 Task: Check the opening hours of the nearest Tesla Service Center in billings.
Action: Mouse moved to (654, 309)
Screenshot: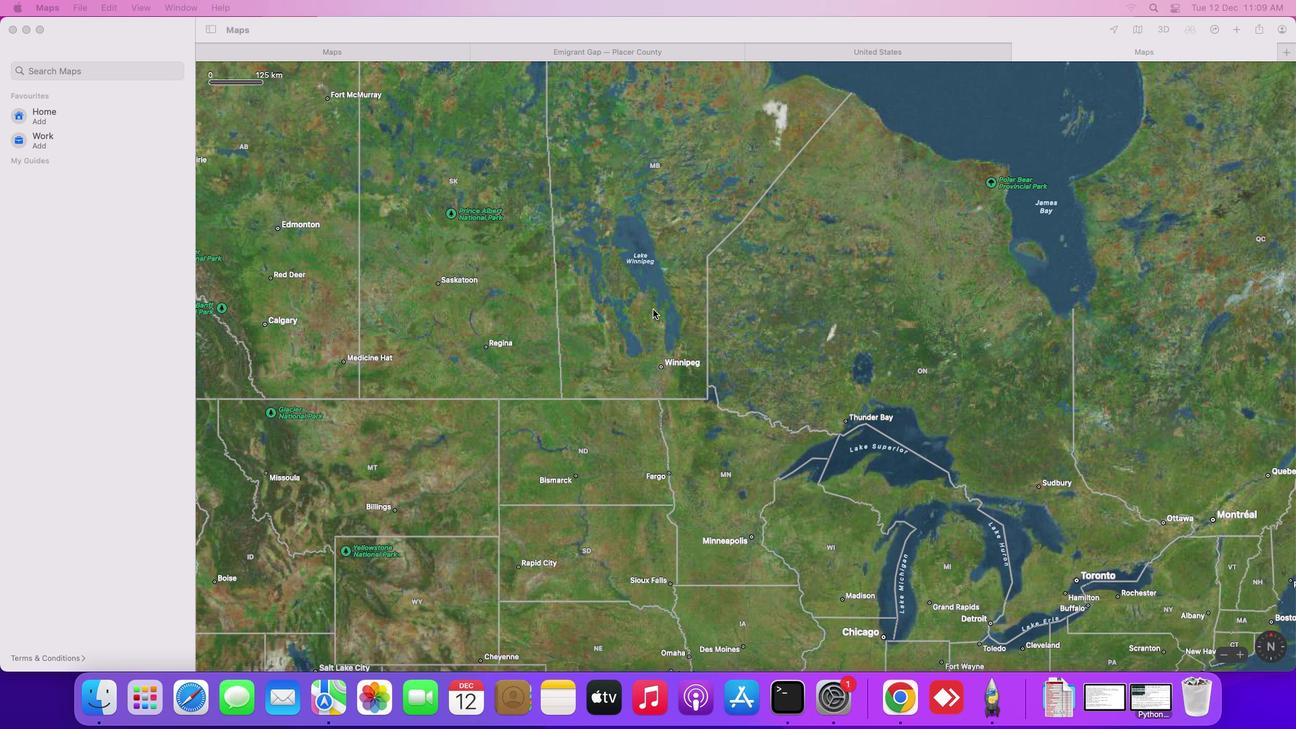 
Action: Mouse pressed left at (654, 309)
Screenshot: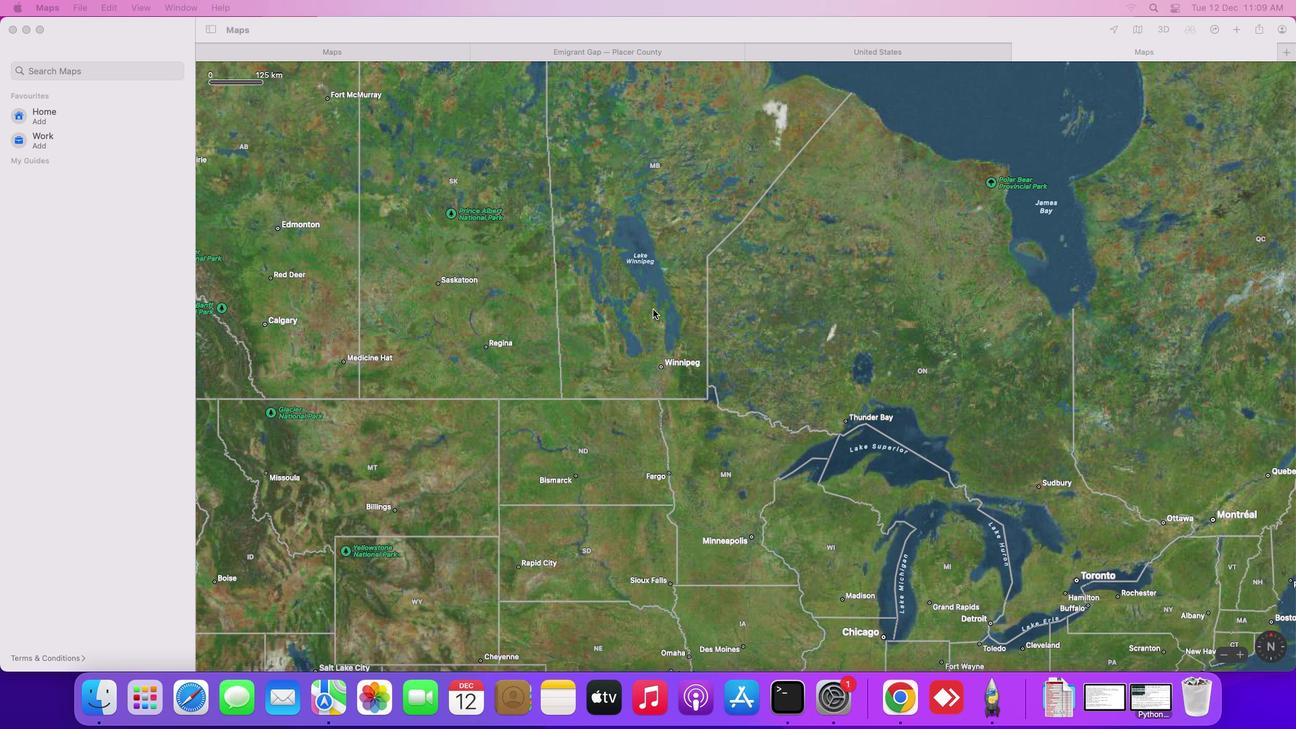 
Action: Mouse moved to (115, 72)
Screenshot: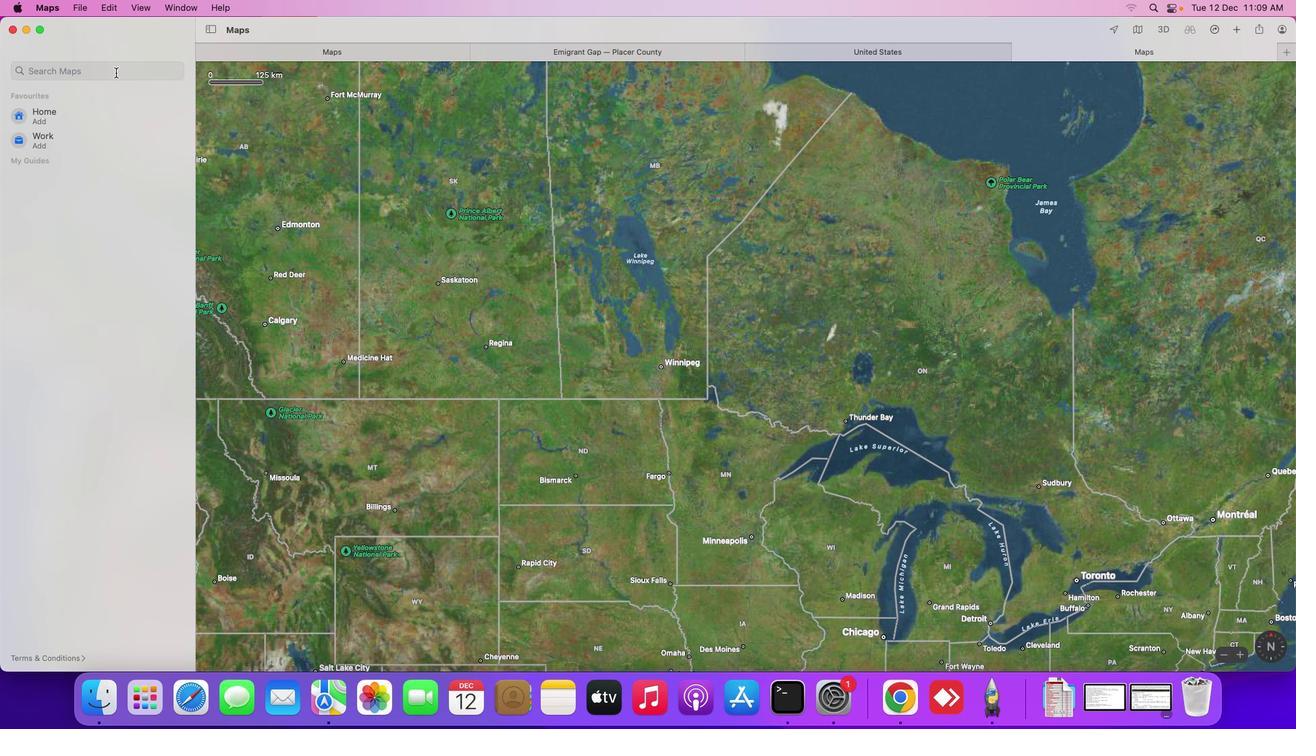 
Action: Mouse pressed left at (115, 72)
Screenshot: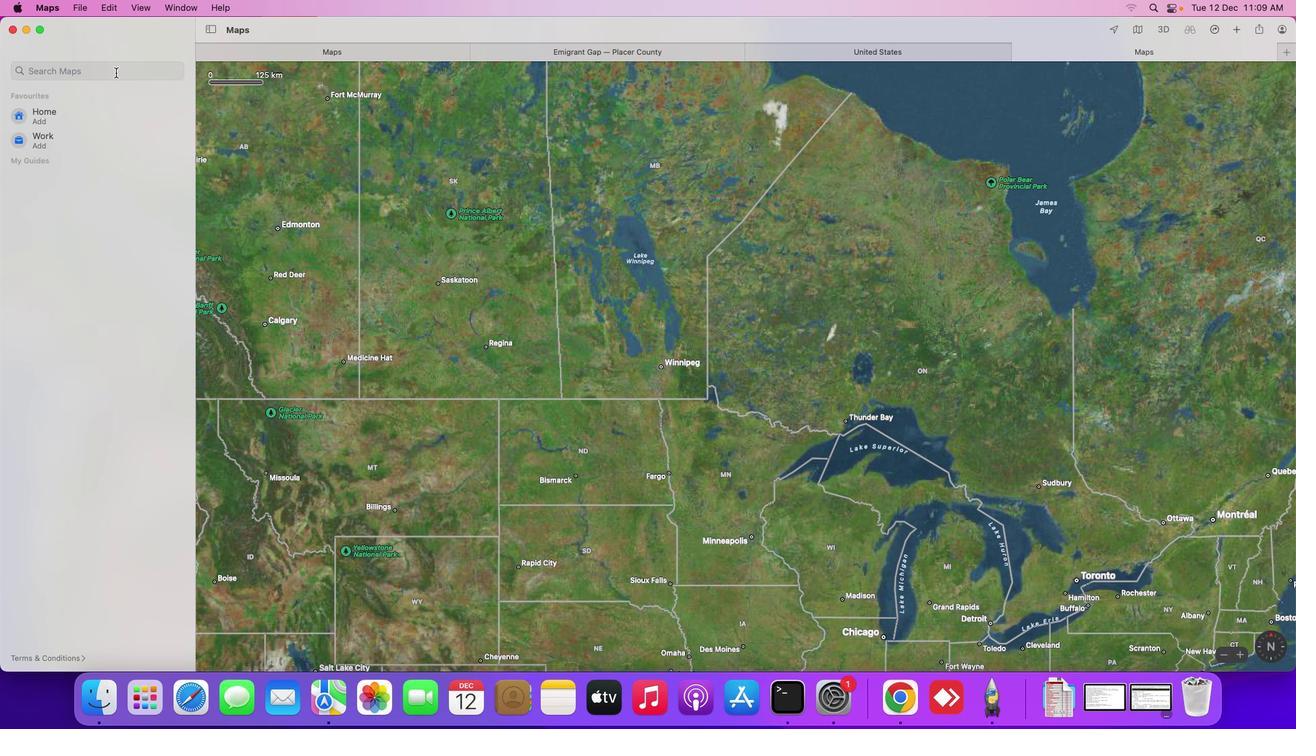 
Action: Key pressed 'n''e''a''r'Key.spaceKey.shift_r'T''e''s''l''a'Key.spaceKey.shift_r'S''e''r''v''i''c''e'Key.spaceKey.shift_r'C''e''n''t''e''r'Key.space'i''n'Key.spaceKey.shift_r'B''i''l''l''i''n''g''s'Key.enter
Screenshot: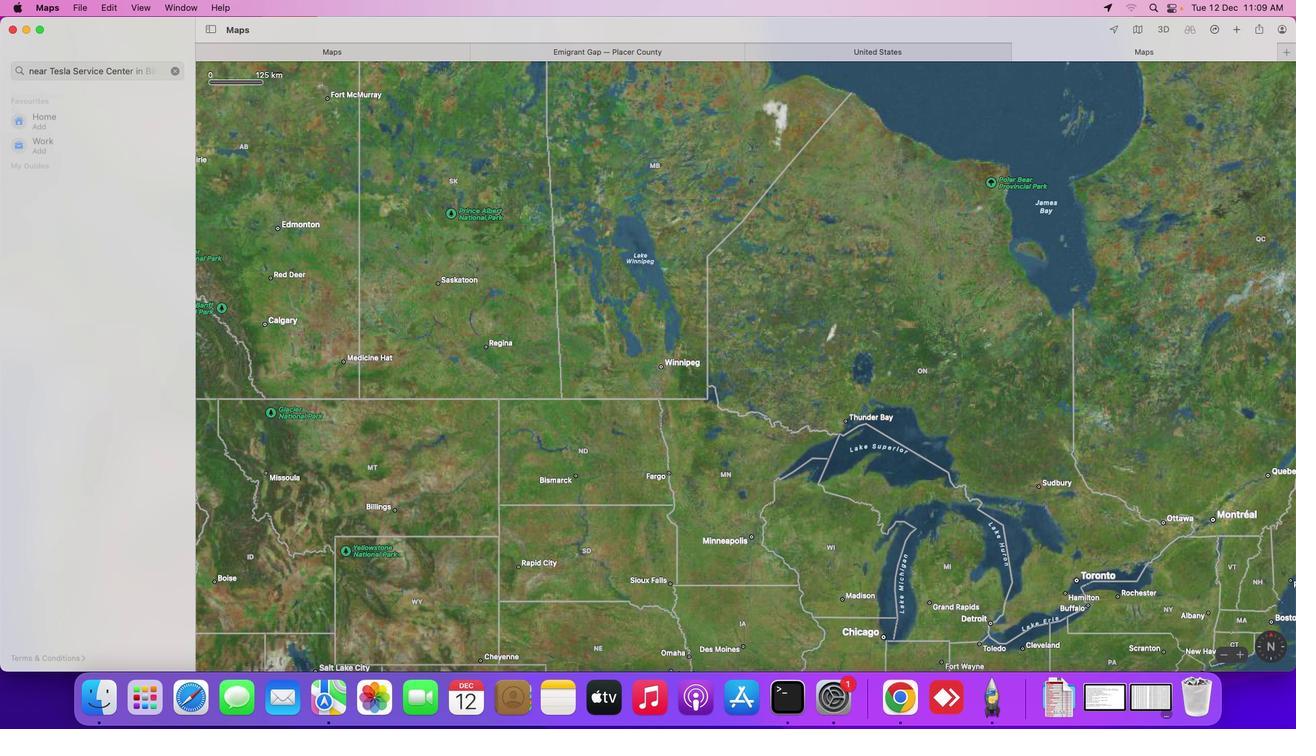 
Action: Mouse moved to (103, 121)
Screenshot: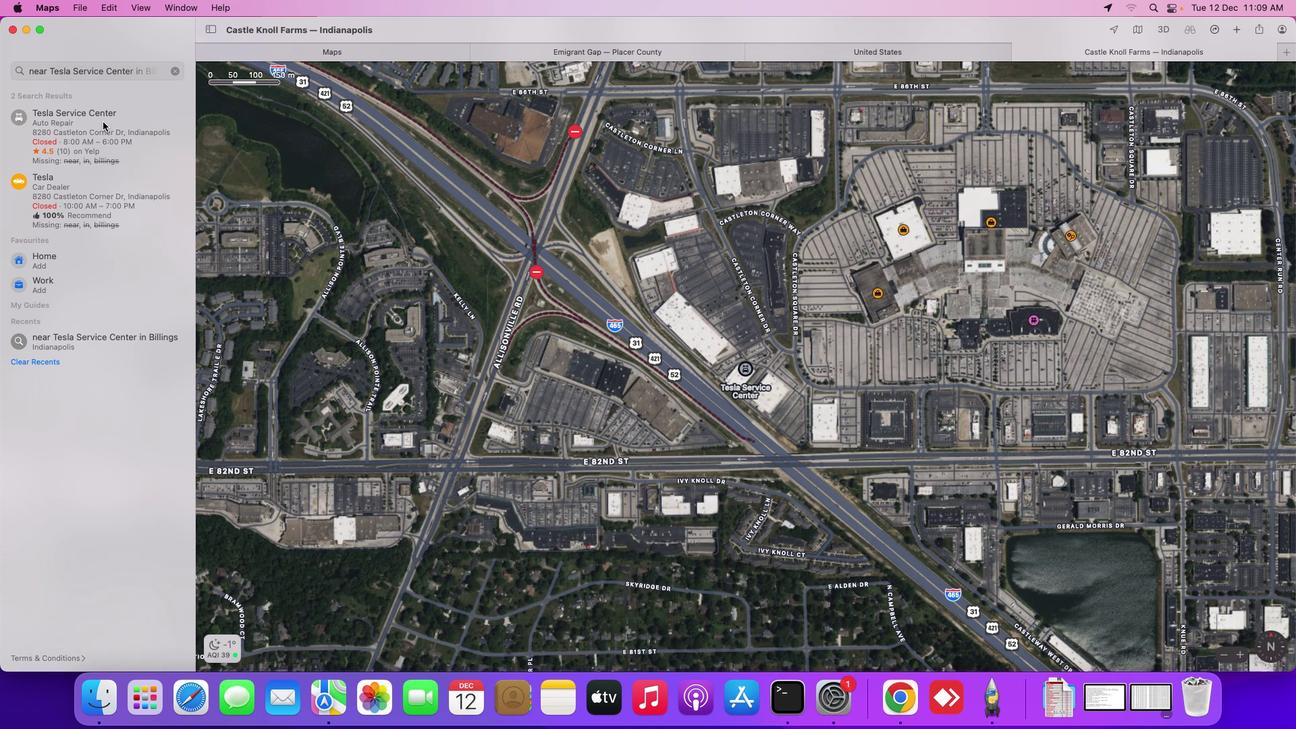 
Action: Mouse pressed left at (103, 121)
Screenshot: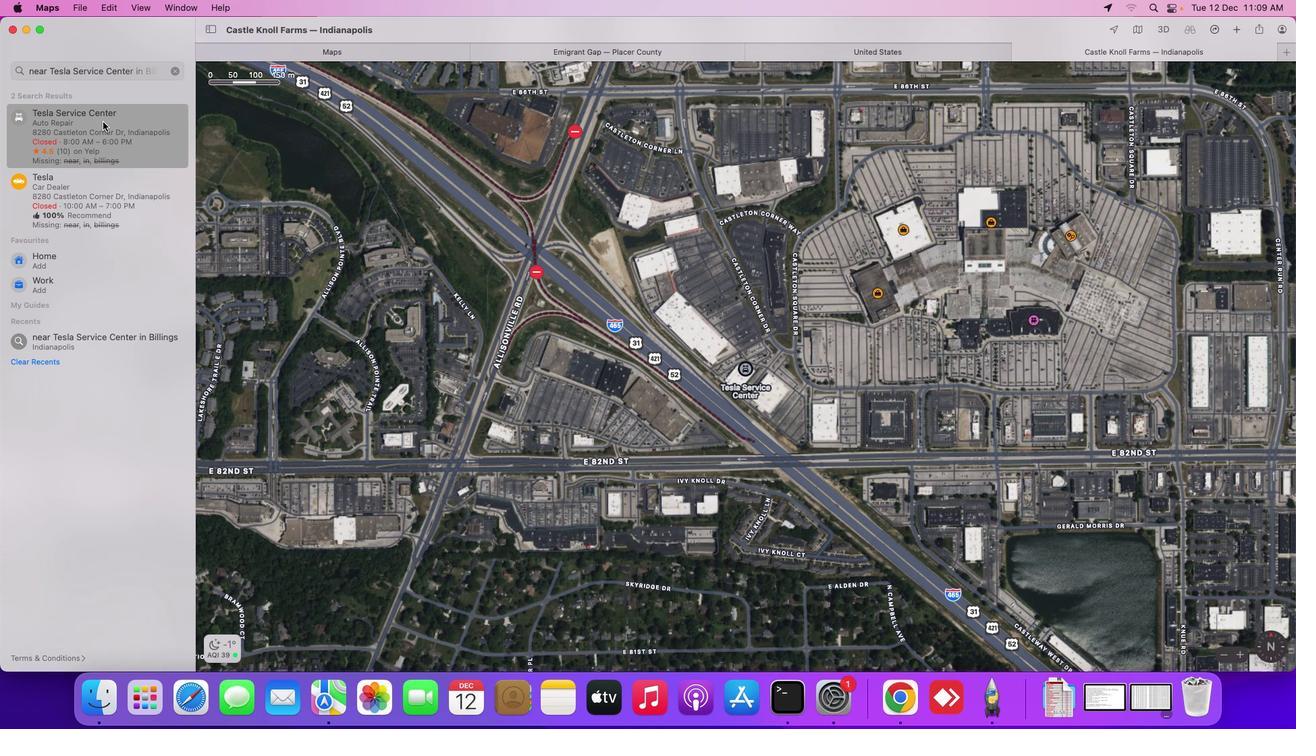 
Action: Mouse moved to (944, 372)
Screenshot: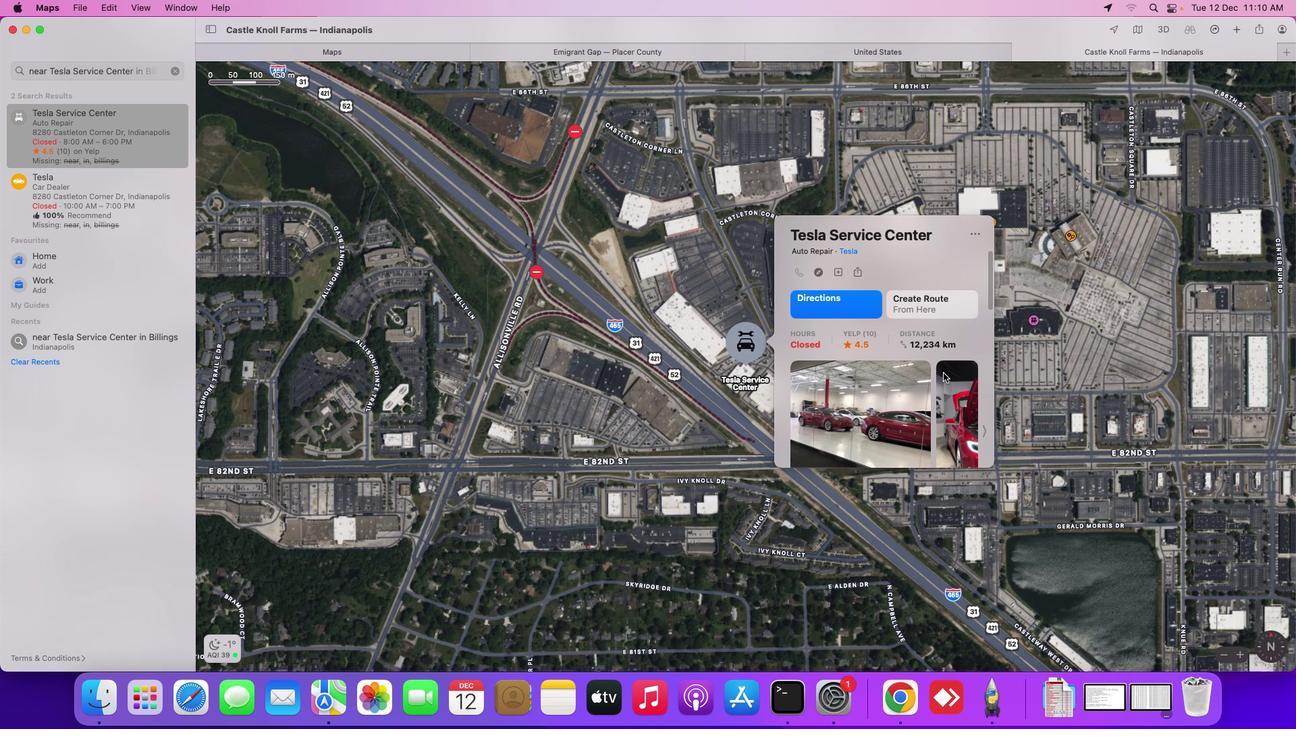 
Action: Mouse scrolled (944, 372) with delta (0, 0)
Screenshot: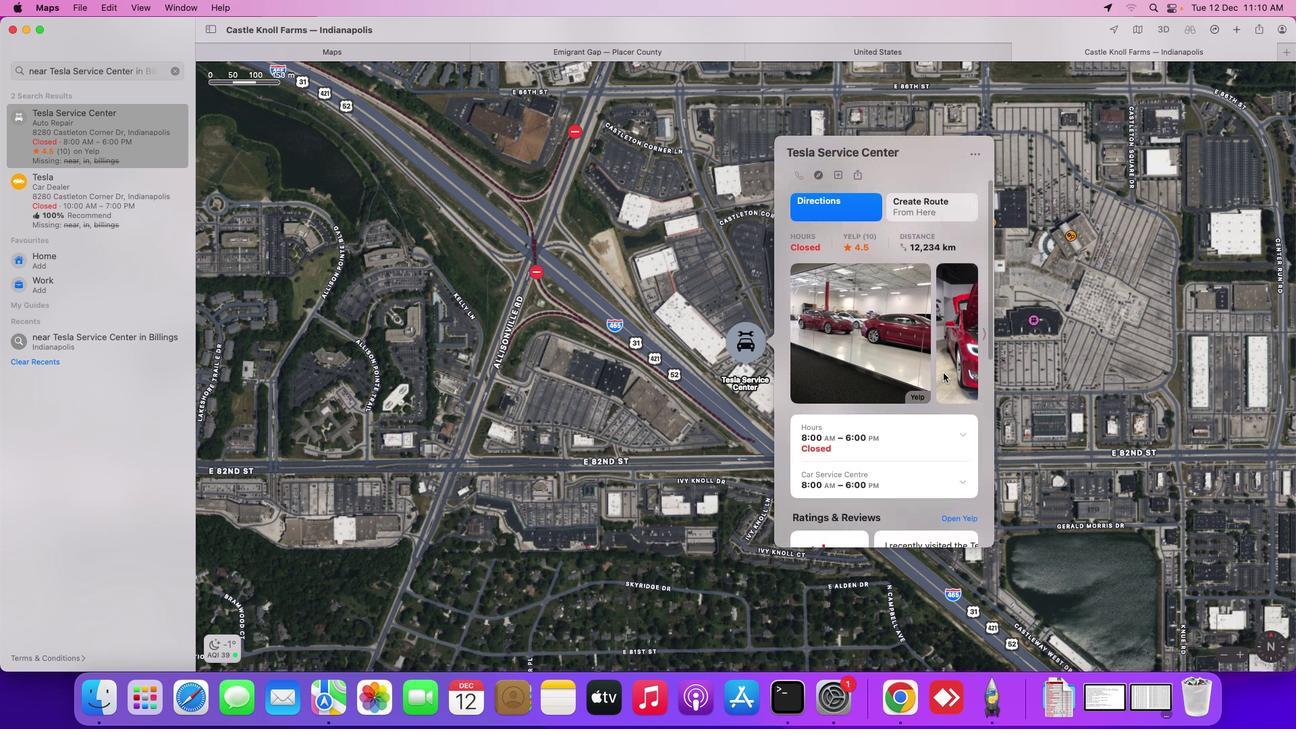 
Action: Mouse scrolled (944, 372) with delta (0, 0)
Screenshot: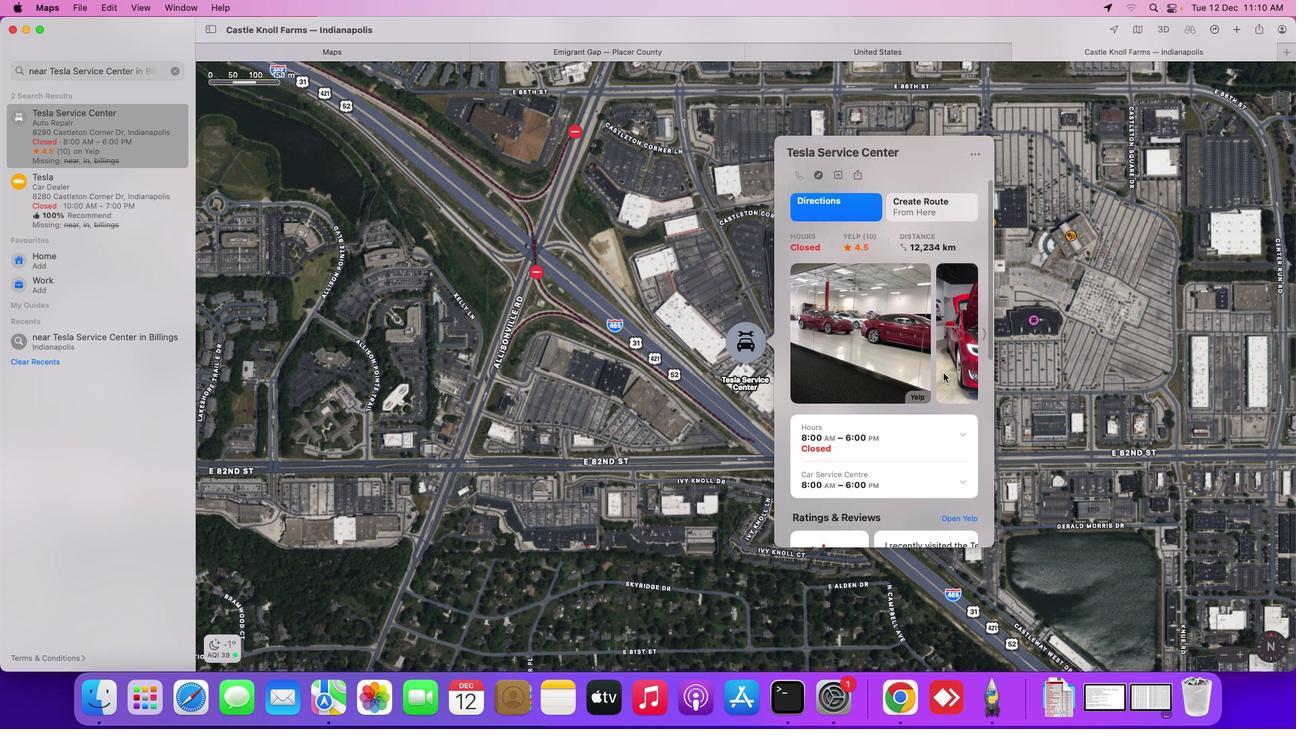 
Action: Mouse scrolled (944, 372) with delta (0, 0)
Screenshot: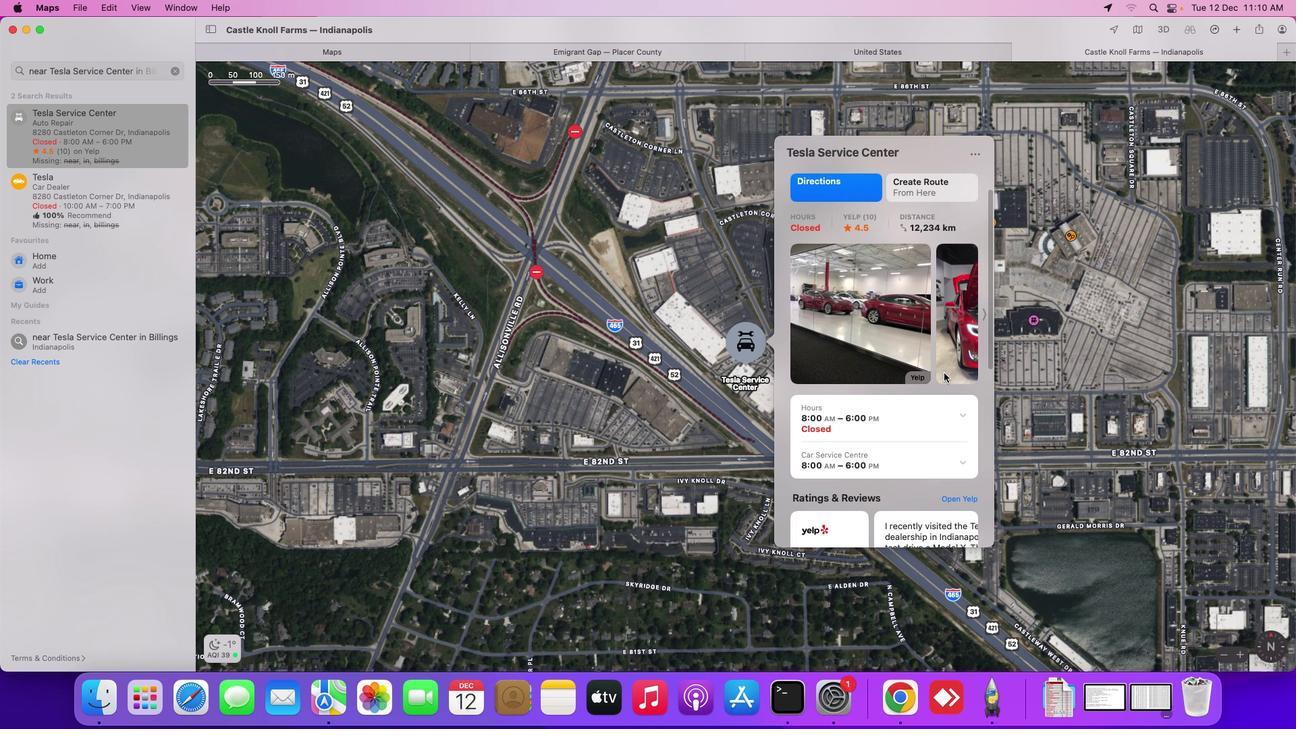 
Action: Mouse scrolled (944, 372) with delta (0, -1)
Screenshot: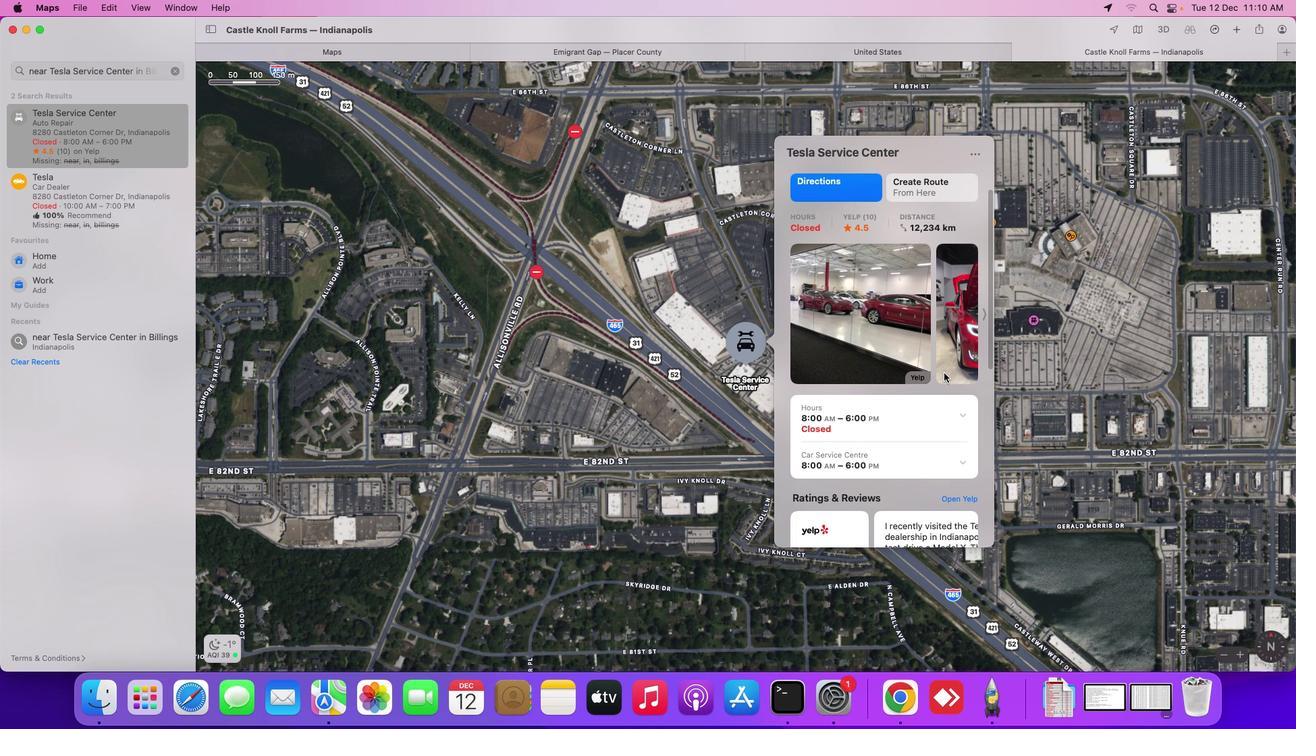 
Action: Mouse moved to (946, 372)
Screenshot: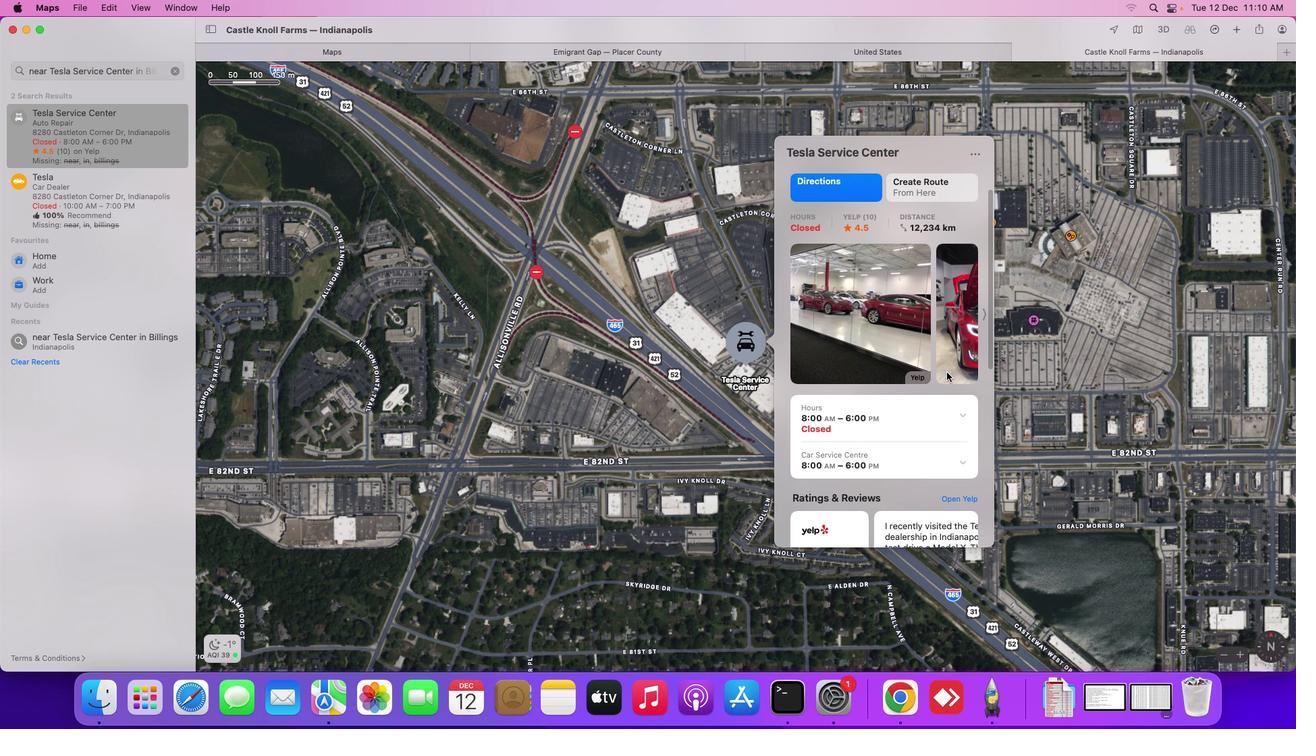 
Action: Mouse scrolled (946, 372) with delta (0, 0)
Screenshot: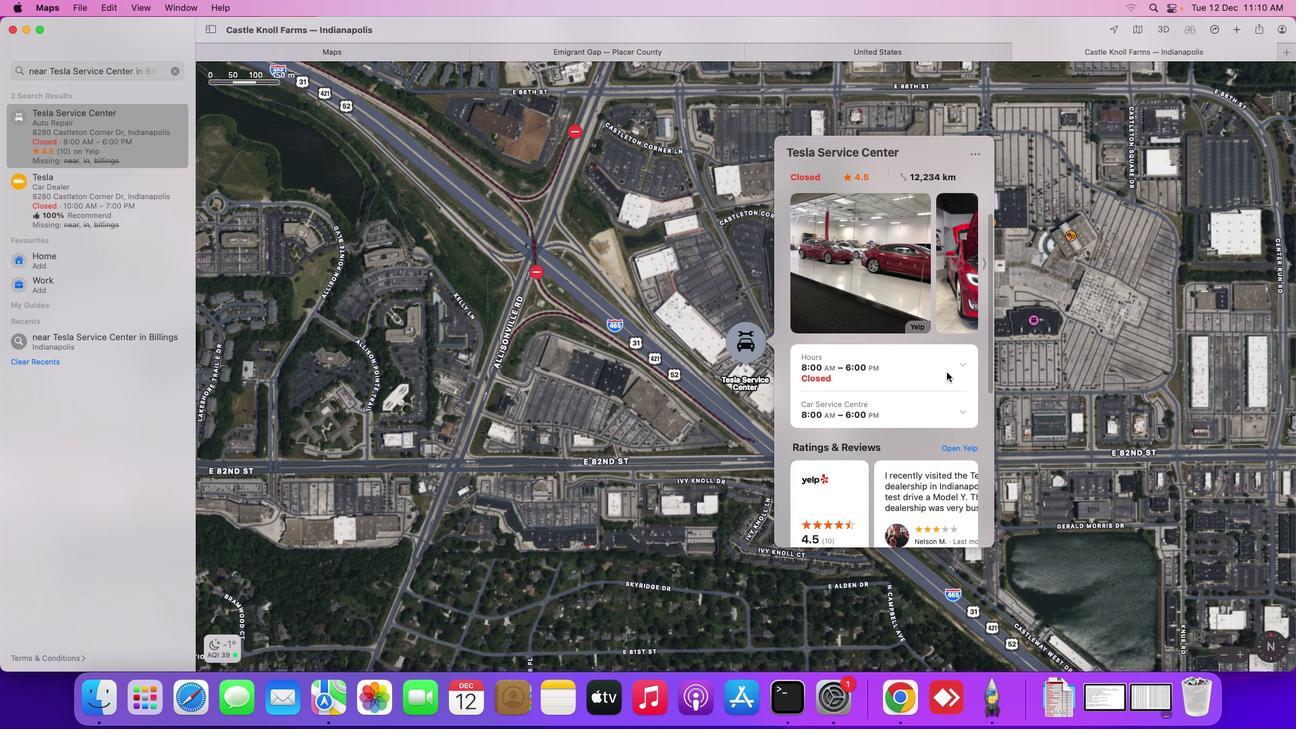 
Action: Mouse scrolled (946, 372) with delta (0, 0)
Screenshot: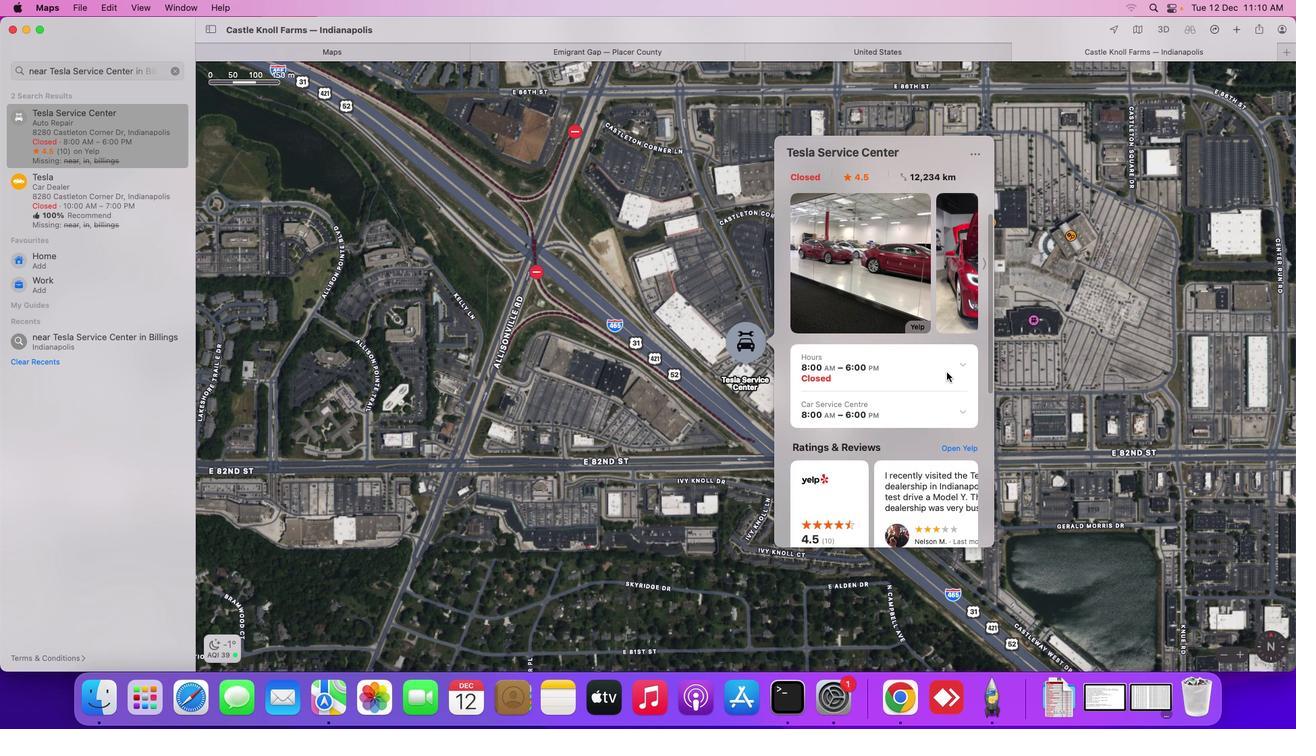 
Action: Mouse scrolled (946, 372) with delta (0, -1)
Screenshot: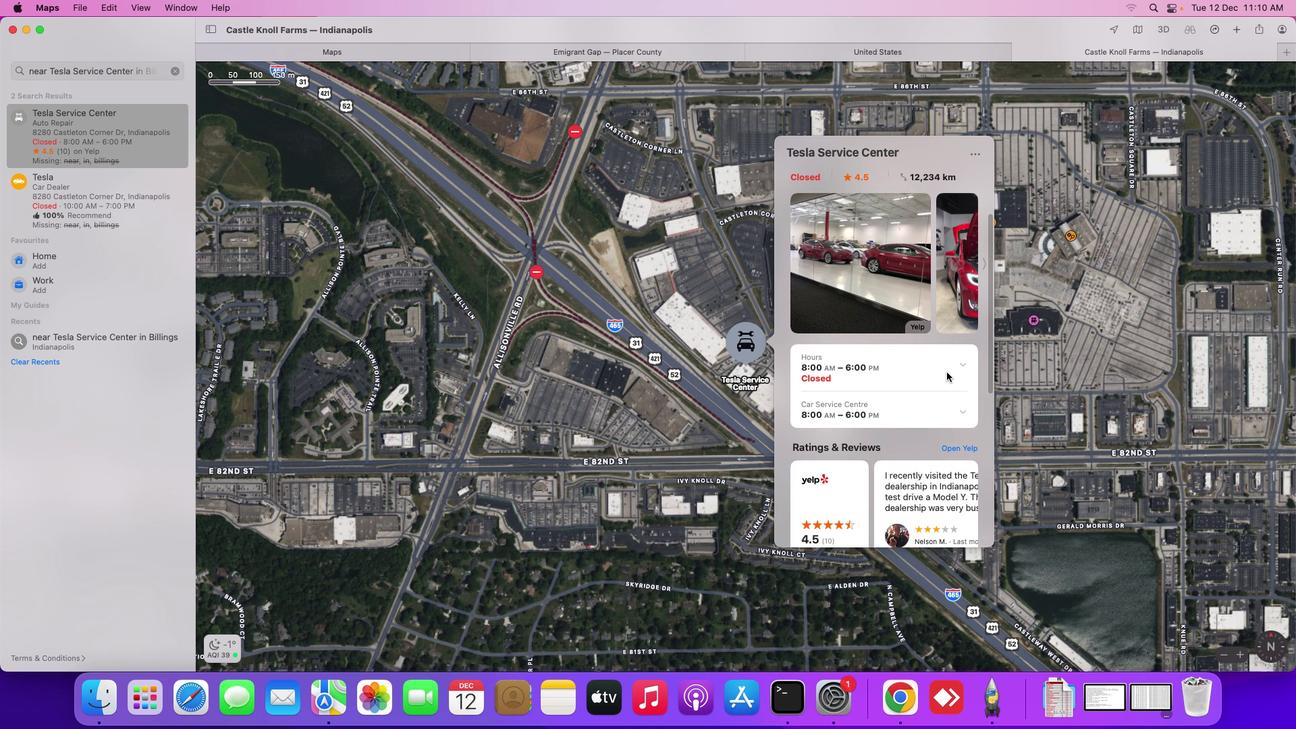 
Action: Mouse scrolled (946, 372) with delta (0, -2)
Screenshot: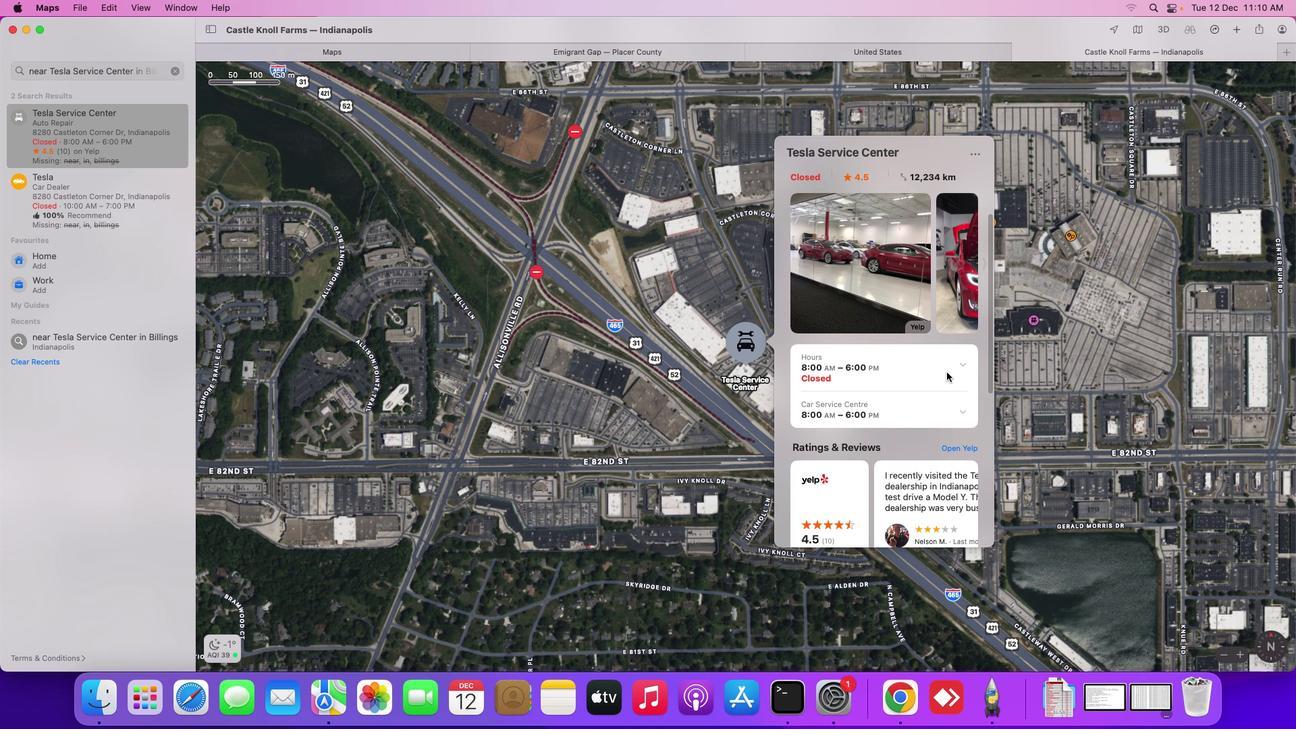 
Action: Mouse scrolled (946, 372) with delta (0, 0)
Screenshot: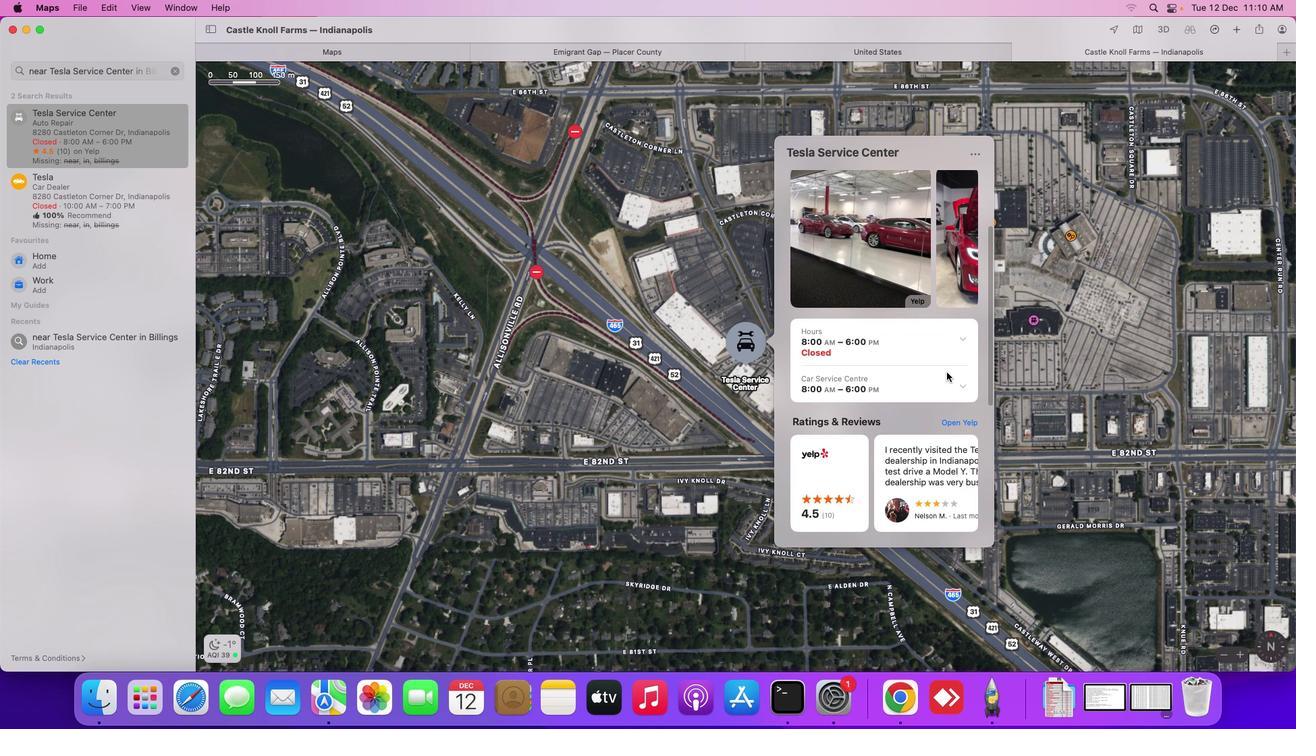 
Action: Mouse scrolled (946, 372) with delta (0, 0)
Screenshot: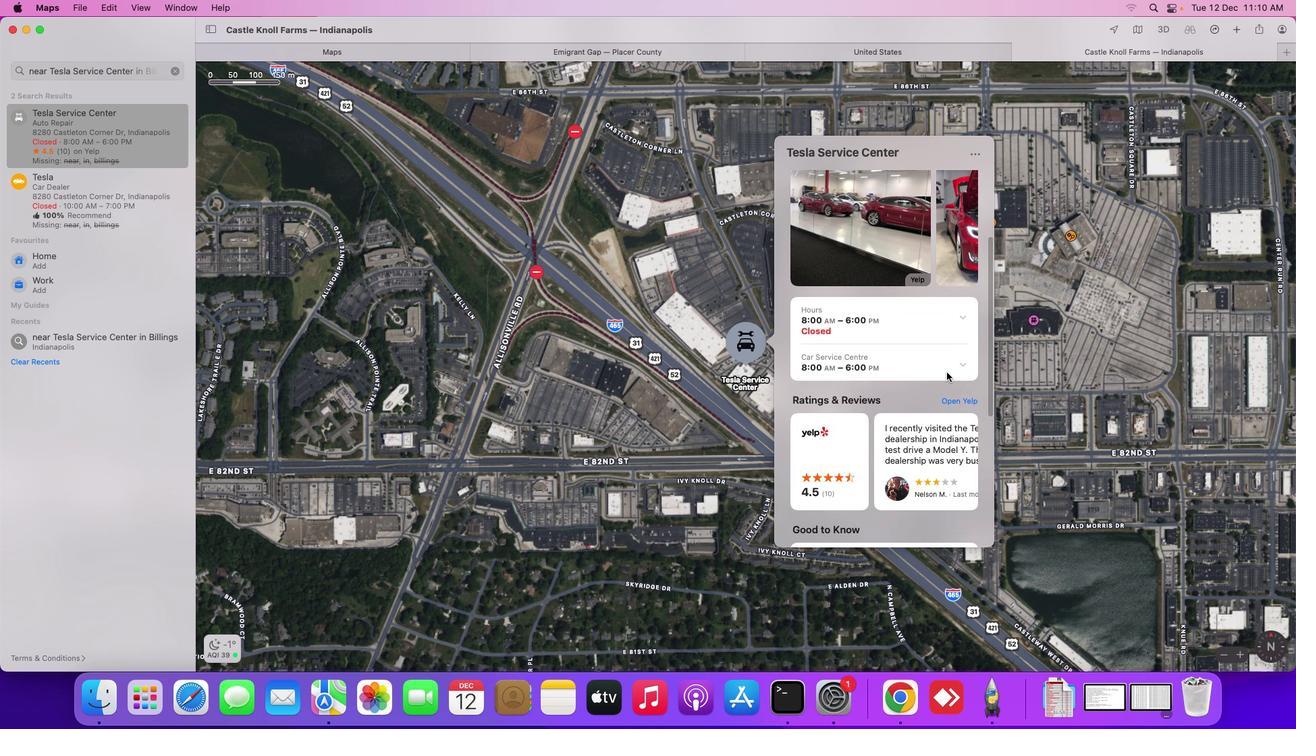 
Action: Mouse scrolled (946, 372) with delta (0, -1)
Screenshot: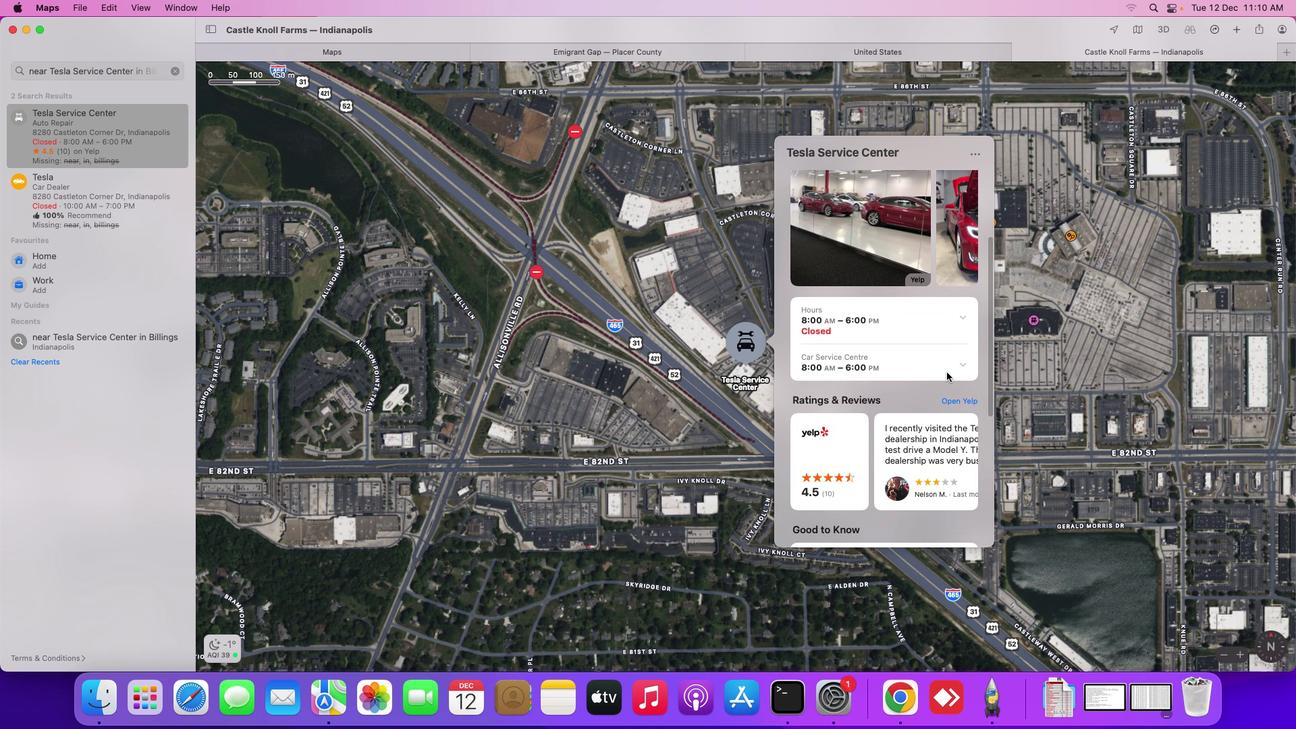 
Action: Mouse scrolled (946, 372) with delta (0, -2)
Screenshot: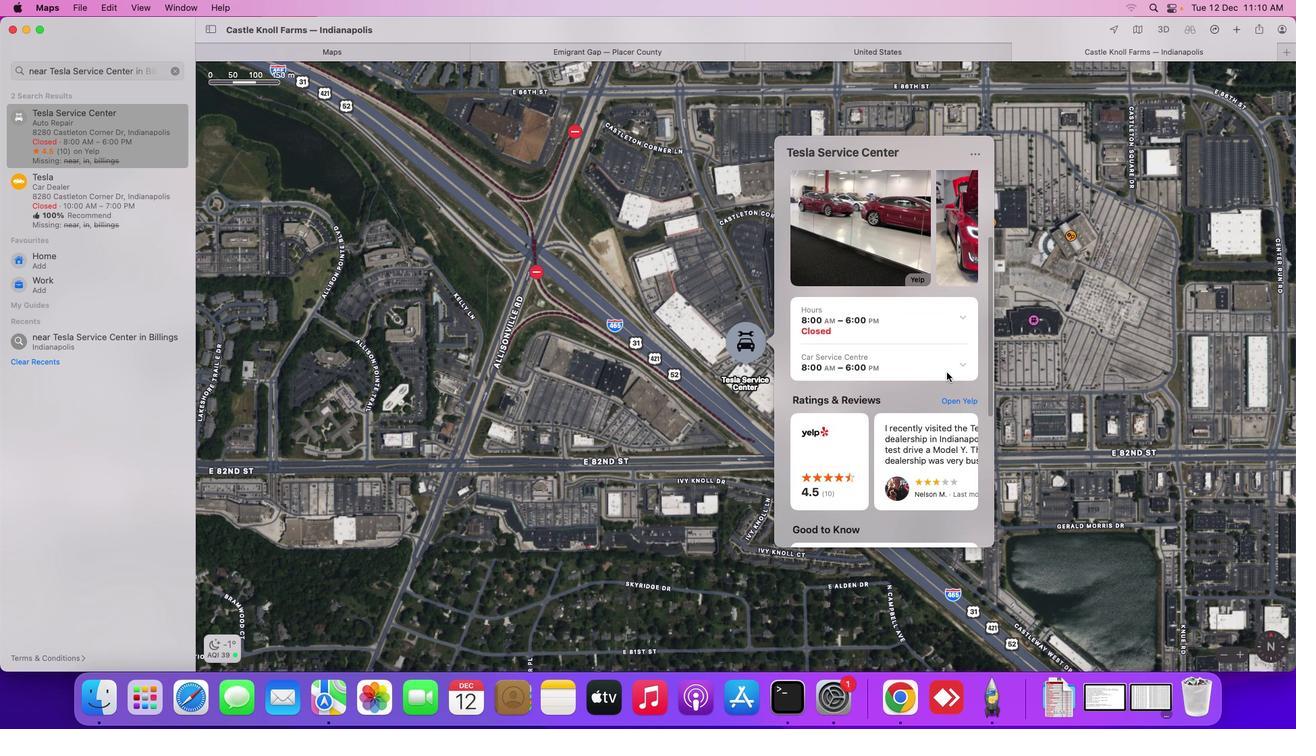 
Action: Mouse moved to (947, 372)
Screenshot: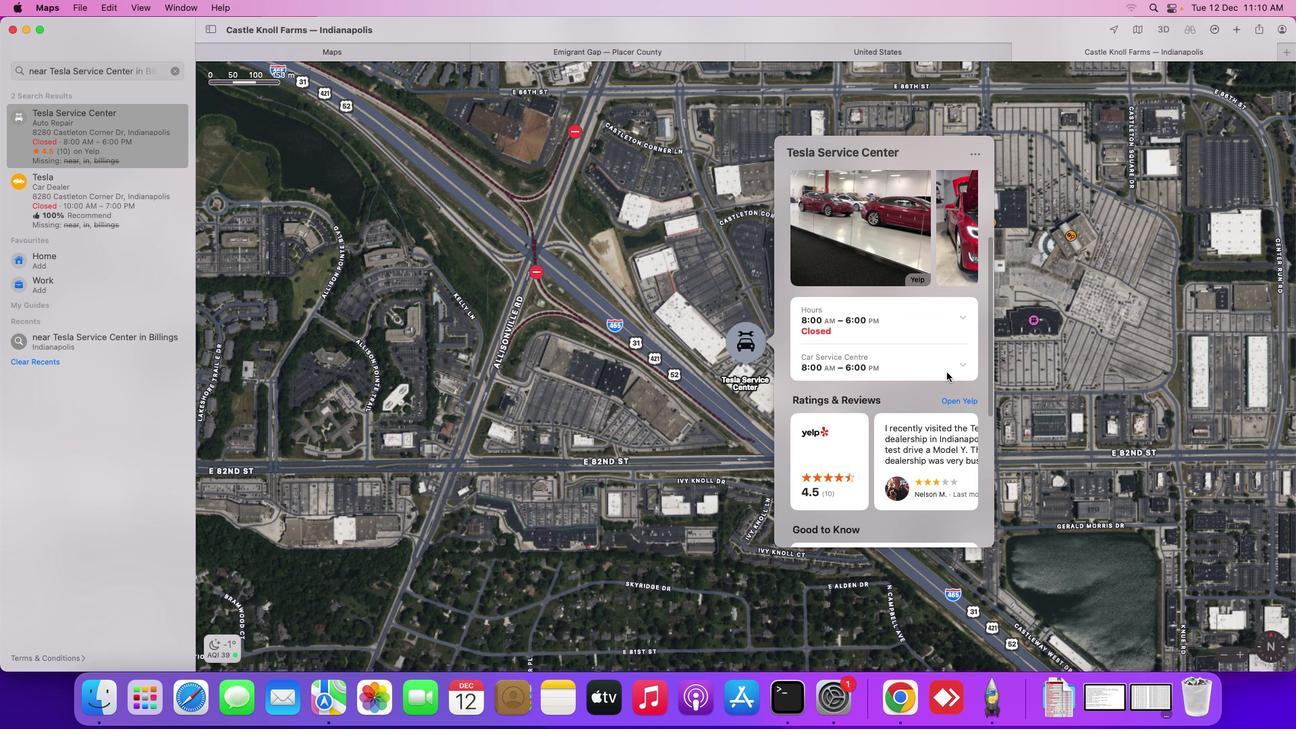 
Action: Mouse scrolled (947, 372) with delta (0, 0)
Screenshot: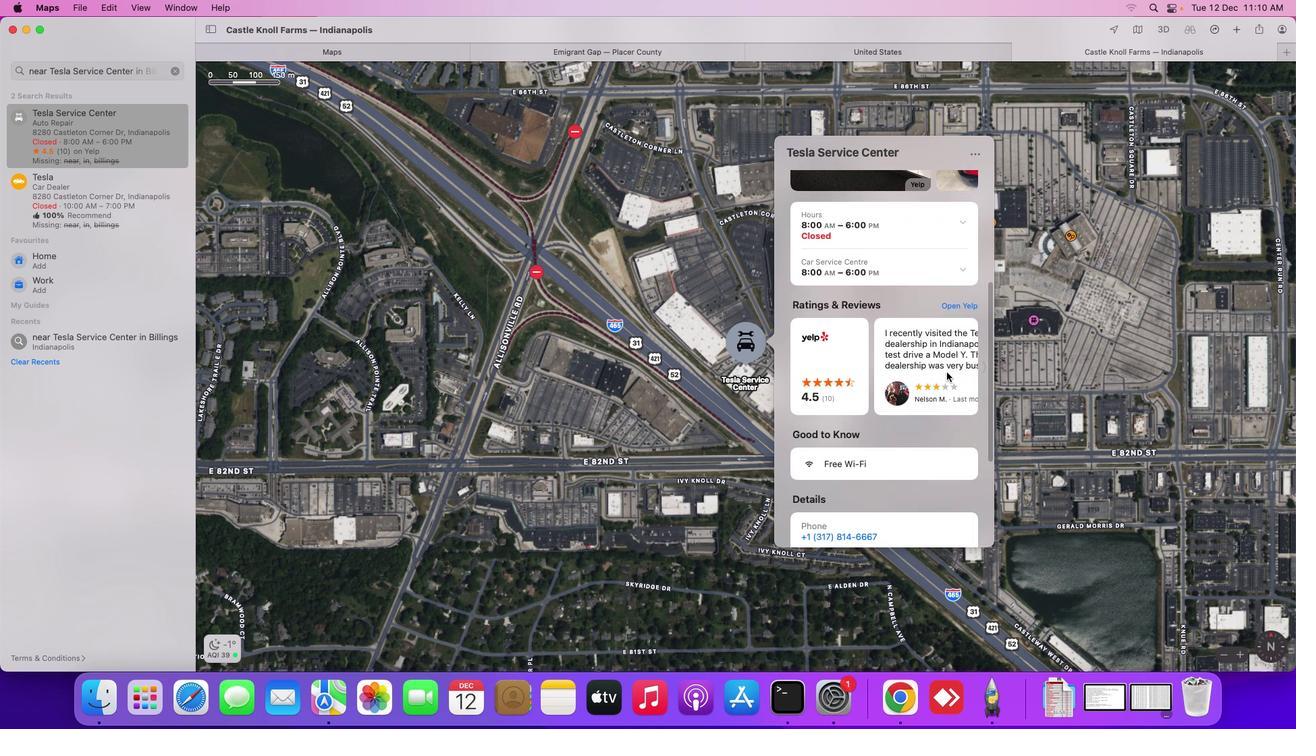 
Action: Mouse scrolled (947, 372) with delta (0, 0)
Screenshot: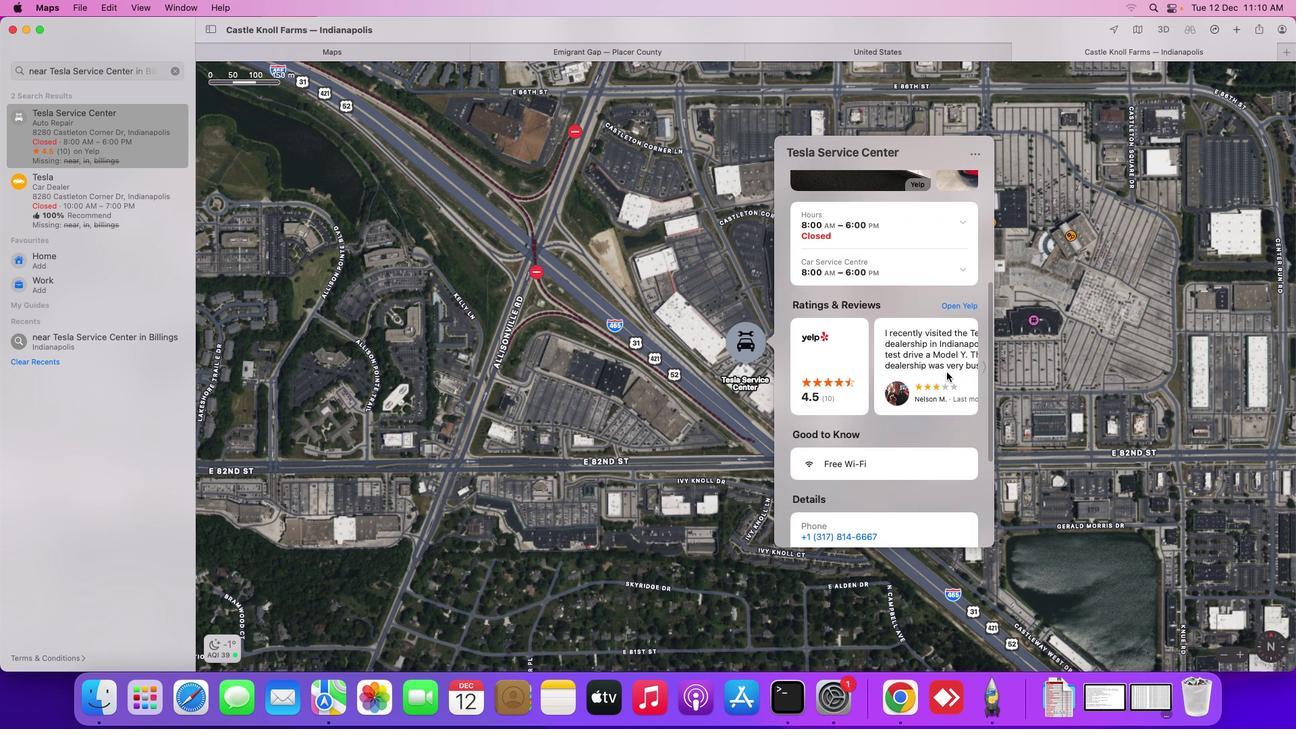 
Action: Mouse scrolled (947, 372) with delta (0, -1)
Screenshot: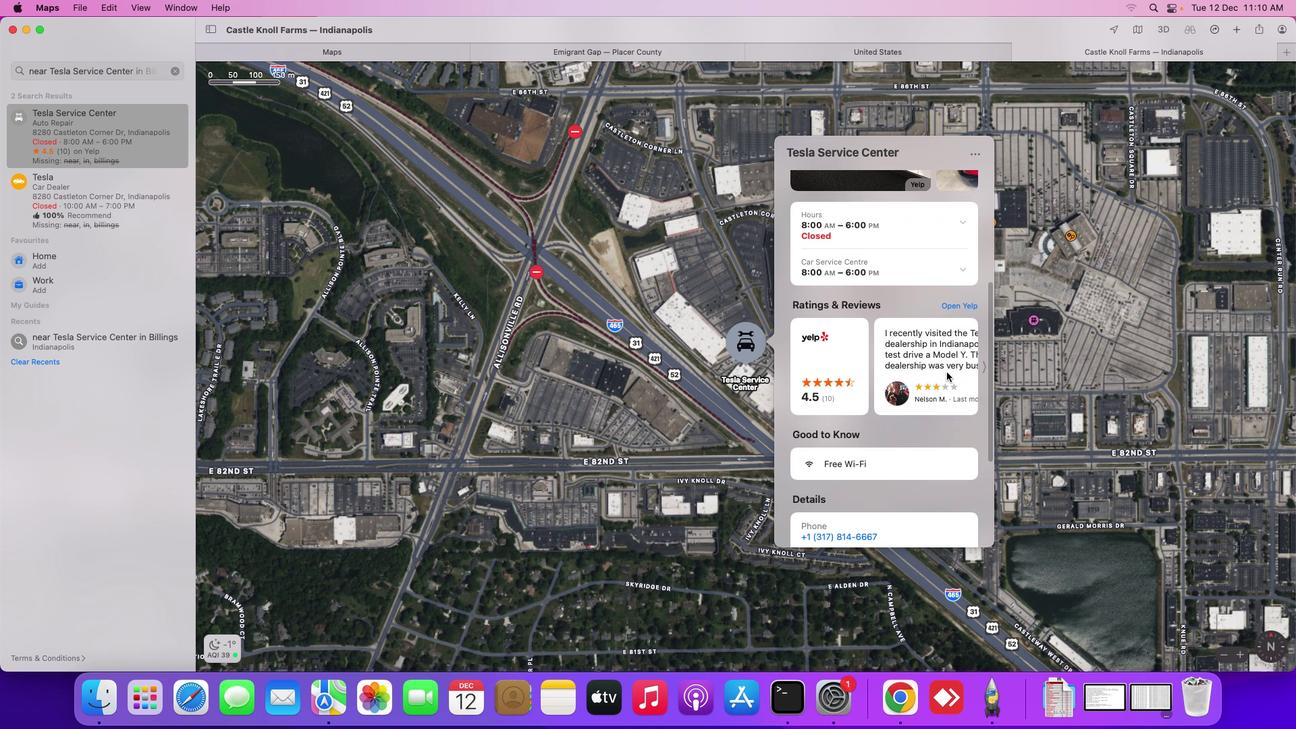 
Action: Mouse scrolled (947, 372) with delta (0, -2)
Screenshot: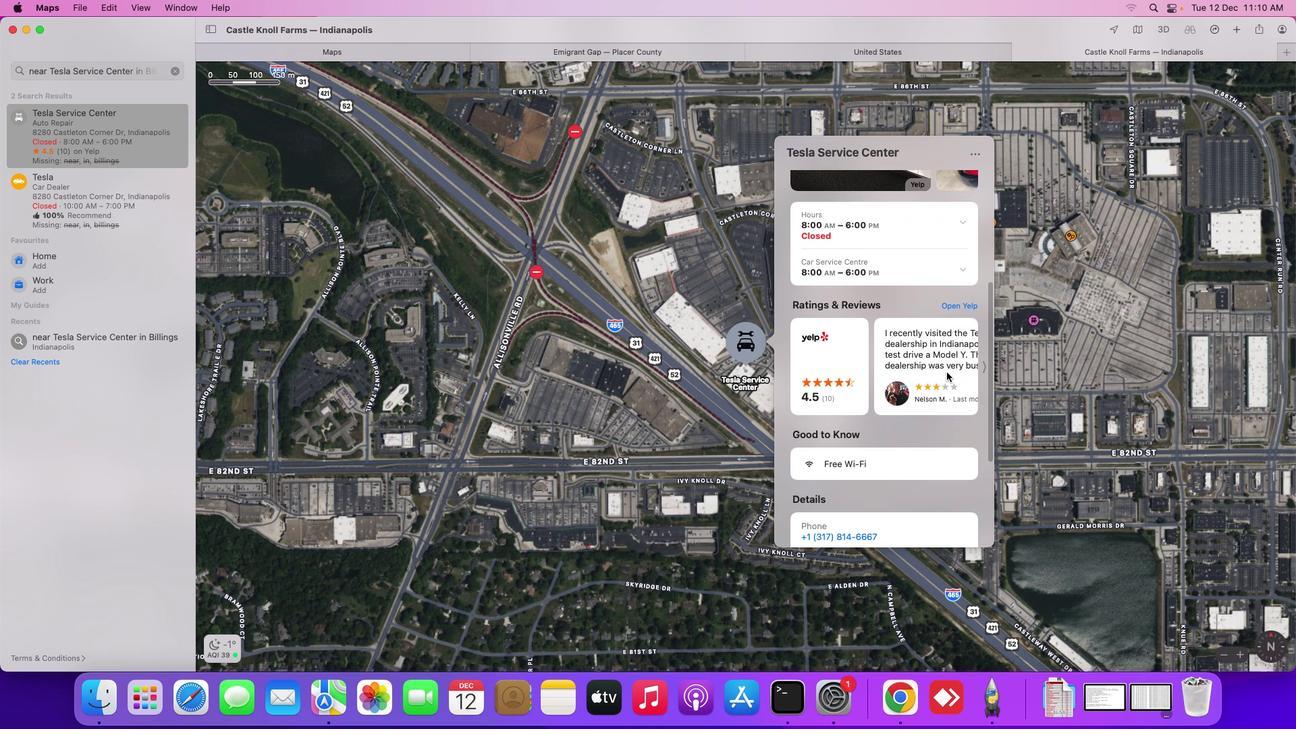 
Action: Mouse scrolled (947, 372) with delta (0, -3)
Screenshot: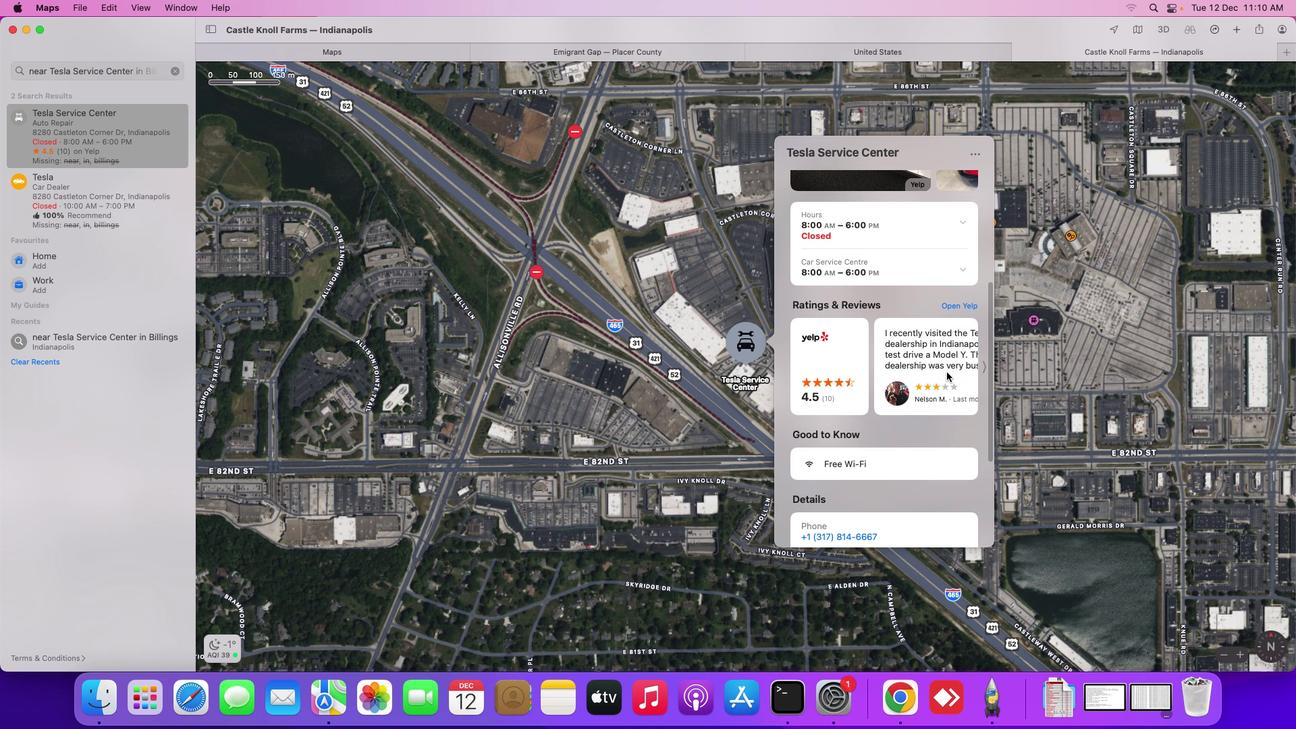 
Action: Mouse scrolled (947, 372) with delta (0, 0)
Screenshot: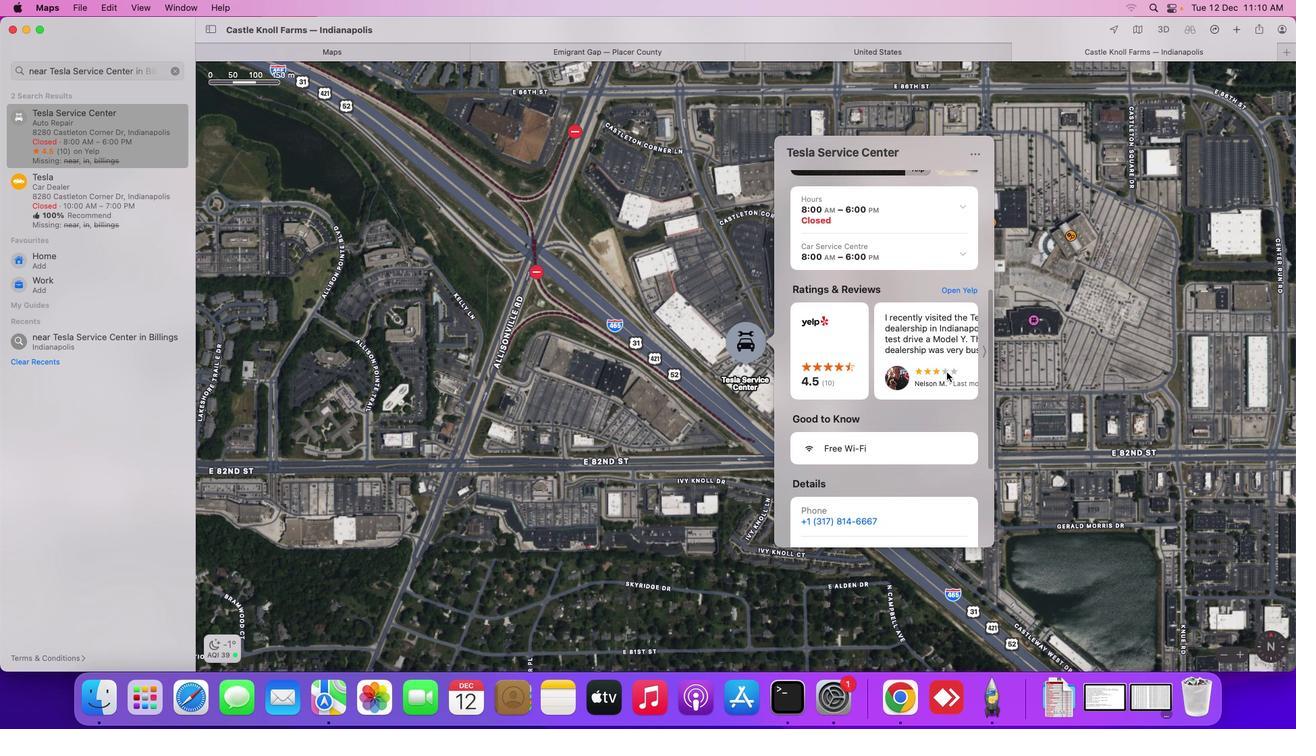 
Action: Mouse scrolled (947, 372) with delta (0, 0)
Screenshot: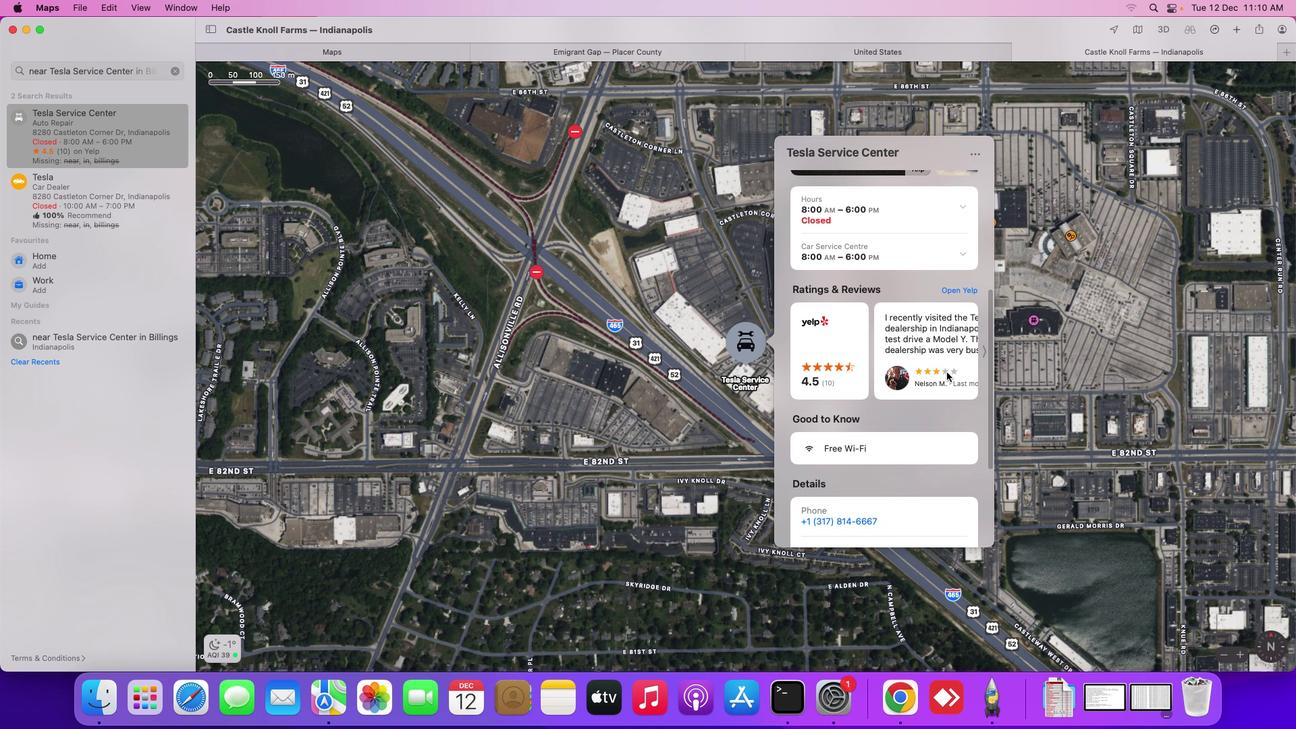 
Action: Mouse scrolled (947, 372) with delta (0, 0)
Screenshot: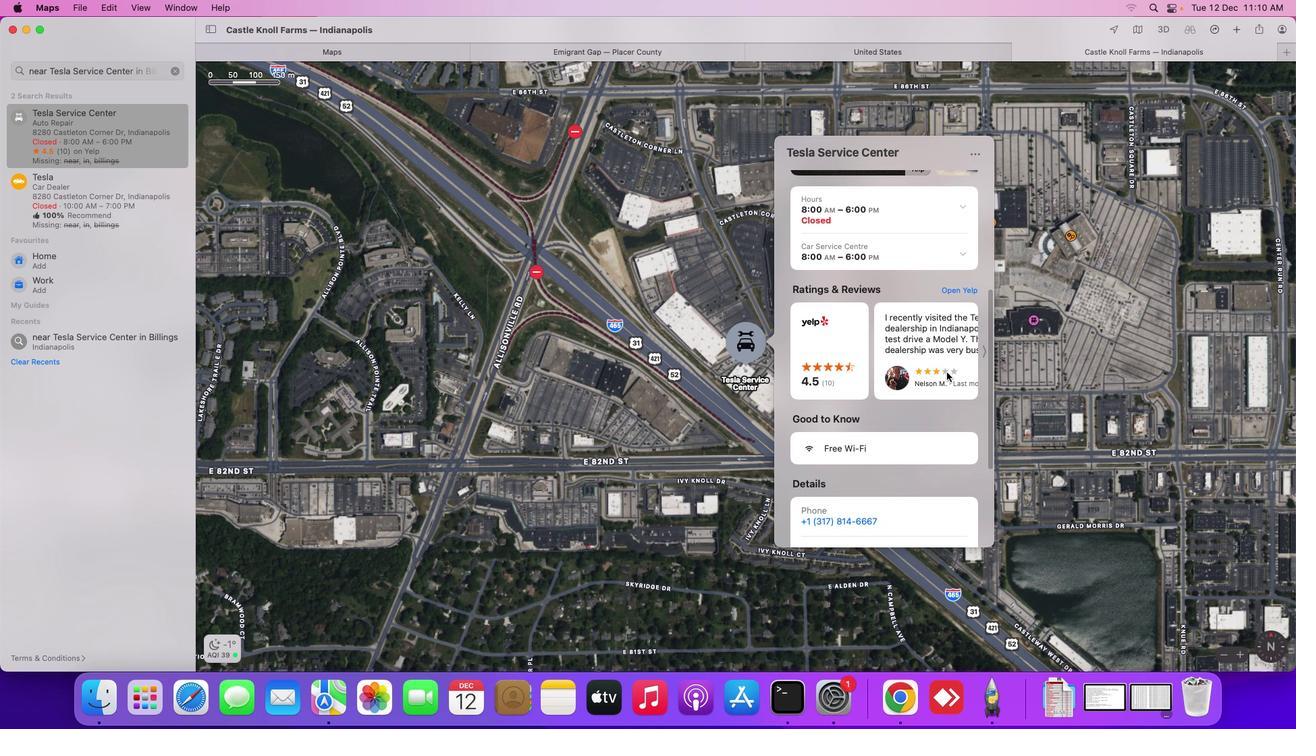 
Action: Mouse scrolled (947, 372) with delta (0, 0)
Screenshot: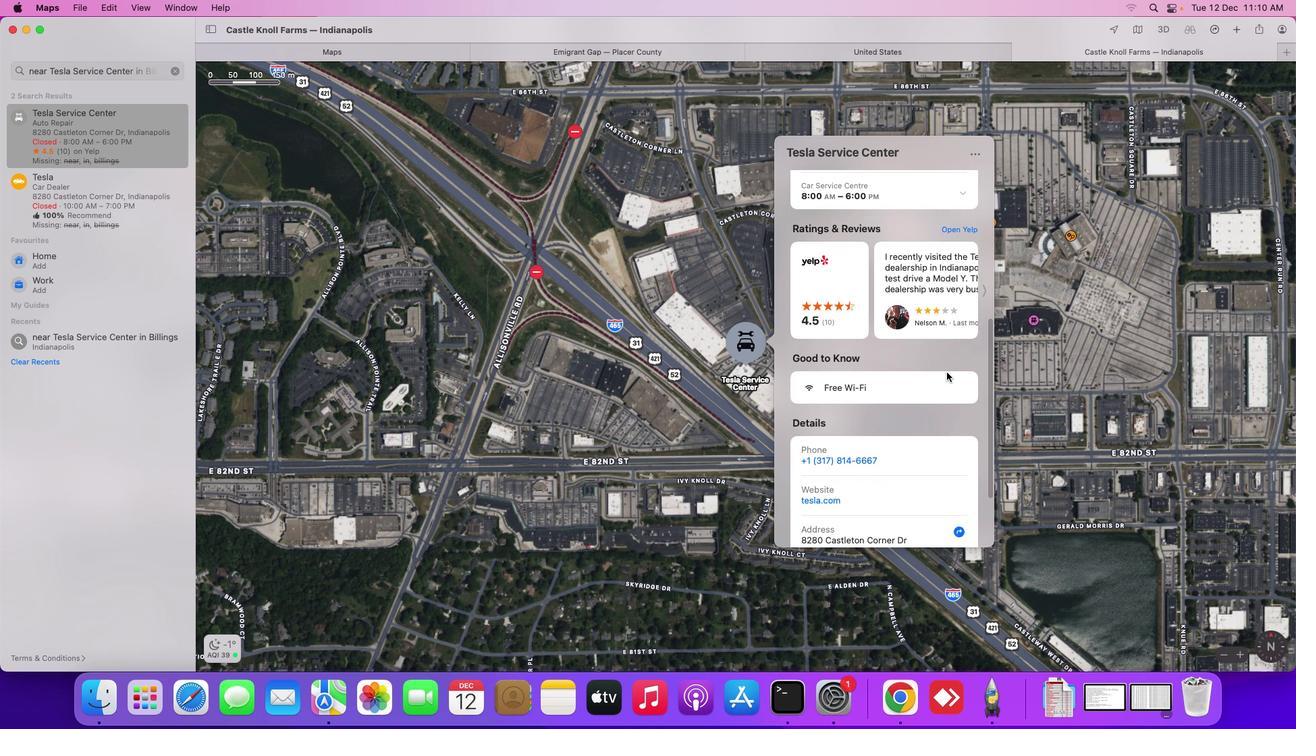 
Action: Mouse scrolled (947, 372) with delta (0, 0)
Screenshot: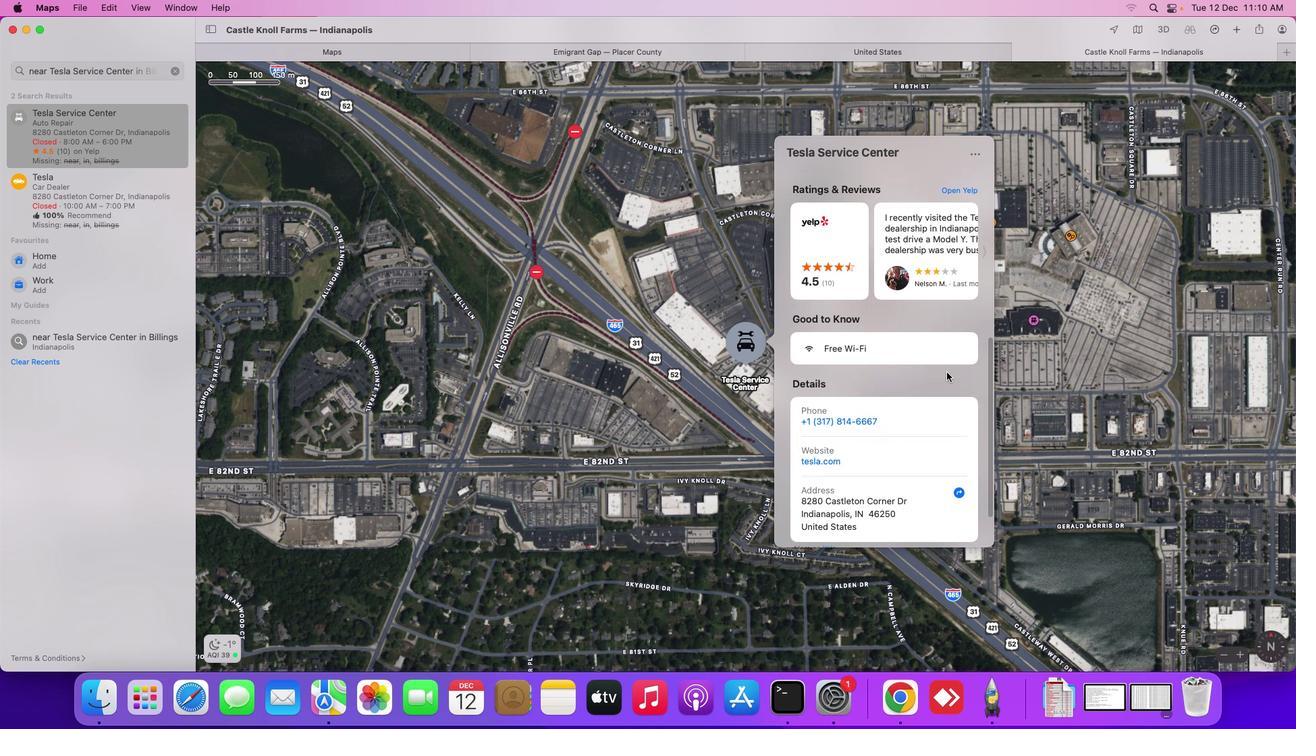 
Action: Mouse scrolled (947, 372) with delta (0, -2)
Screenshot: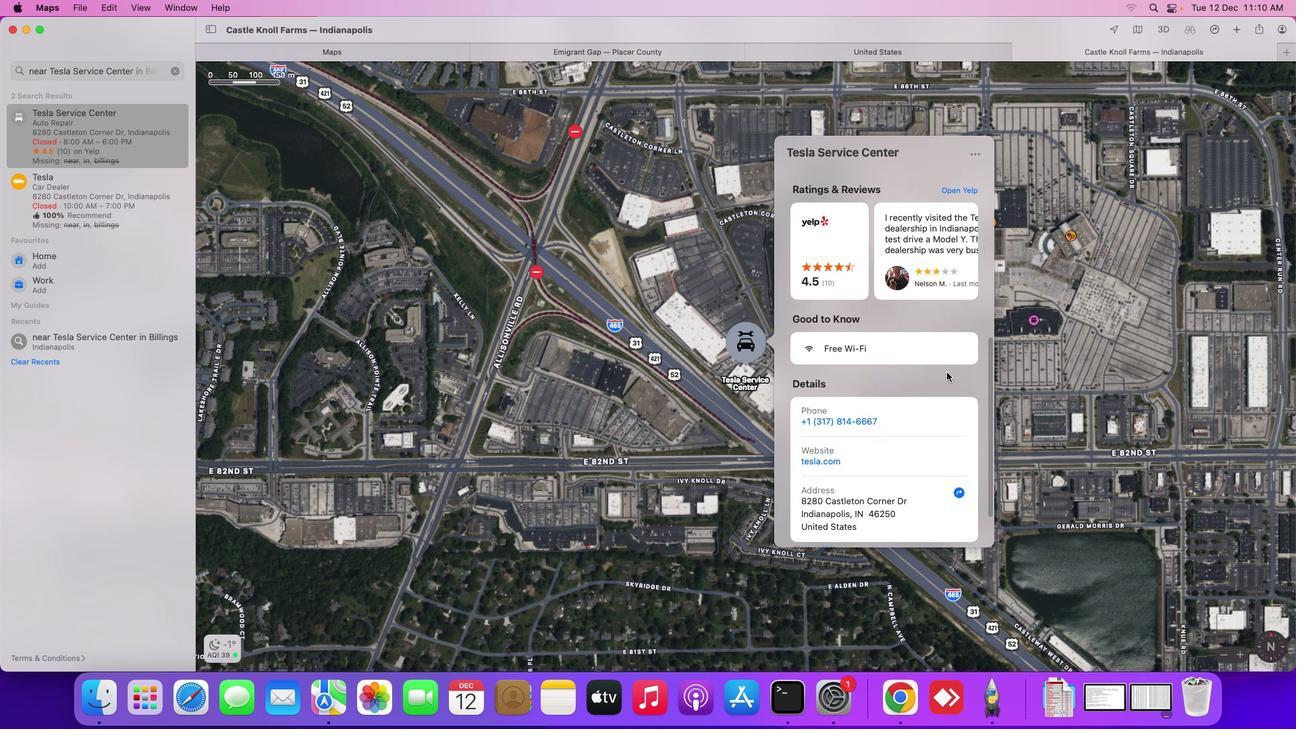
Action: Mouse scrolled (947, 372) with delta (0, -2)
Screenshot: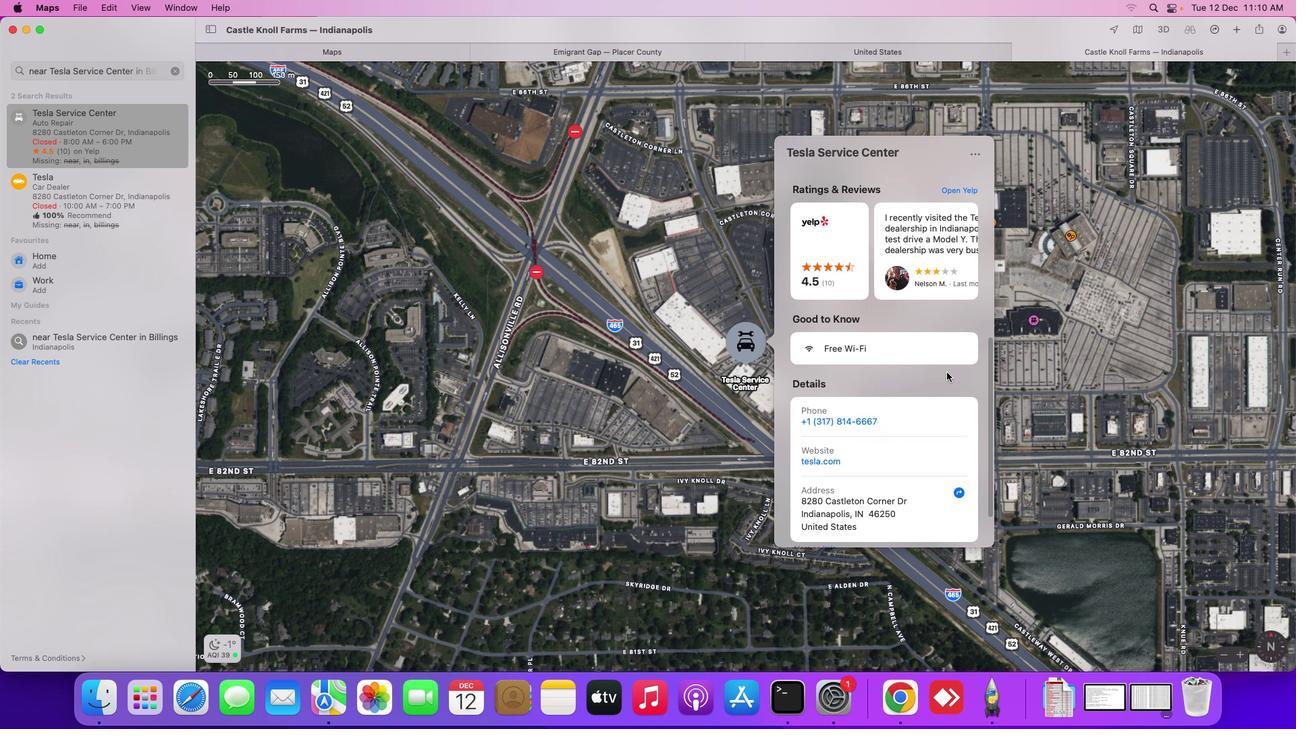 
Action: Mouse scrolled (947, 372) with delta (0, -3)
Screenshot: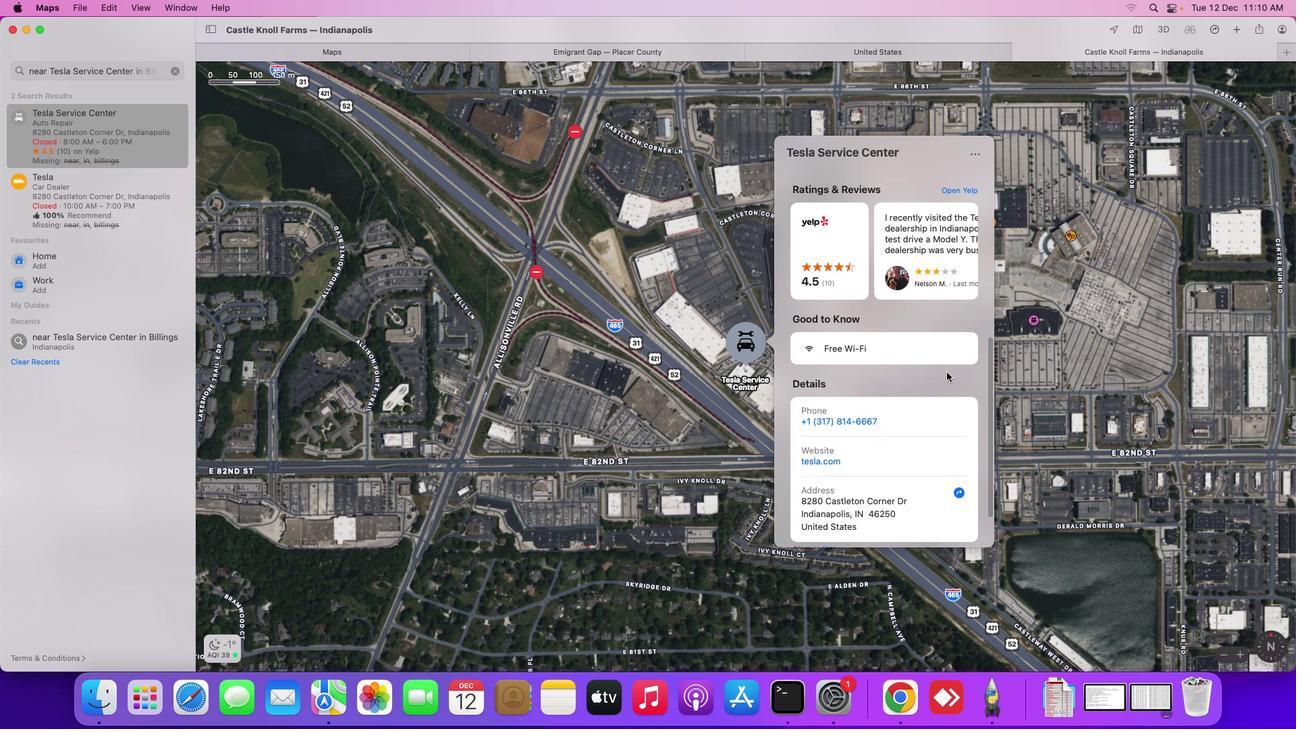 
Action: Mouse scrolled (947, 372) with delta (0, 0)
Screenshot: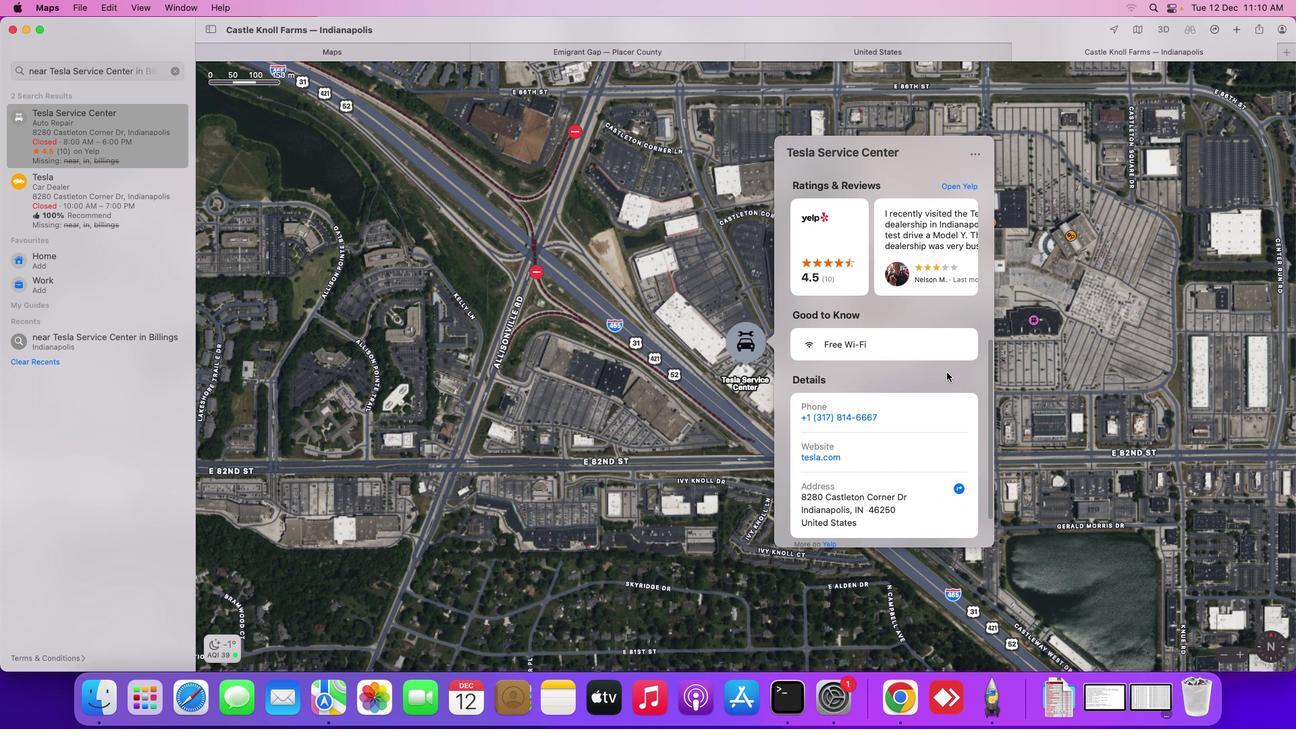 
Action: Mouse scrolled (947, 372) with delta (0, 0)
Screenshot: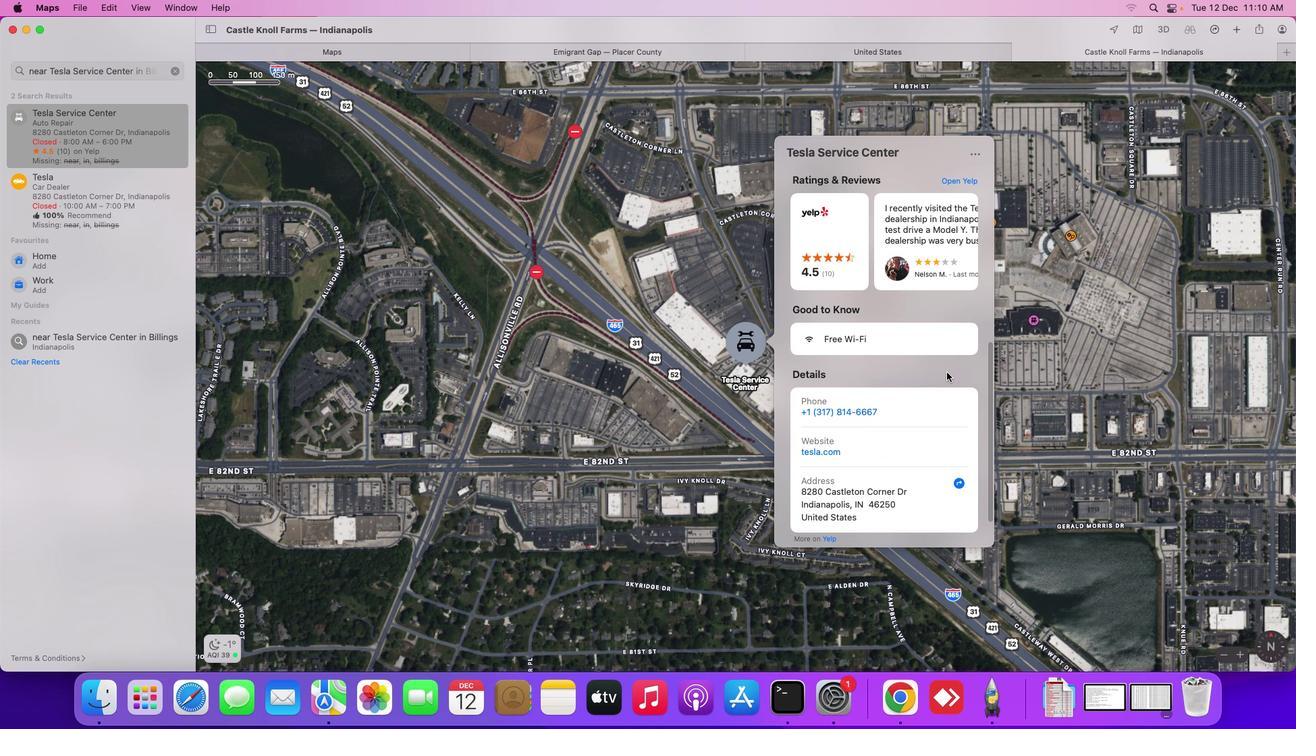 
Action: Mouse scrolled (947, 372) with delta (0, 0)
Screenshot: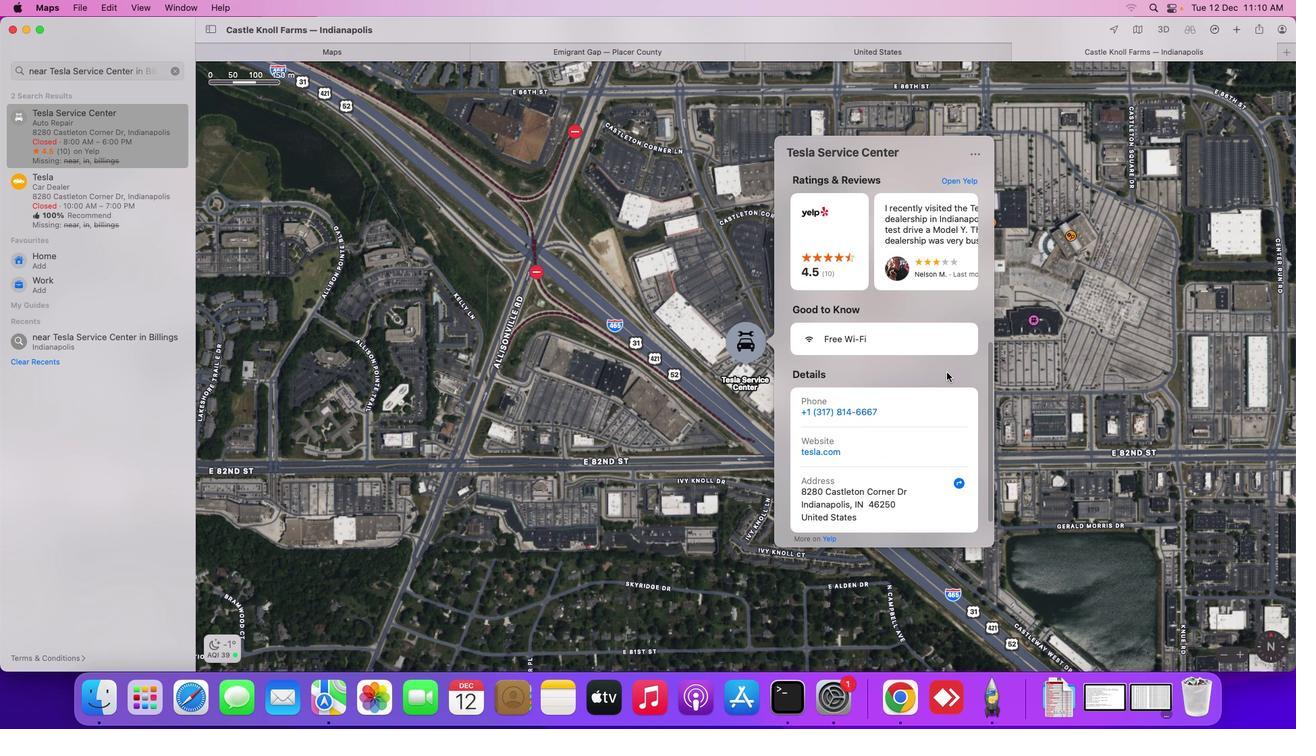 
Action: Mouse scrolled (947, 372) with delta (0, 0)
Screenshot: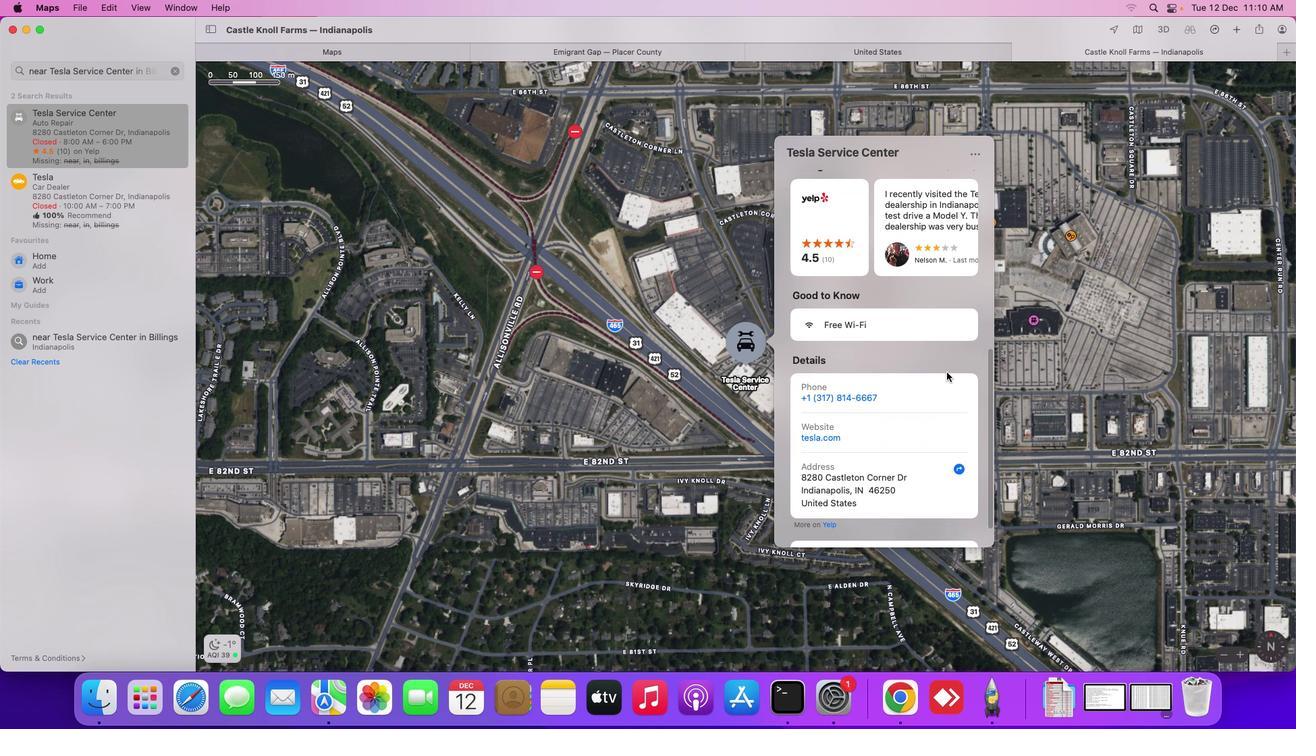 
Action: Mouse scrolled (947, 372) with delta (0, 0)
Screenshot: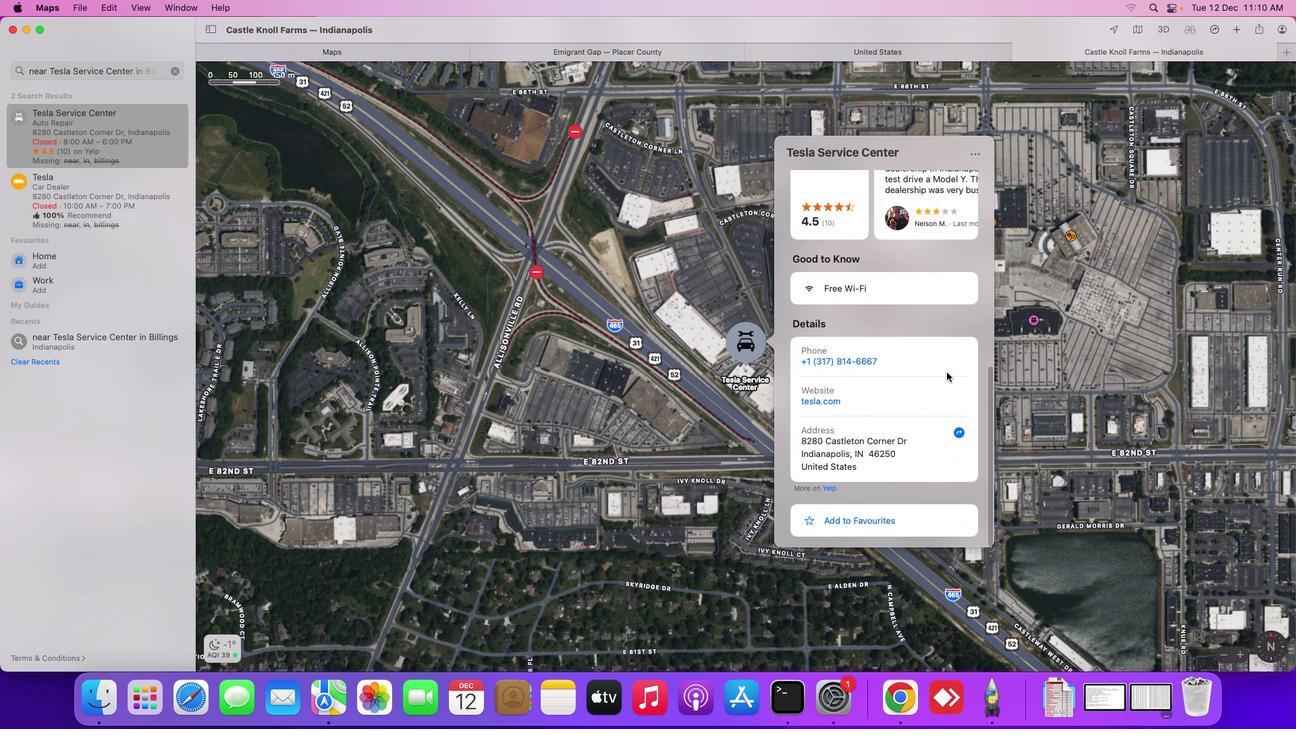 
Action: Mouse scrolled (947, 372) with delta (0, 0)
Screenshot: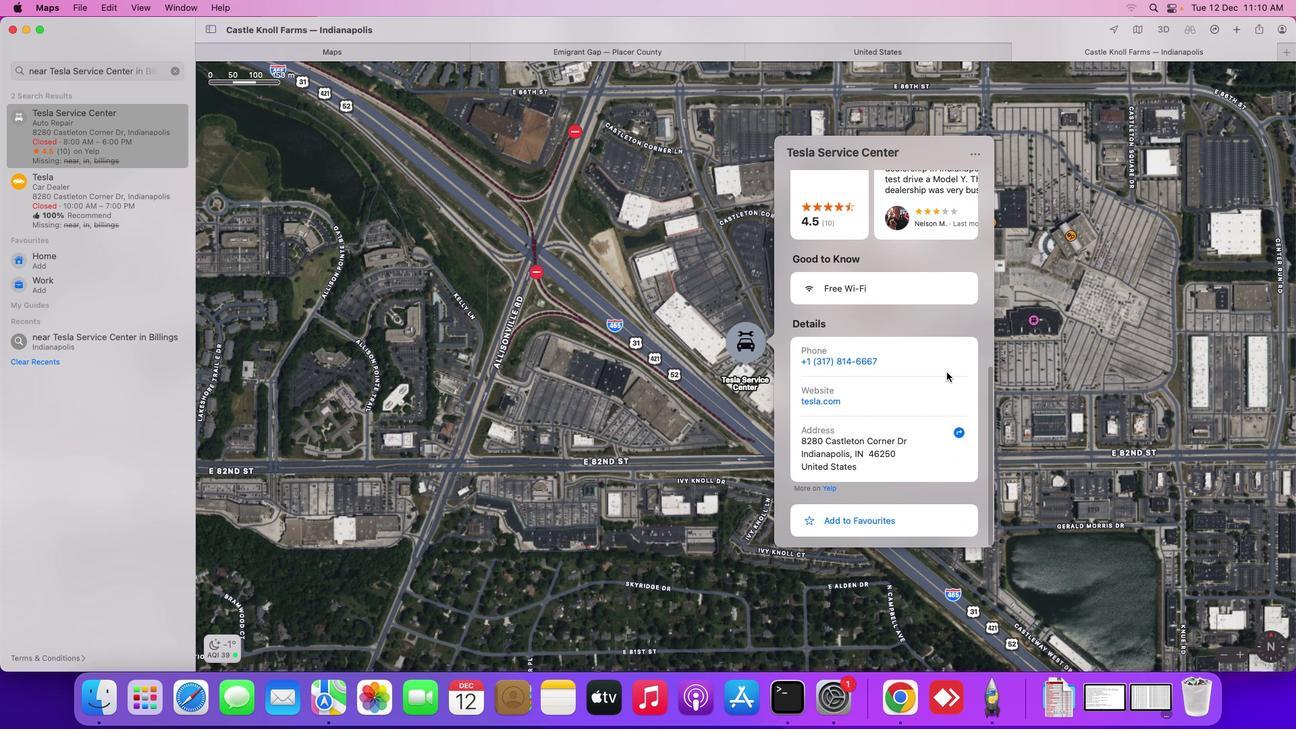 
Action: Mouse scrolled (947, 372) with delta (0, -2)
Screenshot: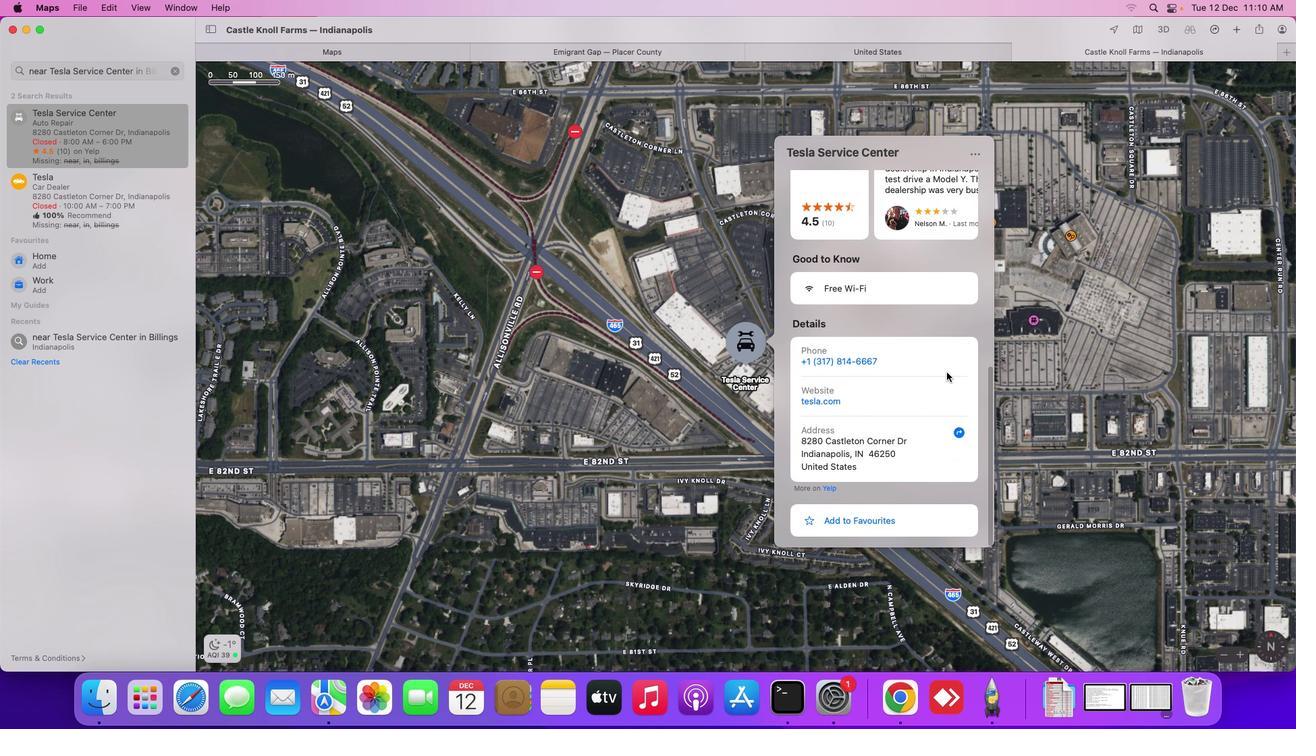 
Action: Mouse scrolled (947, 372) with delta (0, -2)
Screenshot: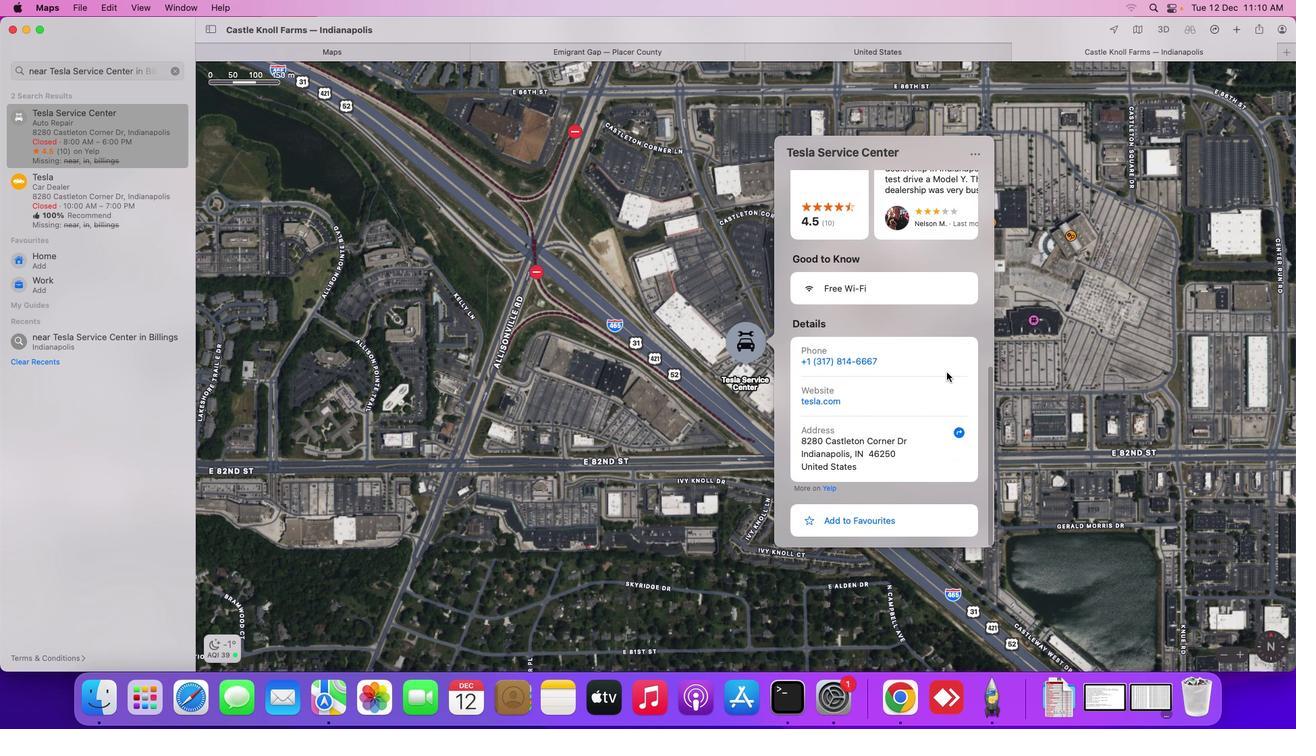 
Action: Mouse scrolled (947, 372) with delta (0, -3)
Screenshot: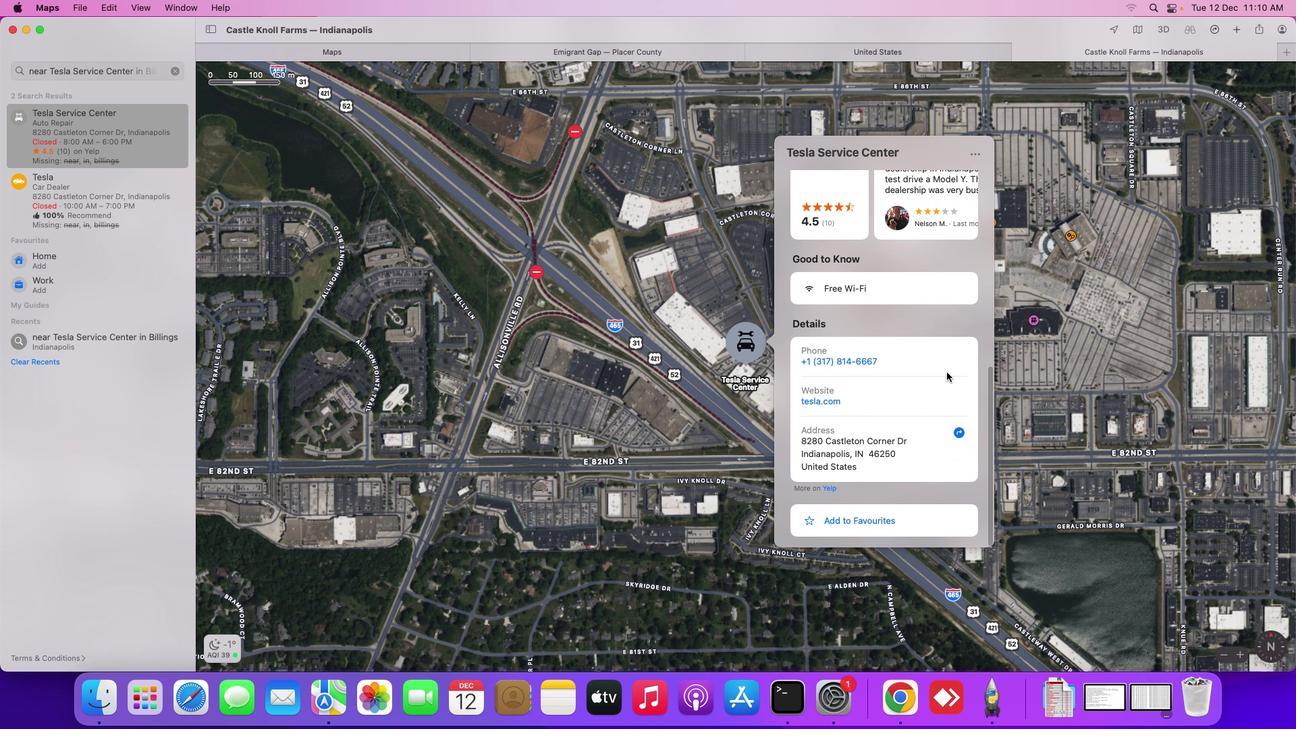 
Action: Mouse scrolled (947, 372) with delta (0, 0)
Screenshot: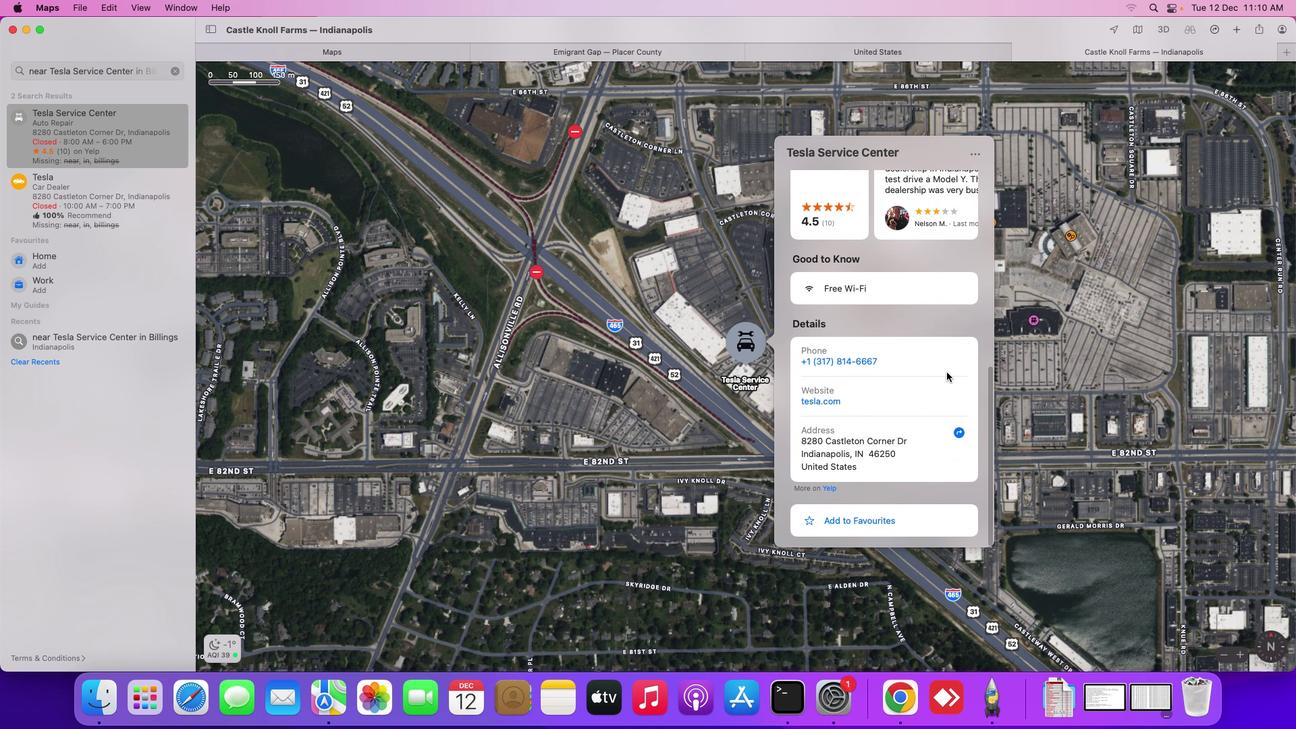 
Action: Mouse scrolled (947, 372) with delta (0, 0)
Screenshot: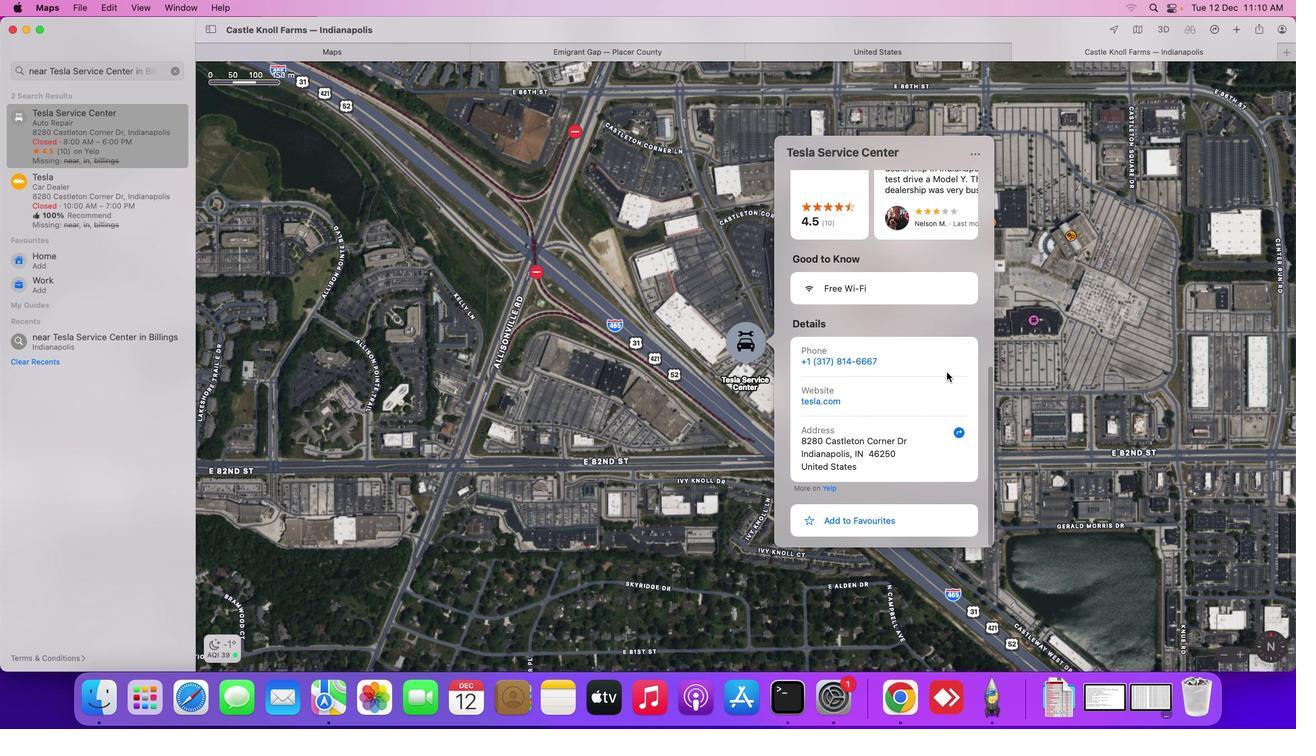 
Action: Mouse scrolled (947, 372) with delta (0, 0)
Screenshot: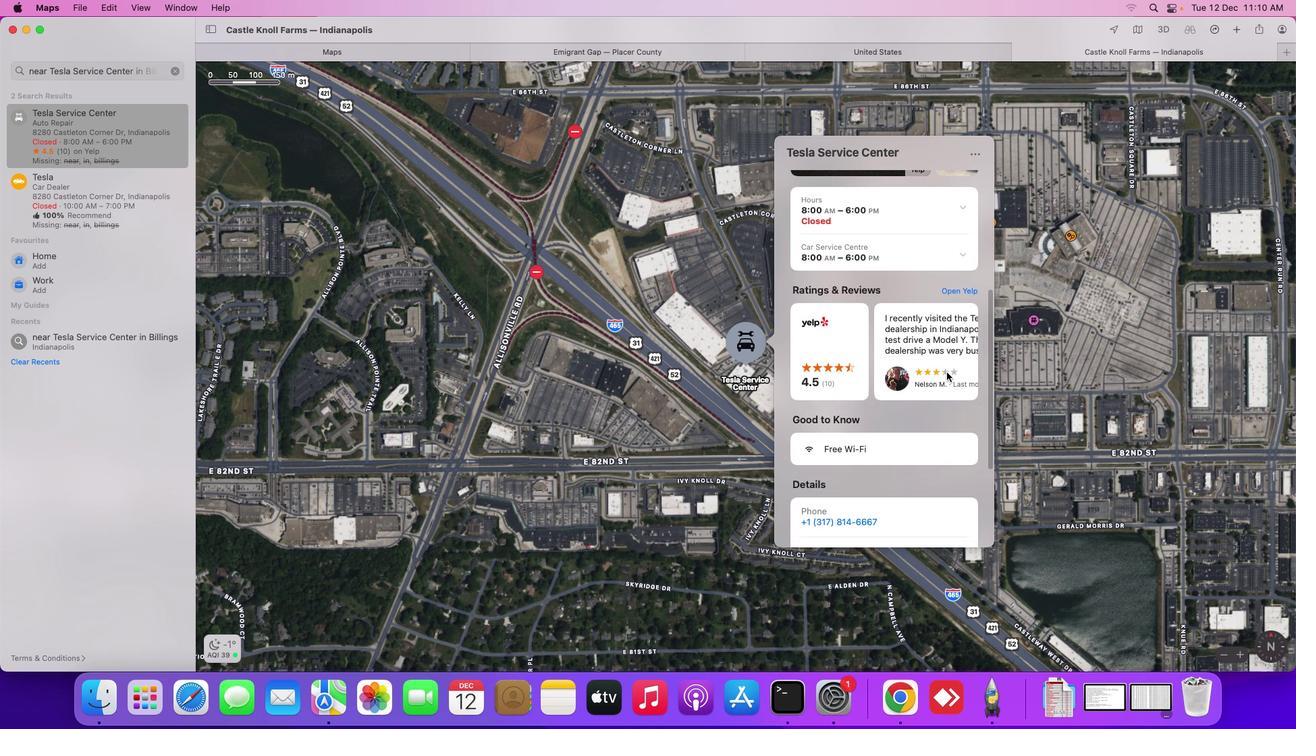 
Action: Mouse scrolled (947, 372) with delta (0, 0)
Screenshot: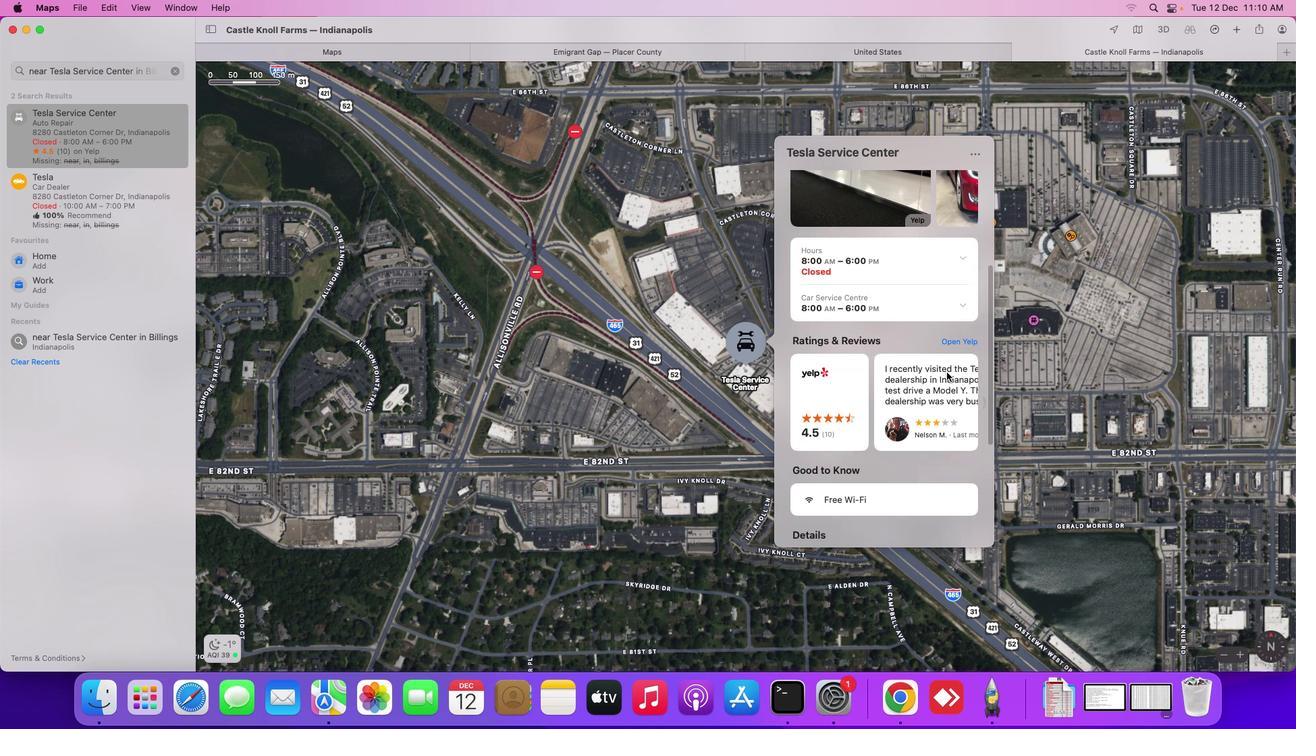
Action: Mouse scrolled (947, 372) with delta (0, 2)
Screenshot: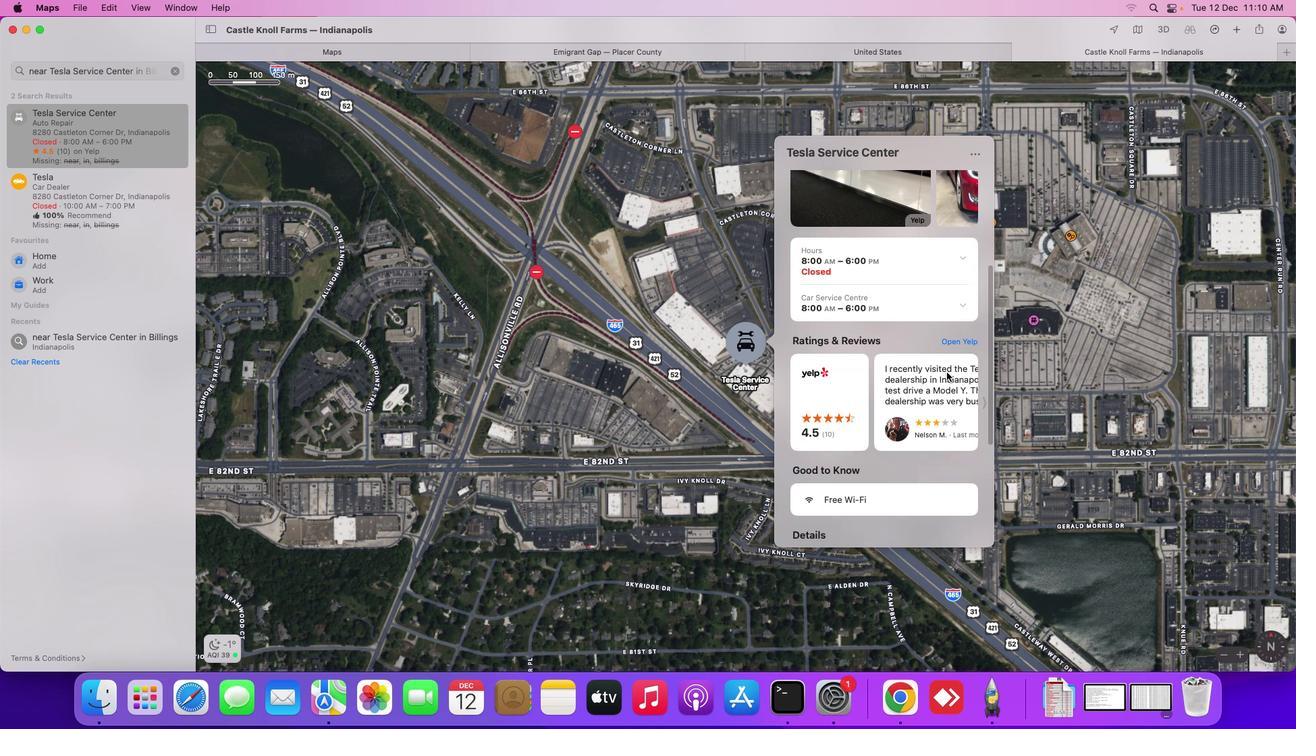 
Action: Mouse scrolled (947, 372) with delta (0, 3)
Screenshot: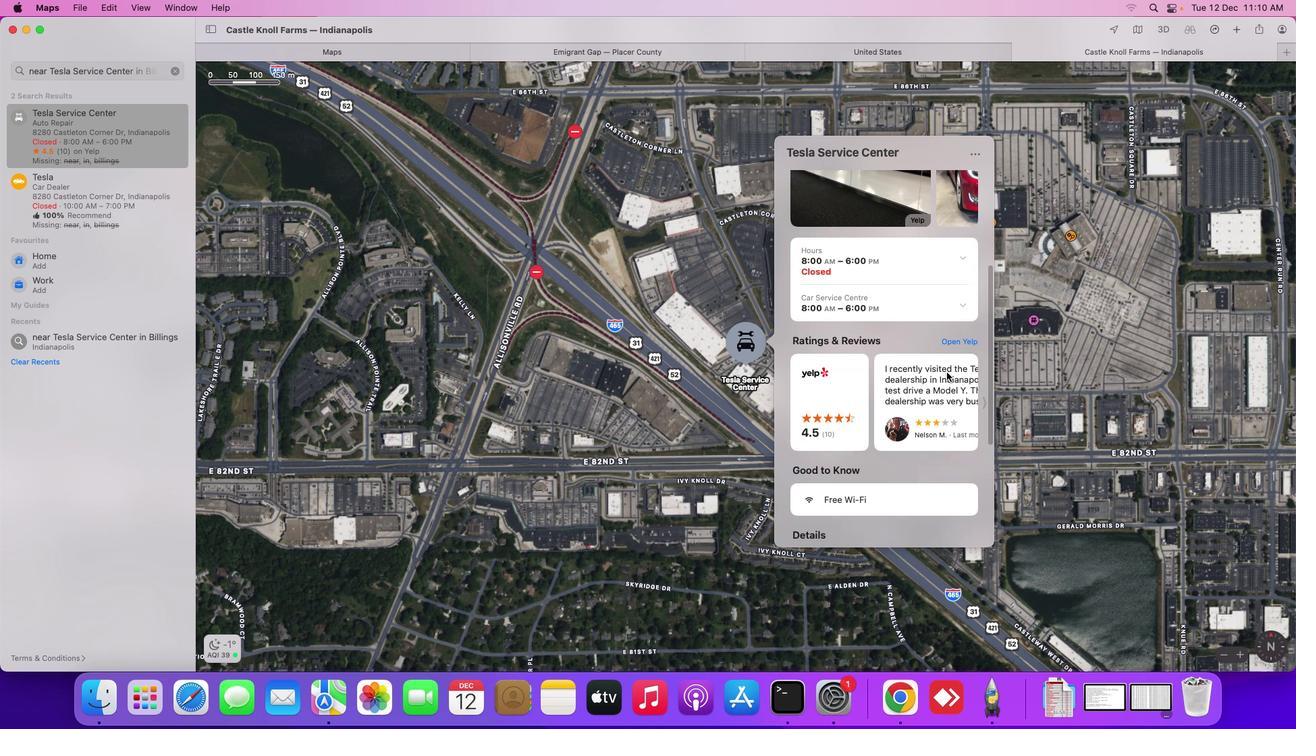 
Action: Mouse scrolled (947, 372) with delta (0, 4)
Screenshot: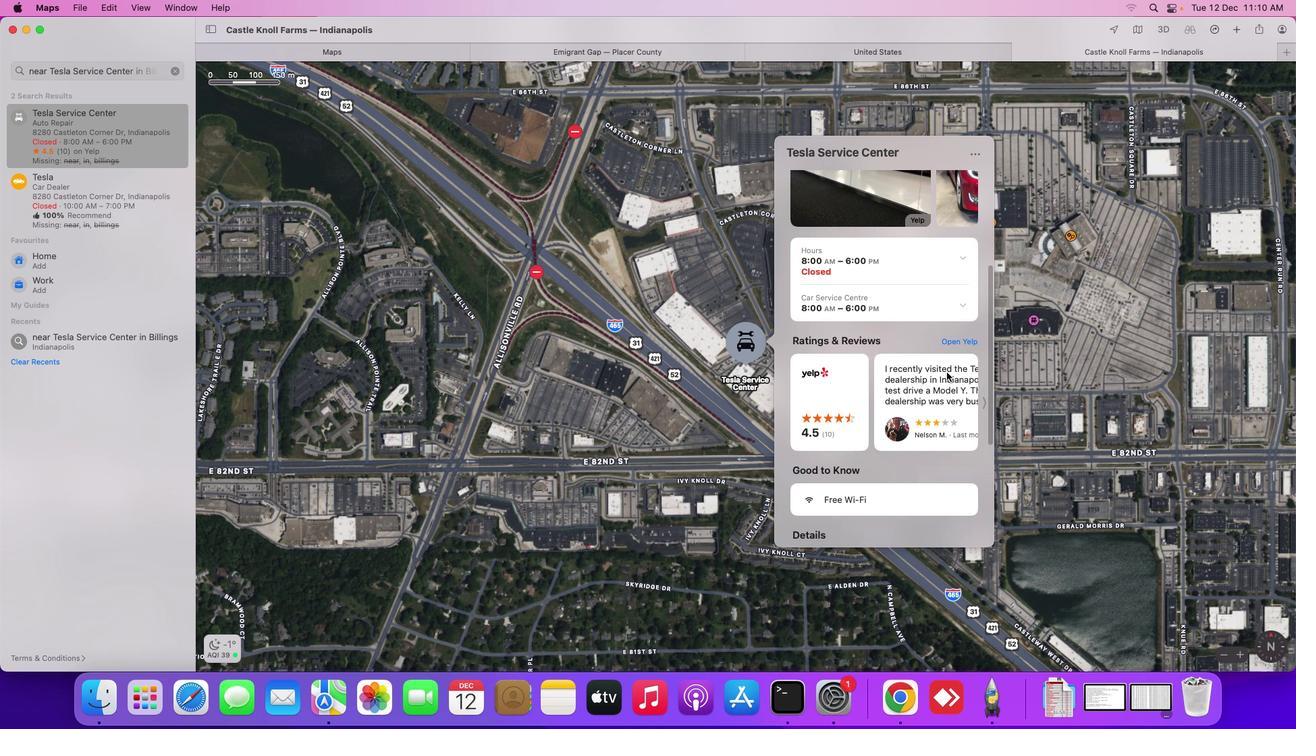
Action: Mouse scrolled (947, 372) with delta (0, 4)
Screenshot: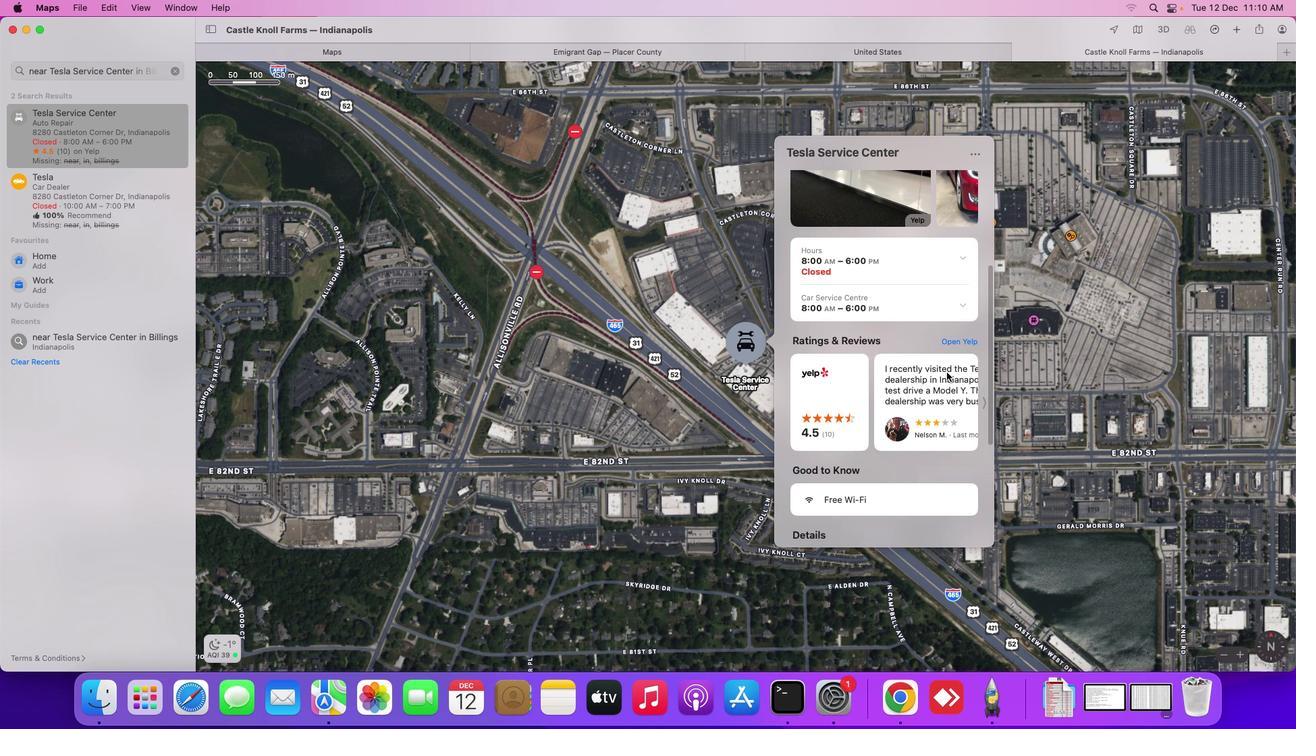 
Action: Mouse scrolled (947, 372) with delta (0, 4)
Screenshot: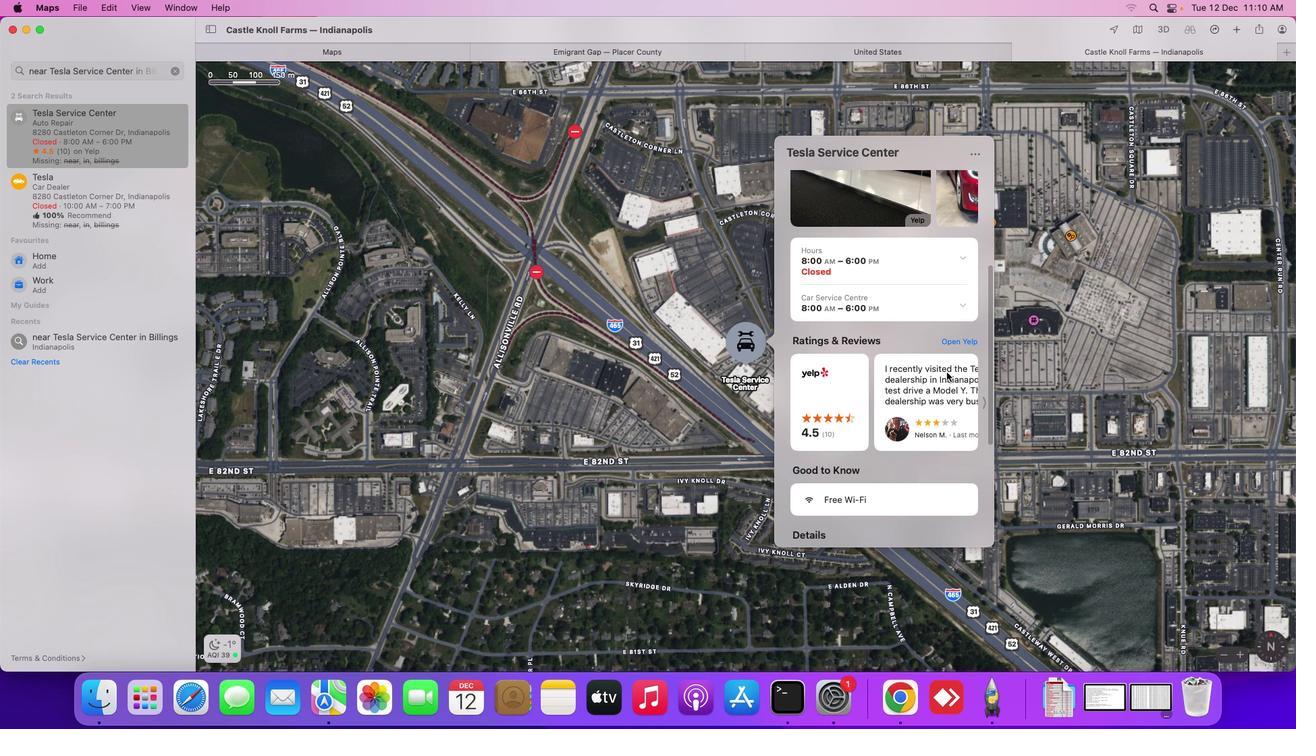
Action: Mouse scrolled (947, 372) with delta (0, 0)
Screenshot: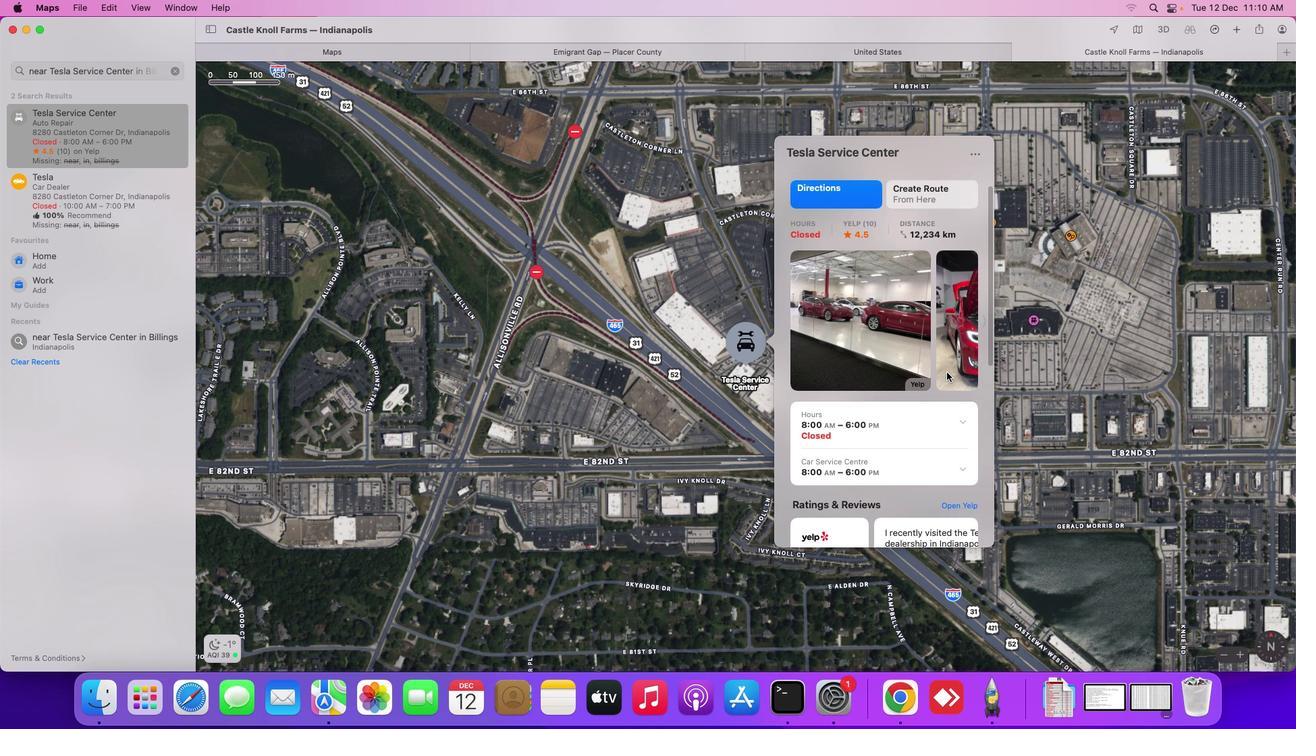 
Action: Mouse scrolled (947, 372) with delta (0, 0)
Screenshot: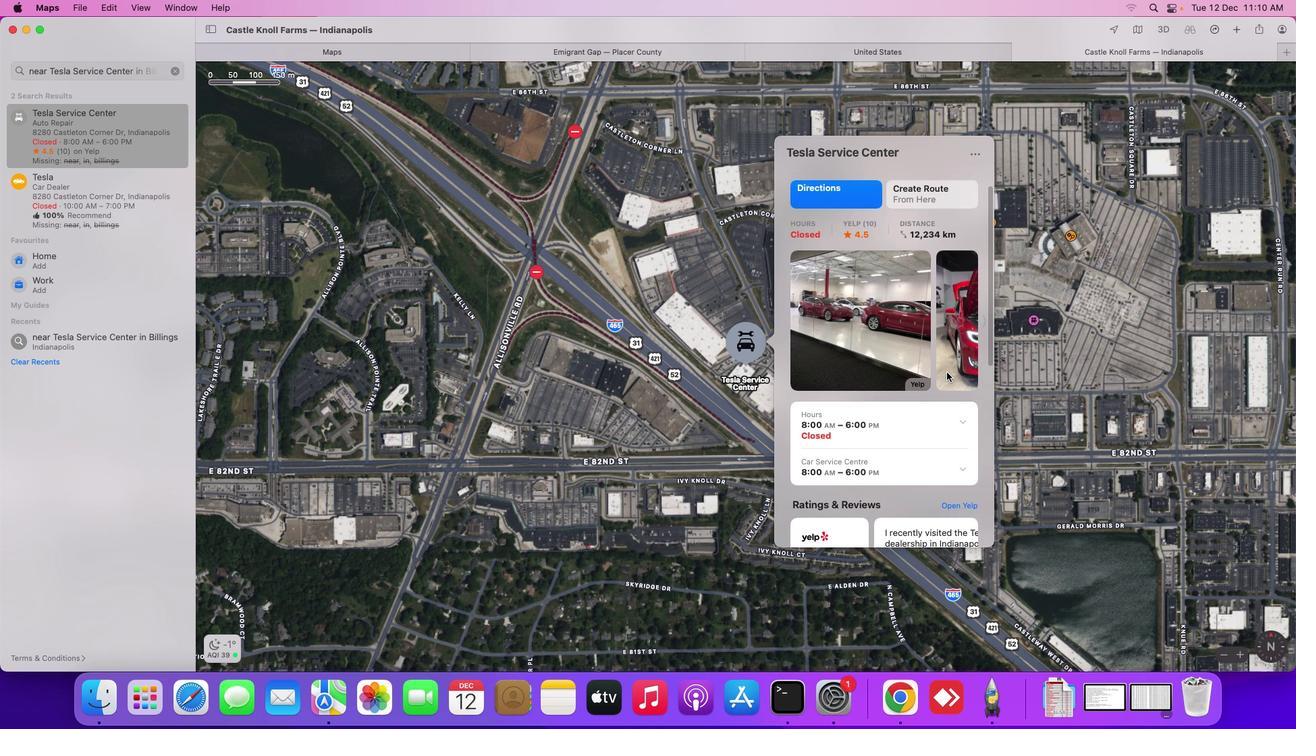 
Action: Mouse scrolled (947, 372) with delta (0, 2)
Screenshot: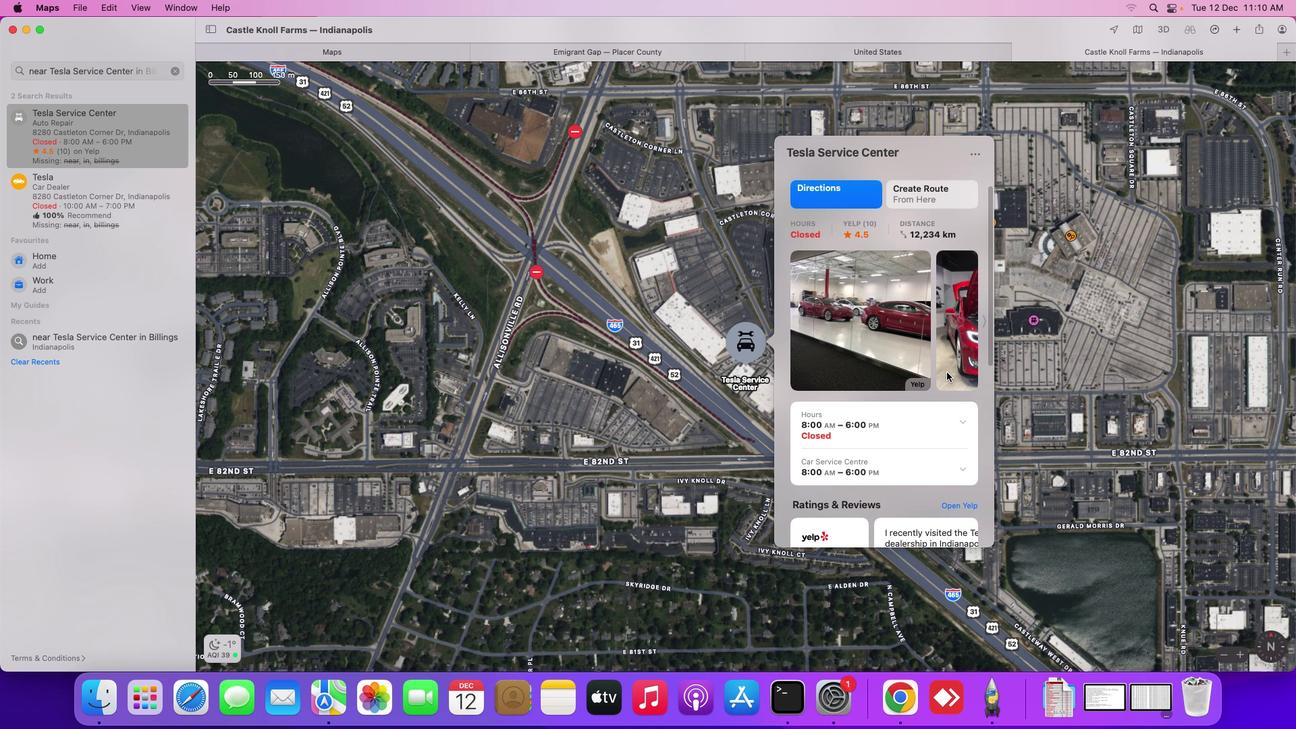 
Action: Mouse scrolled (947, 372) with delta (0, 3)
Screenshot: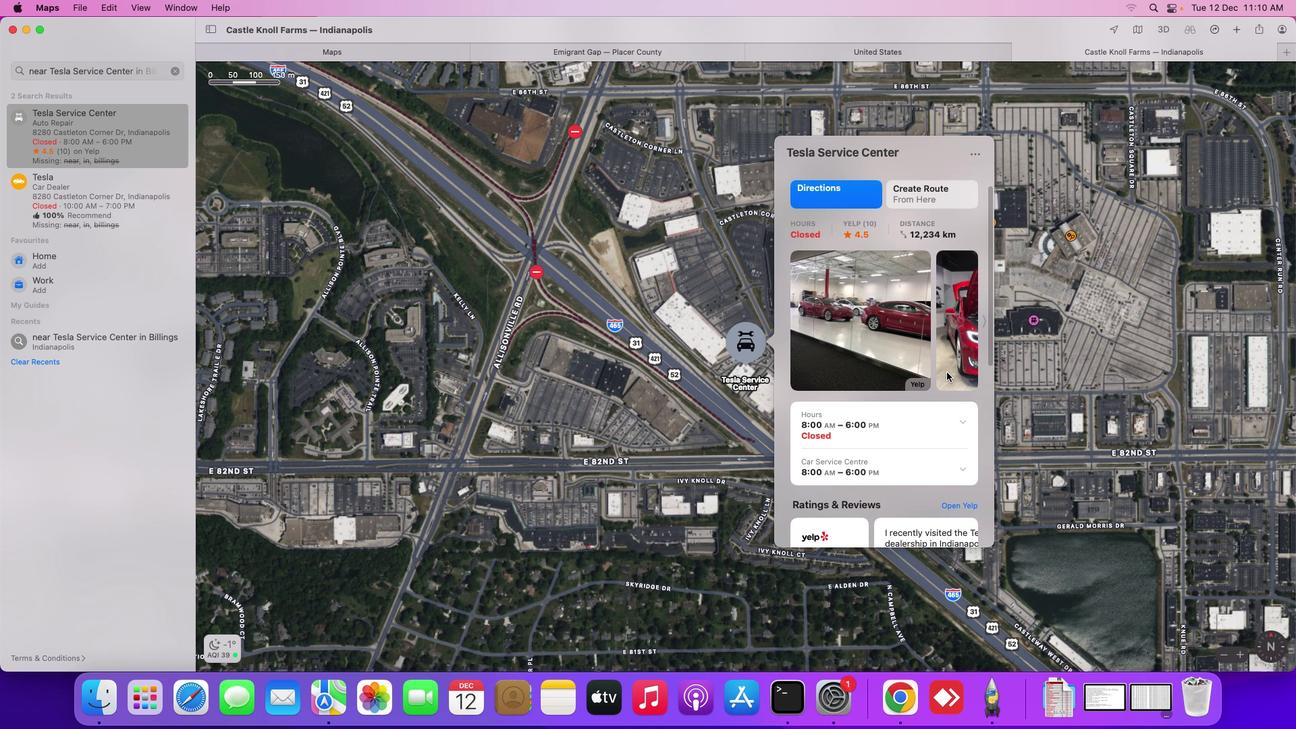 
Action: Mouse scrolled (947, 372) with delta (0, 4)
Screenshot: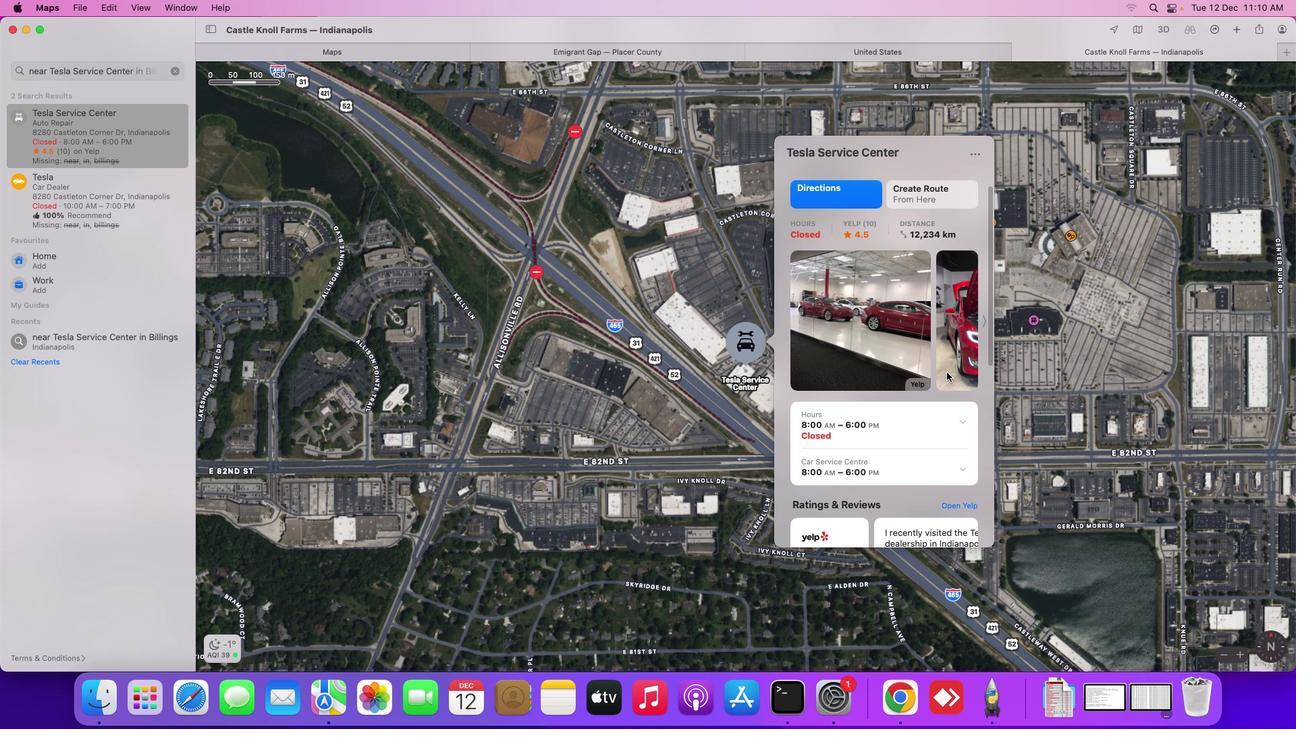 
Action: Mouse scrolled (947, 372) with delta (0, 4)
Screenshot: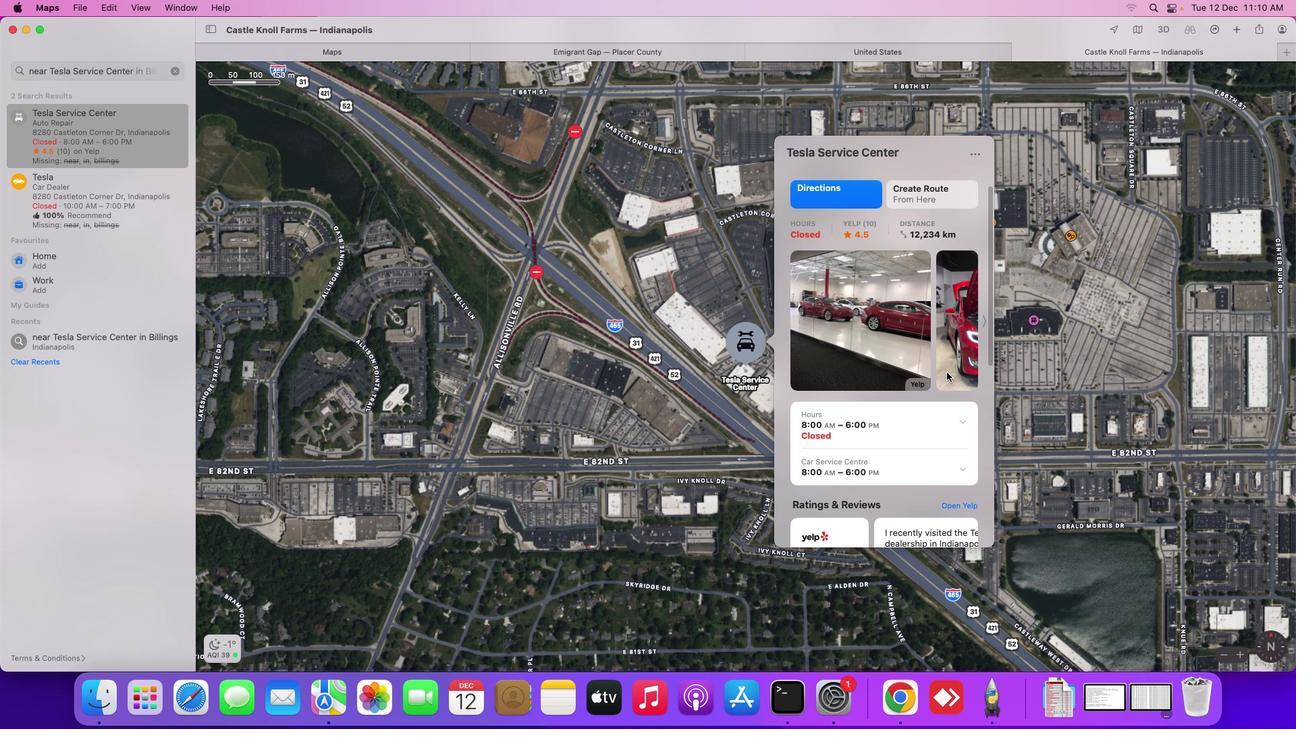 
Action: Mouse moved to (983, 318)
Screenshot: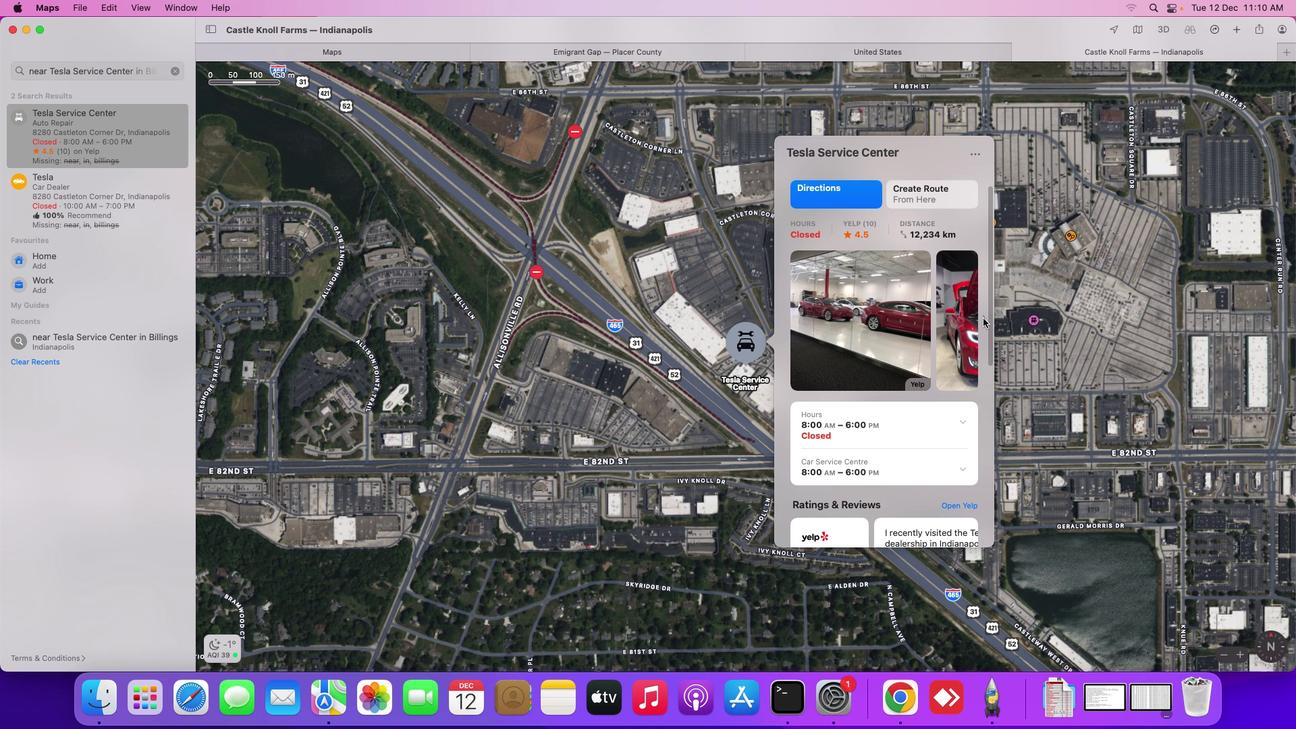 
Action: Mouse pressed left at (983, 318)
Screenshot: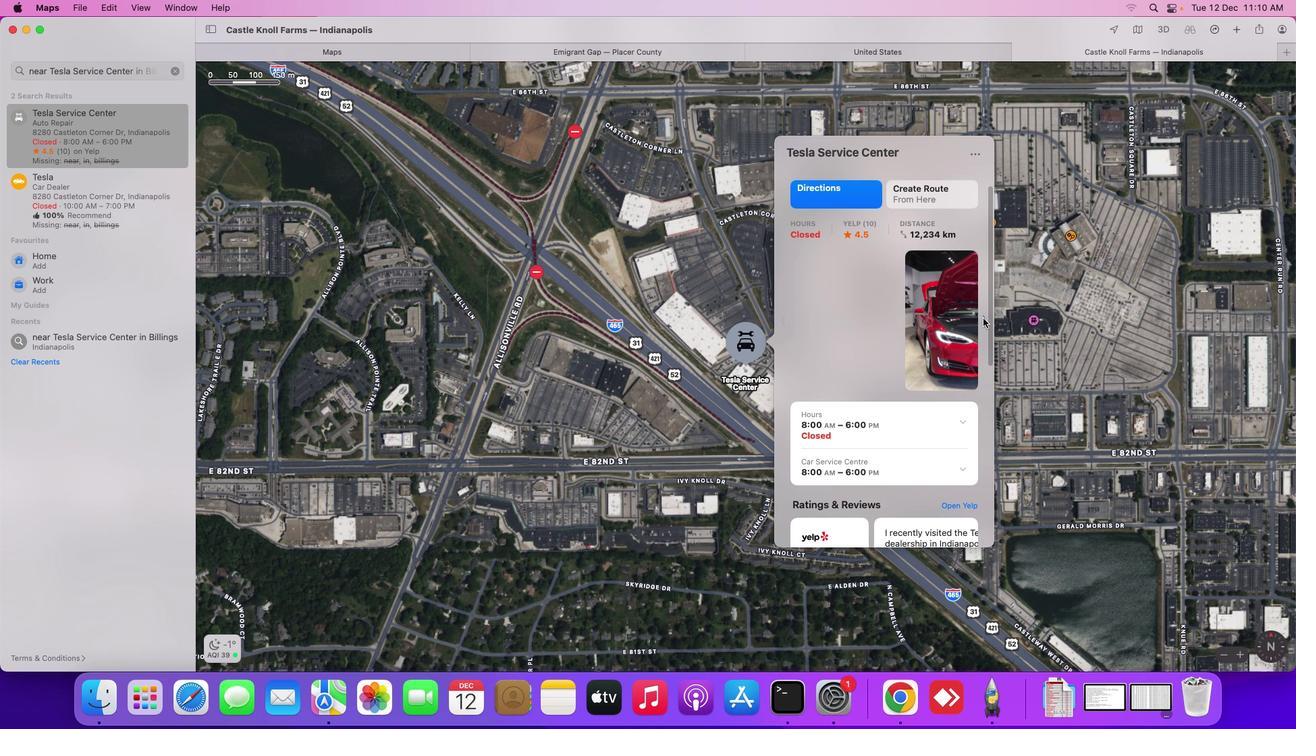
Action: Mouse moved to (983, 318)
Screenshot: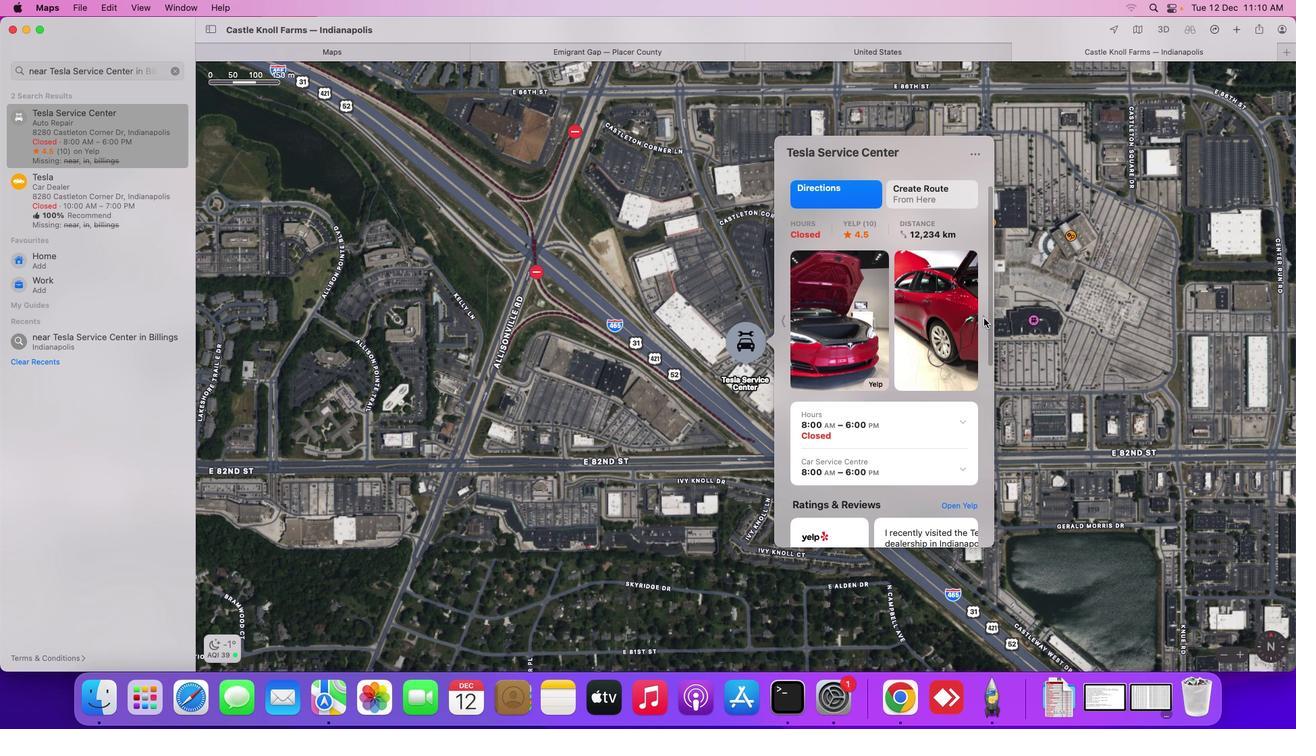 
Action: Mouse pressed left at (983, 318)
Screenshot: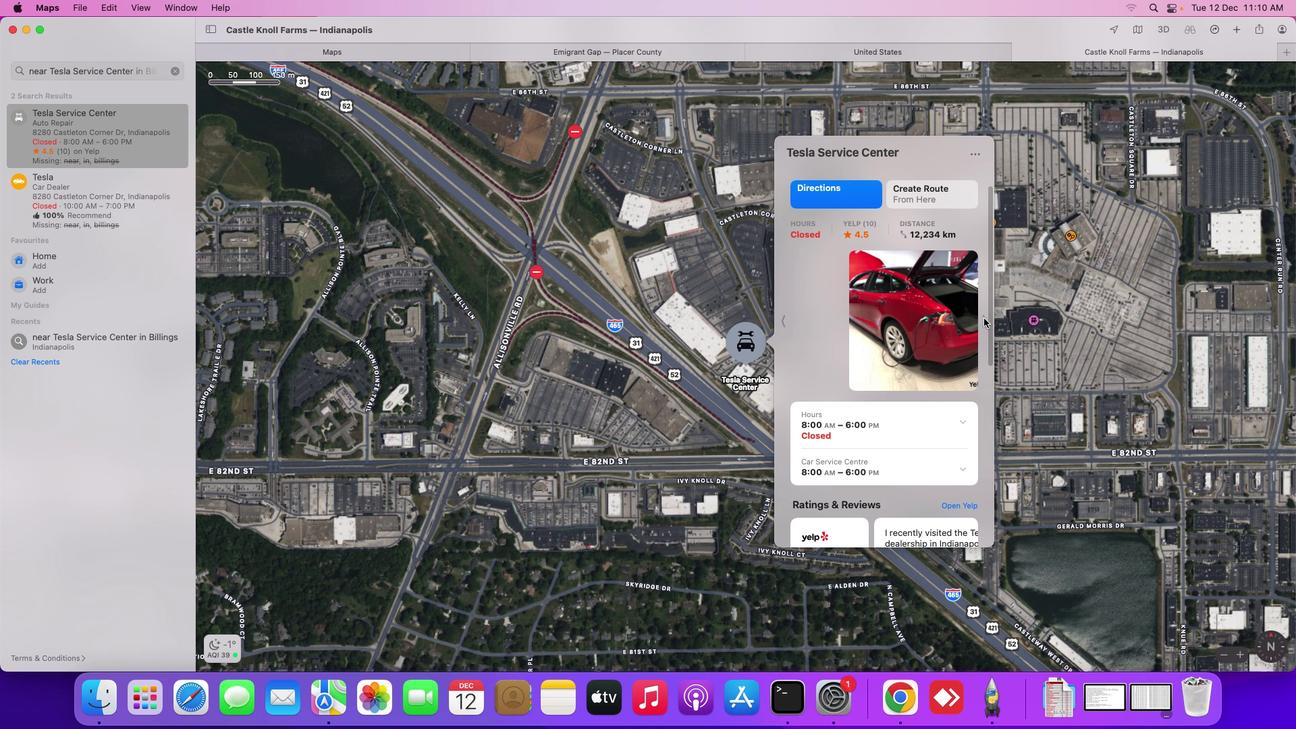 
Action: Mouse moved to (984, 318)
Screenshot: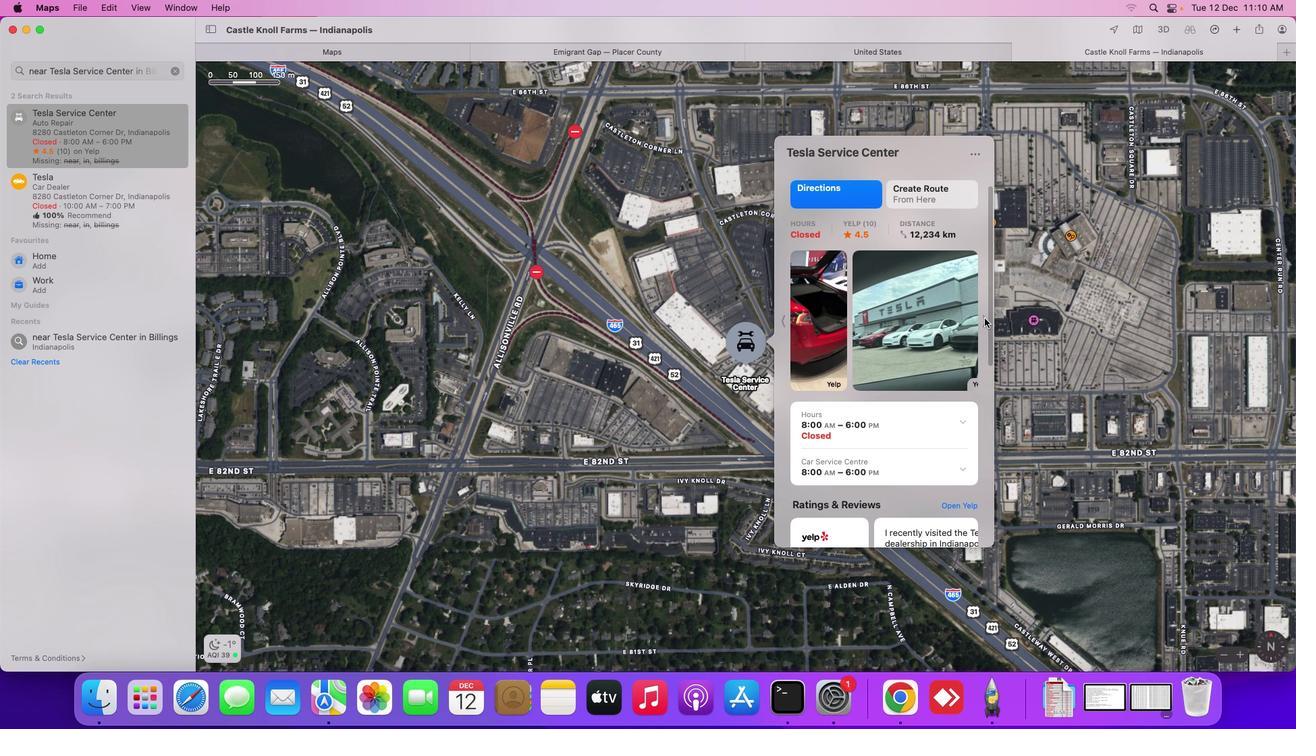 
Action: Mouse pressed left at (984, 318)
Screenshot: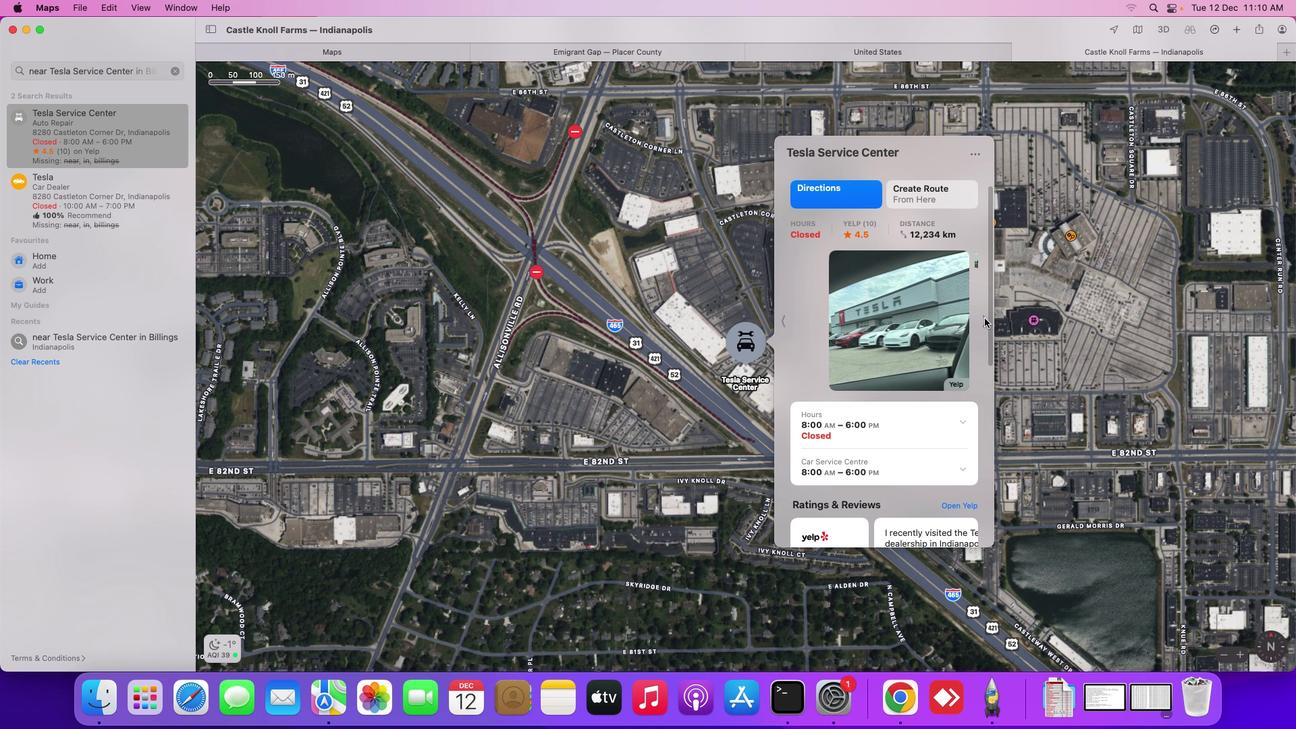
Action: Mouse pressed left at (984, 318)
Screenshot: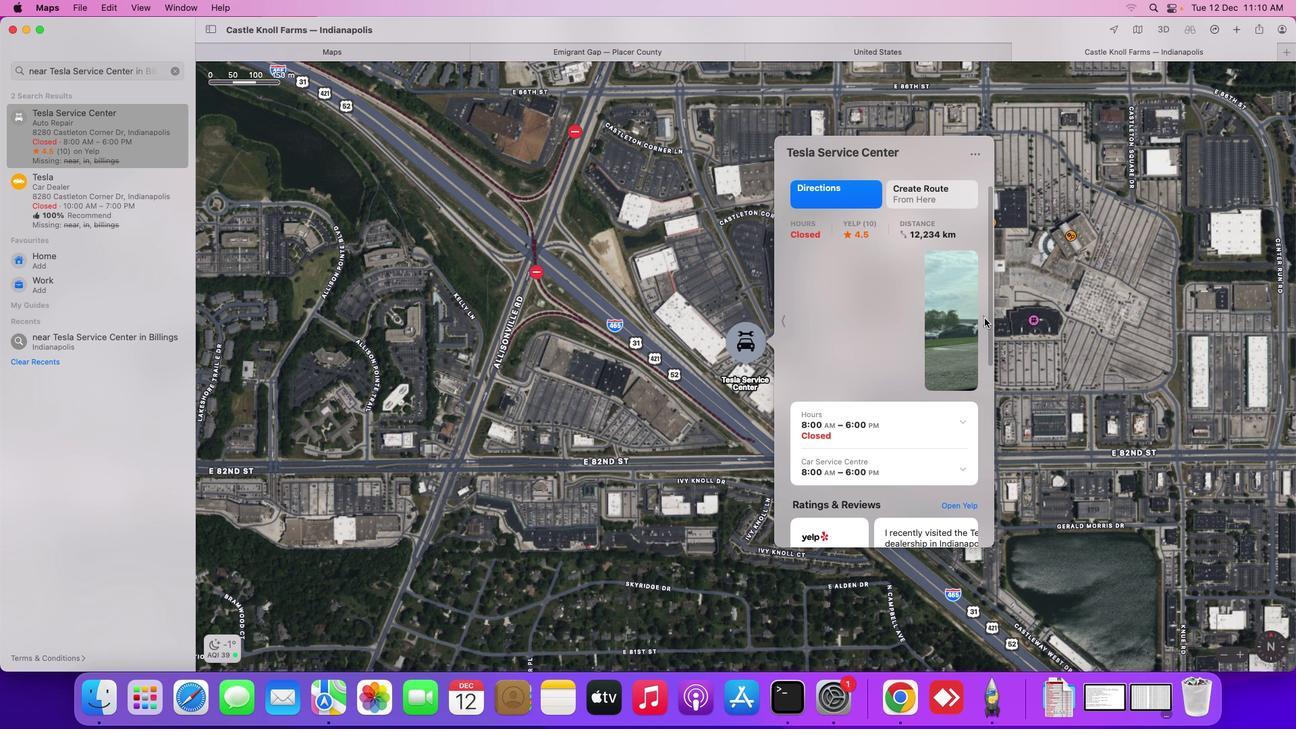 
Action: Mouse moved to (935, 372)
Screenshot: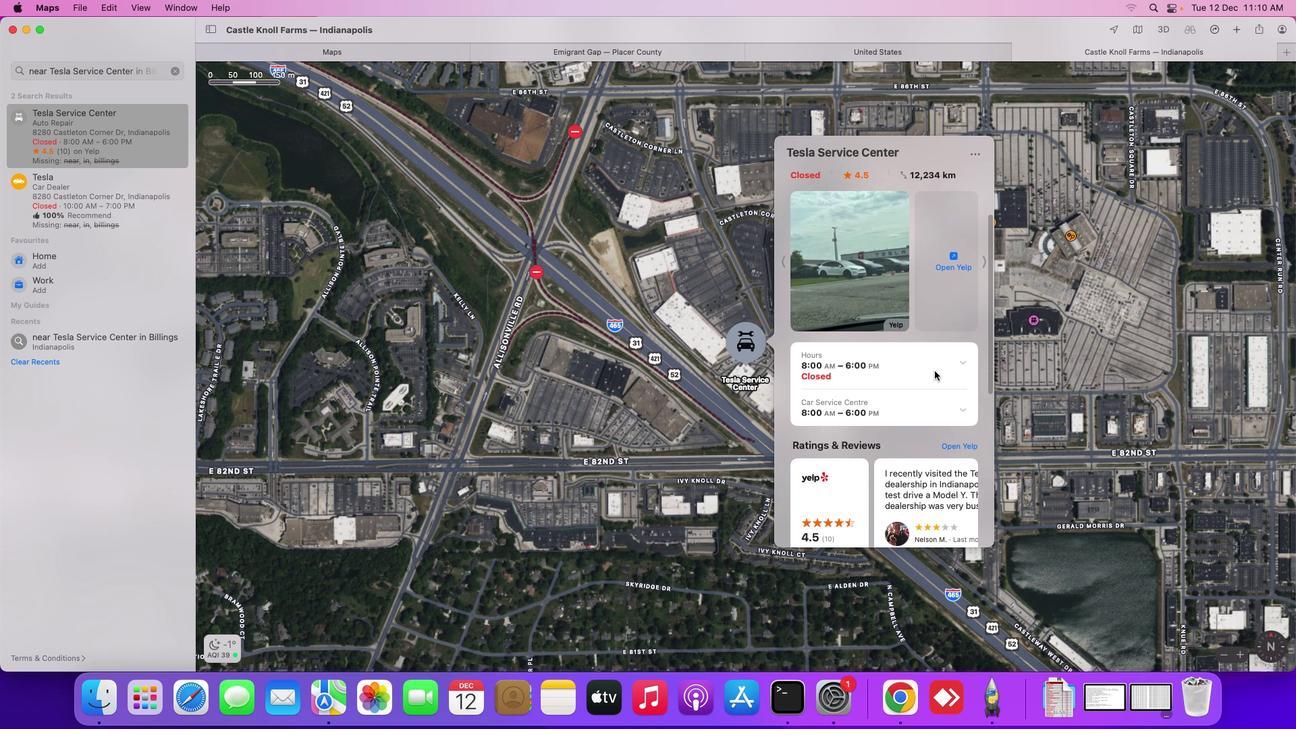 
Action: Mouse scrolled (935, 372) with delta (0, 0)
Screenshot: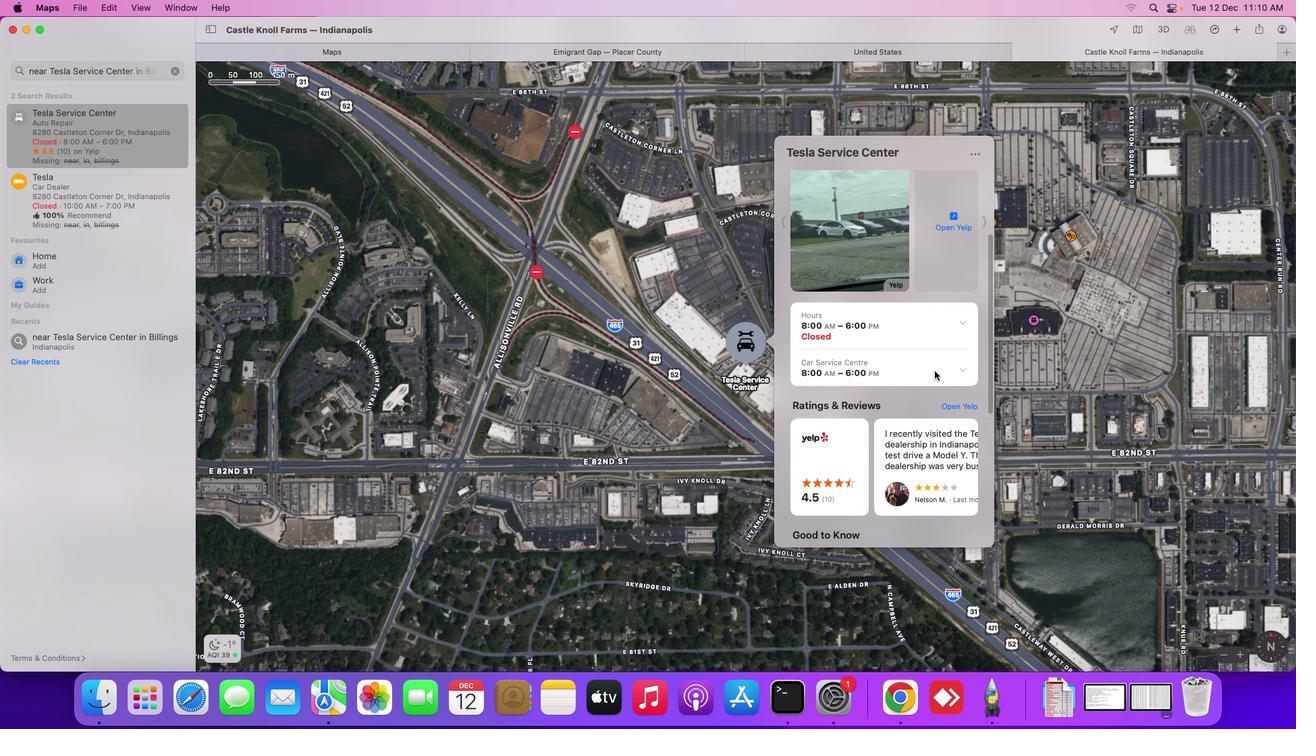 
Action: Mouse moved to (935, 372)
Screenshot: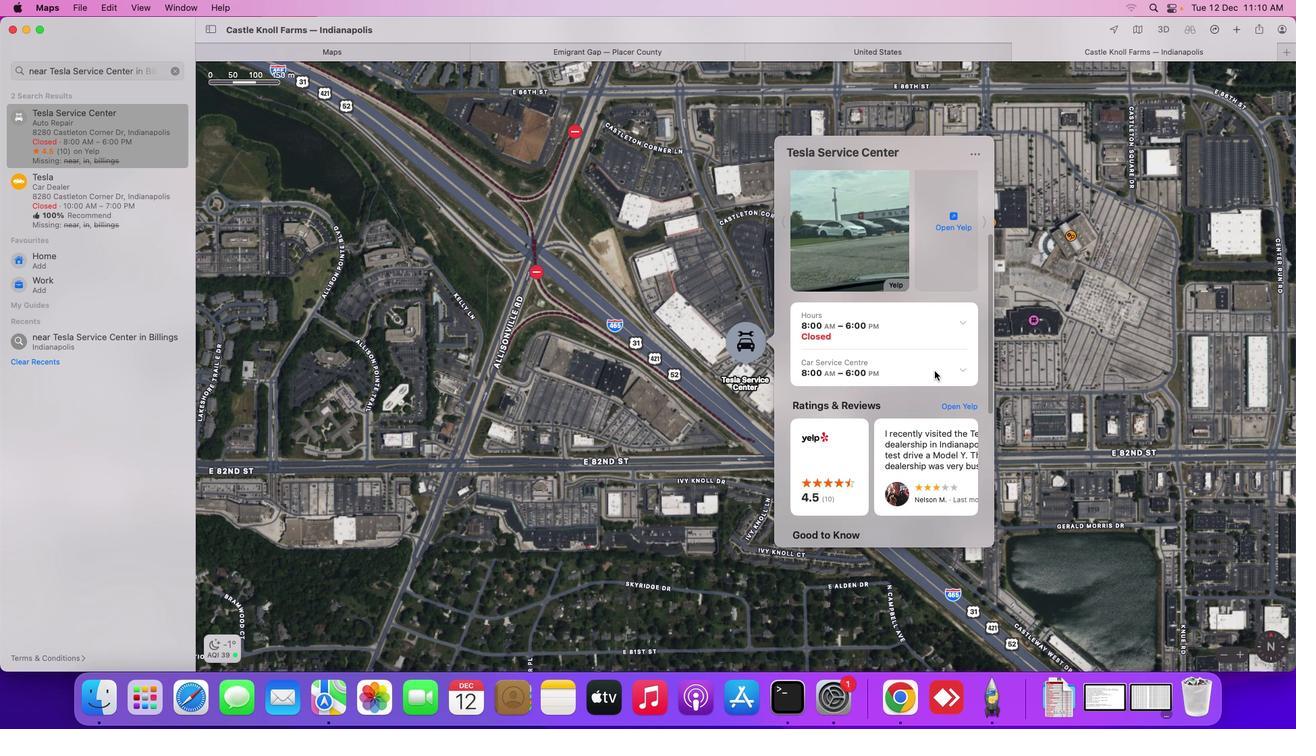 
Action: Mouse scrolled (935, 372) with delta (0, 0)
Screenshot: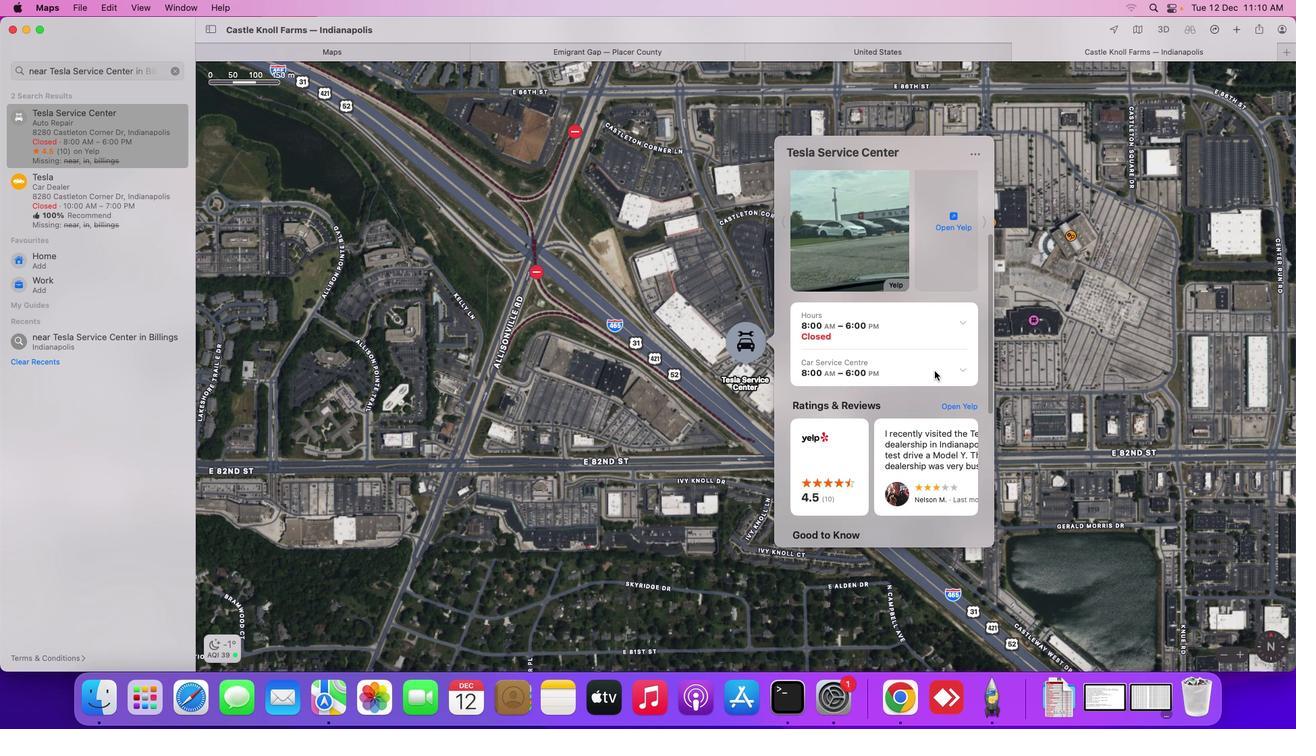 
Action: Mouse moved to (935, 371)
Screenshot: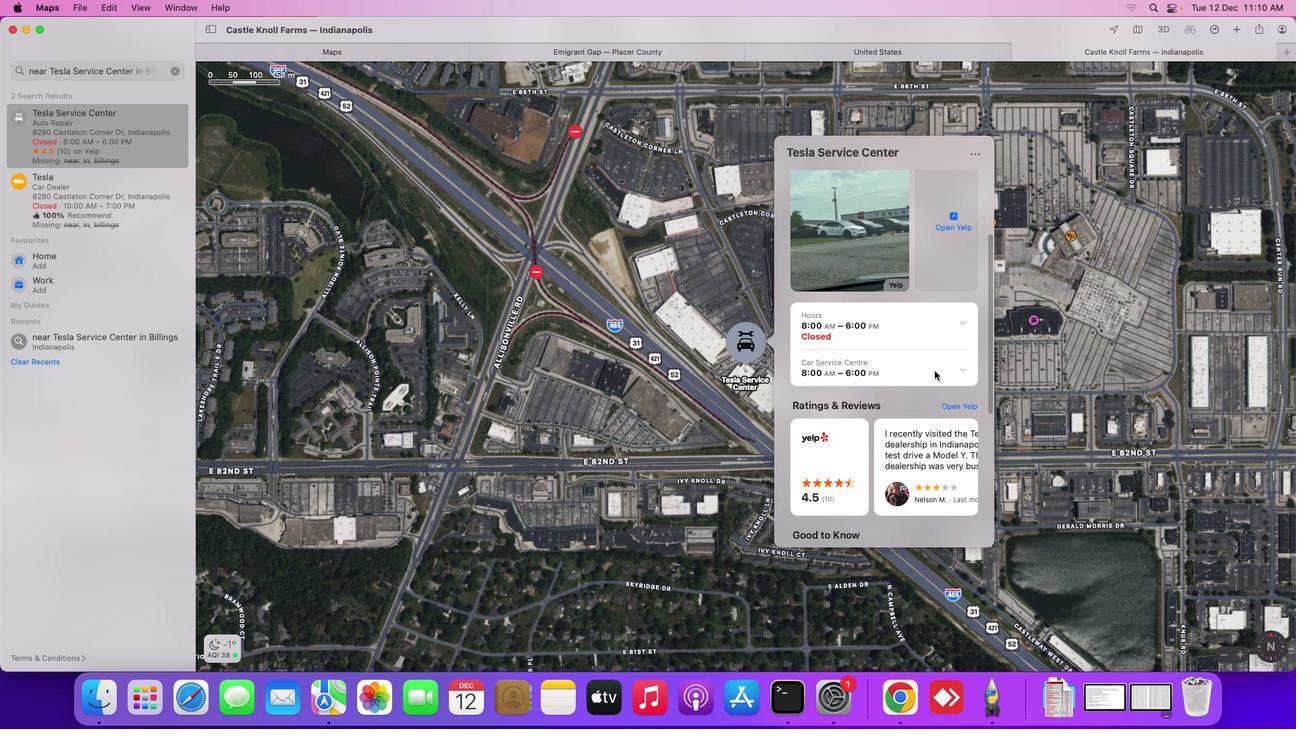 
Action: Mouse scrolled (935, 371) with delta (0, -1)
Screenshot: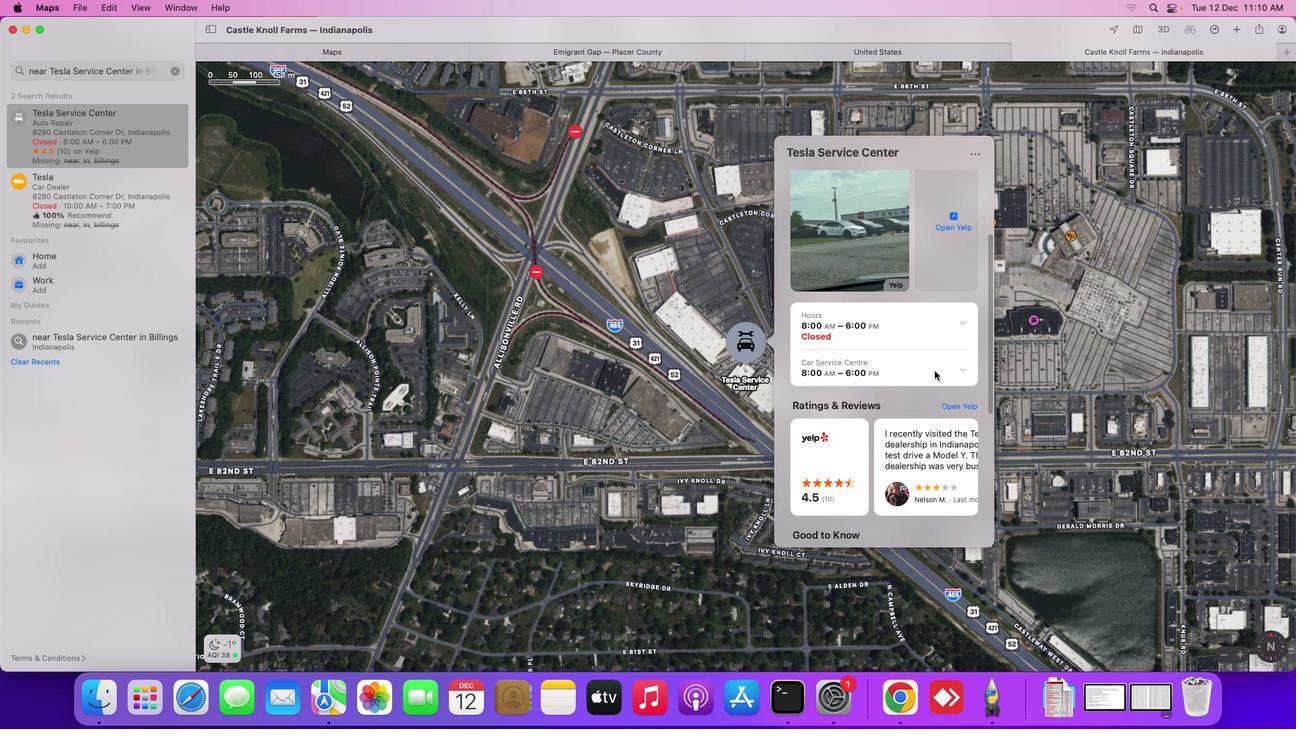 
Action: Mouse scrolled (935, 371) with delta (0, -2)
Screenshot: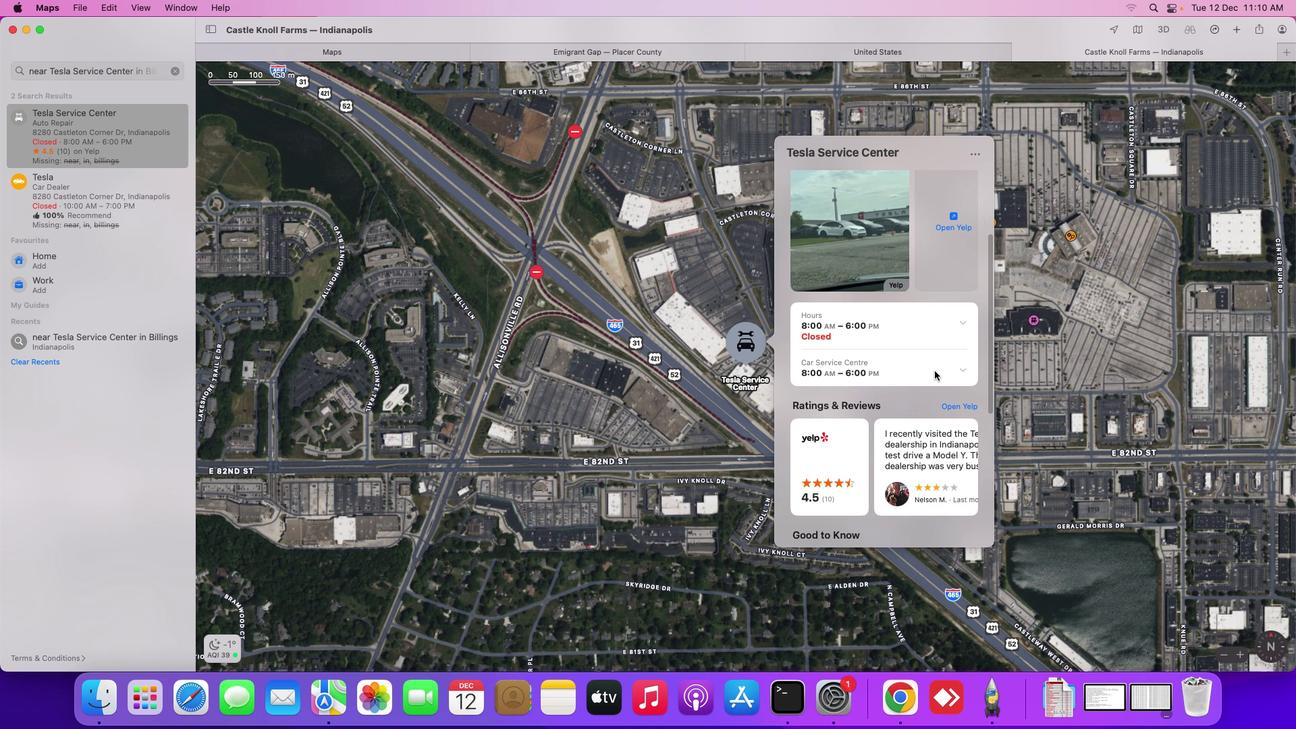 
Action: Mouse moved to (935, 371)
Screenshot: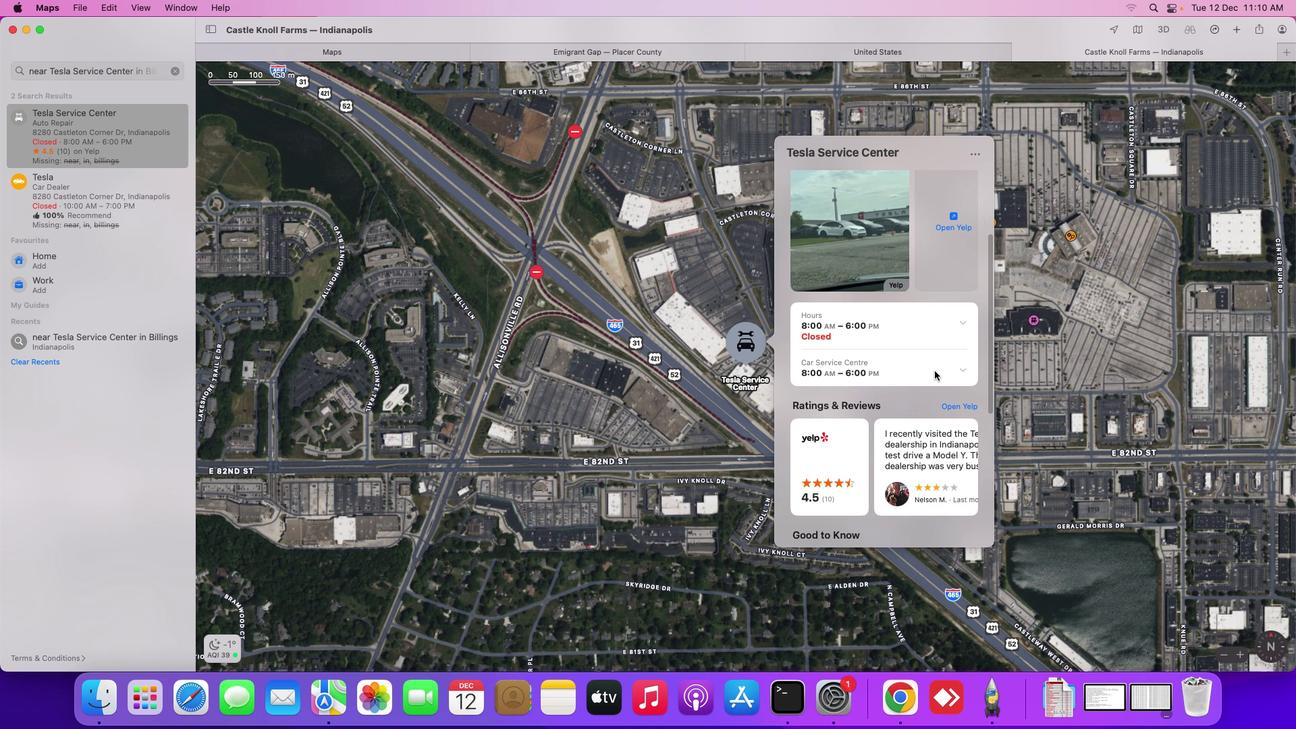
Action: Mouse scrolled (935, 371) with delta (0, -3)
Screenshot: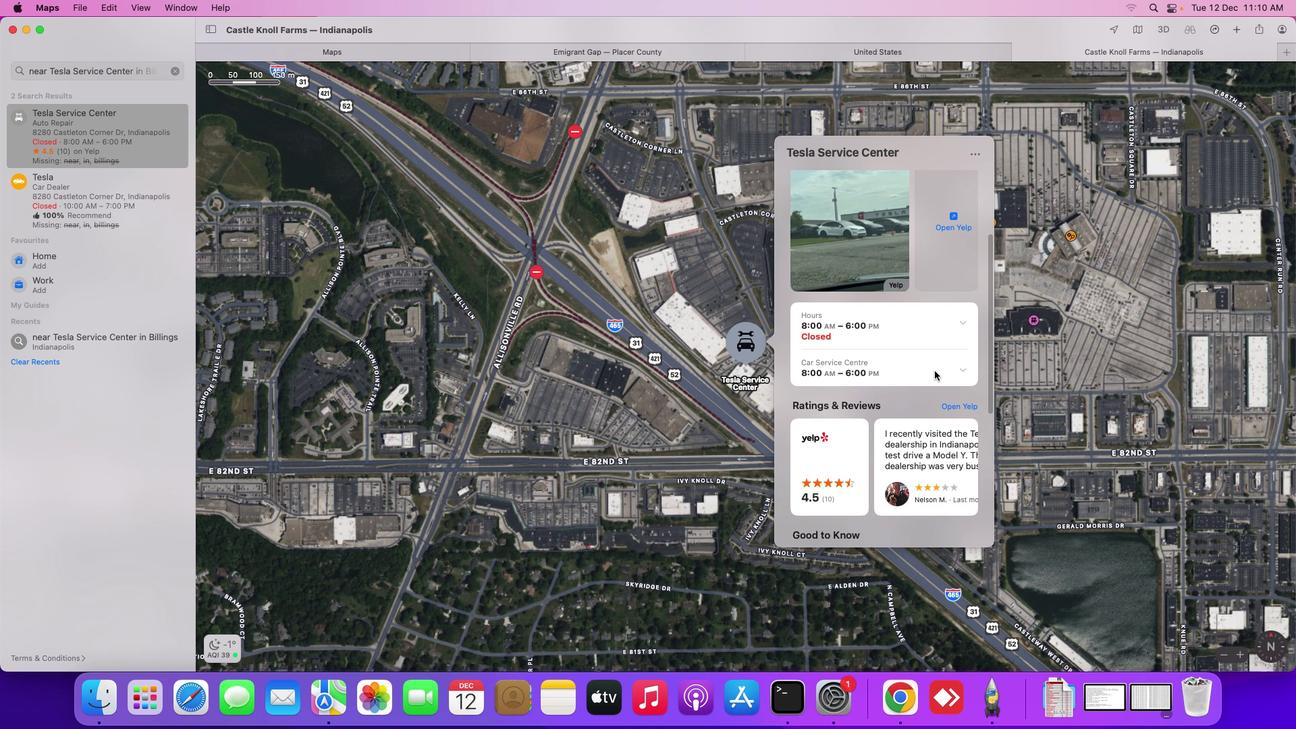 
Action: Mouse moved to (936, 370)
Screenshot: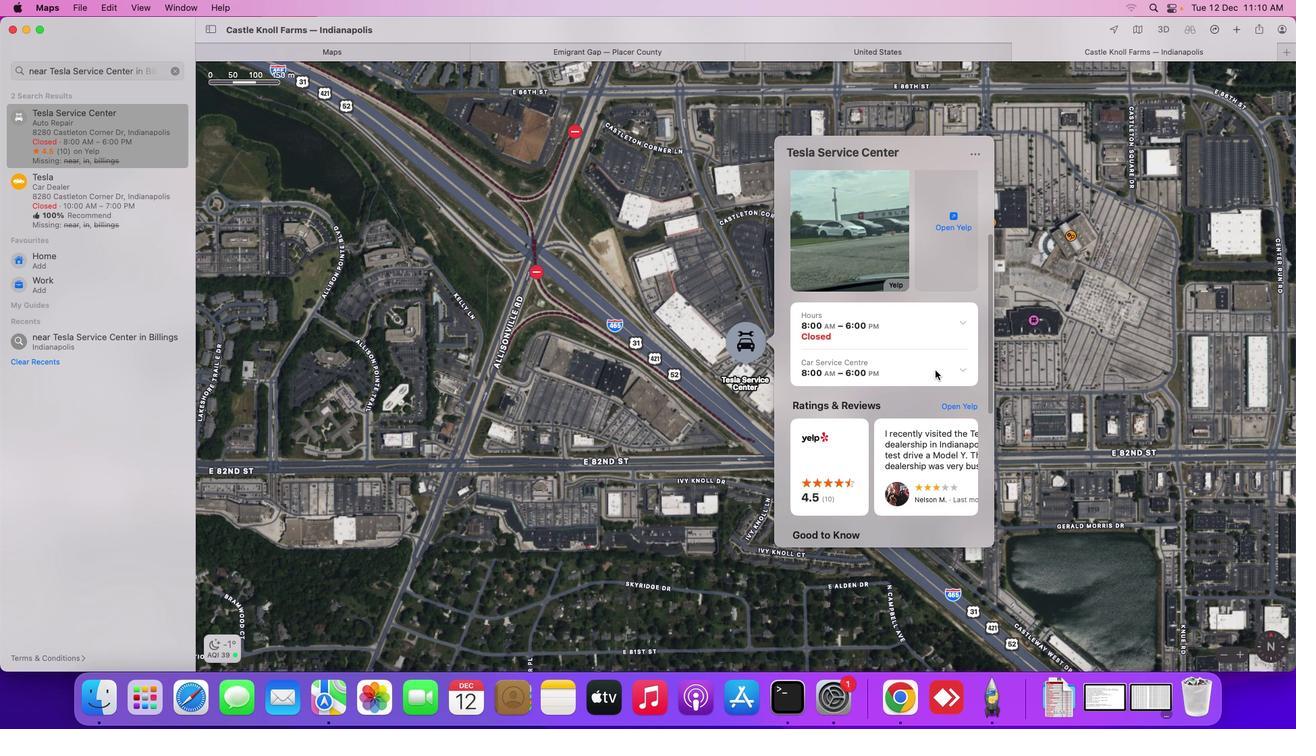 
Action: Mouse scrolled (936, 370) with delta (0, 0)
Screenshot: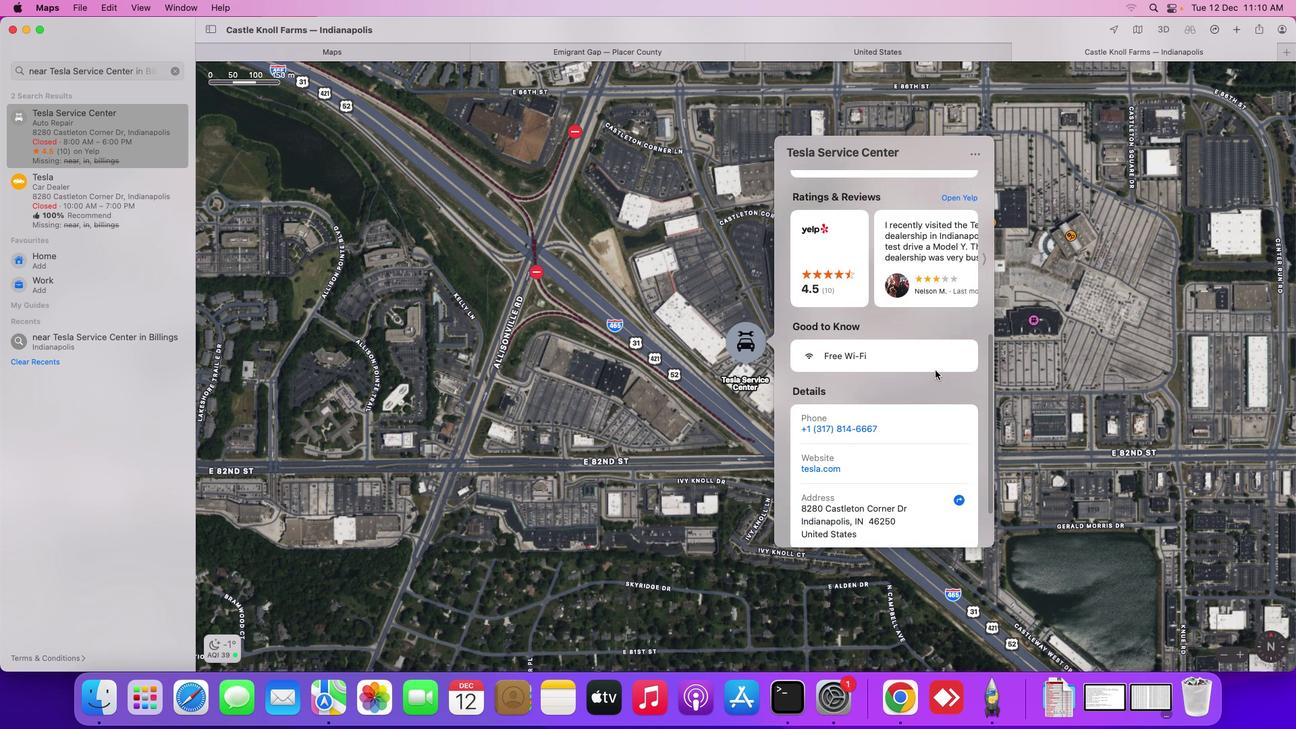 
Action: Mouse scrolled (936, 370) with delta (0, 0)
Screenshot: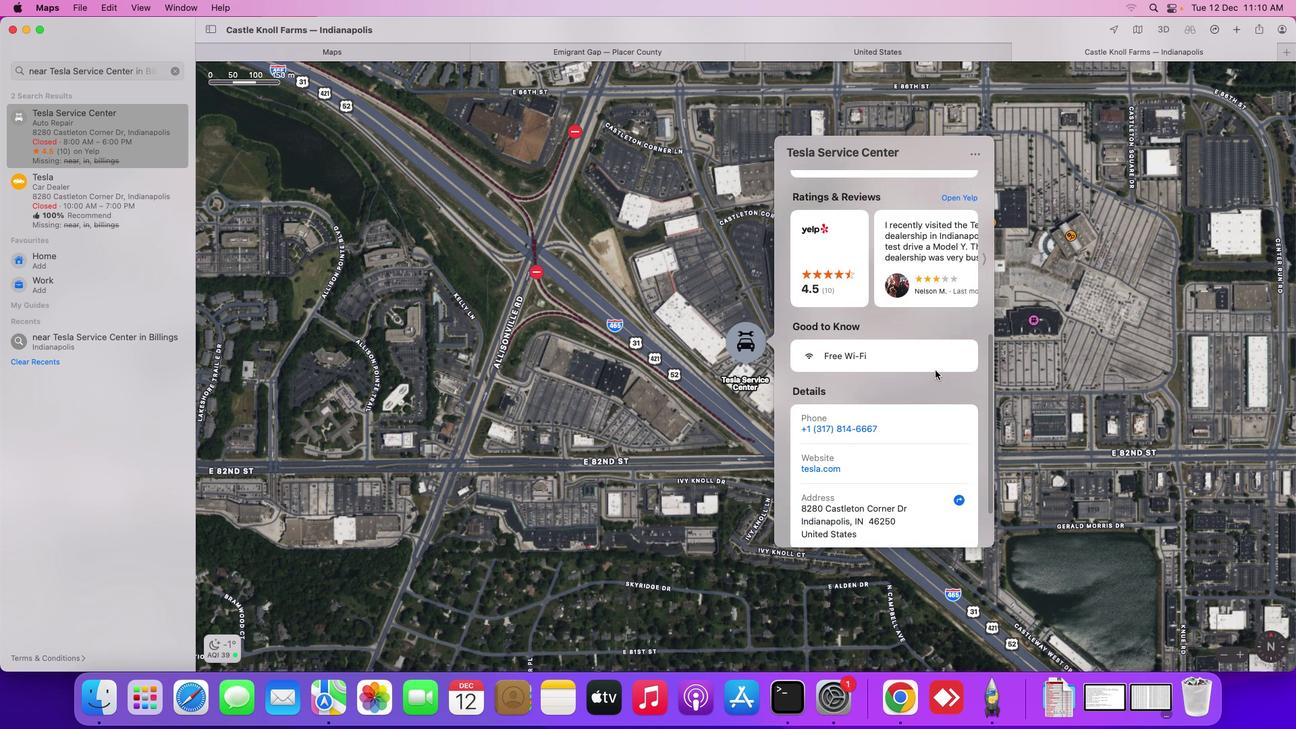 
Action: Mouse scrolled (936, 370) with delta (0, -2)
Screenshot: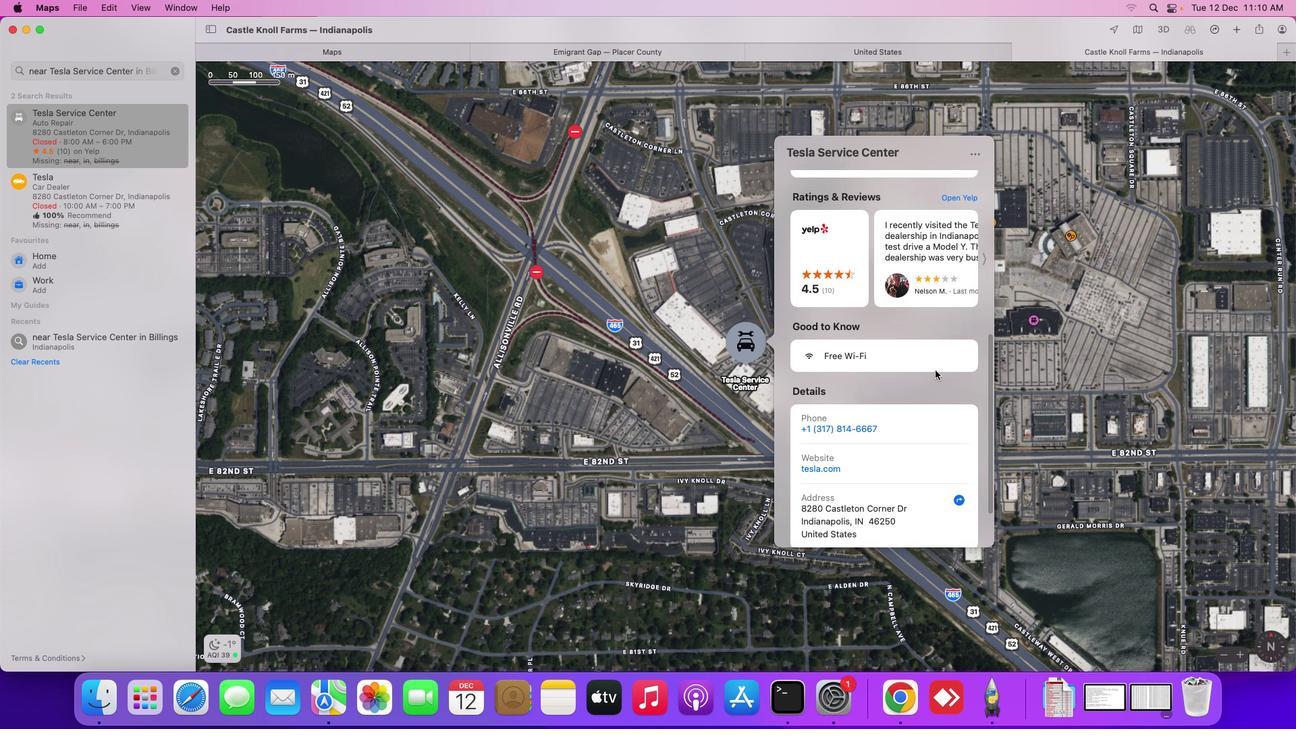 
Action: Mouse scrolled (936, 370) with delta (0, -3)
Screenshot: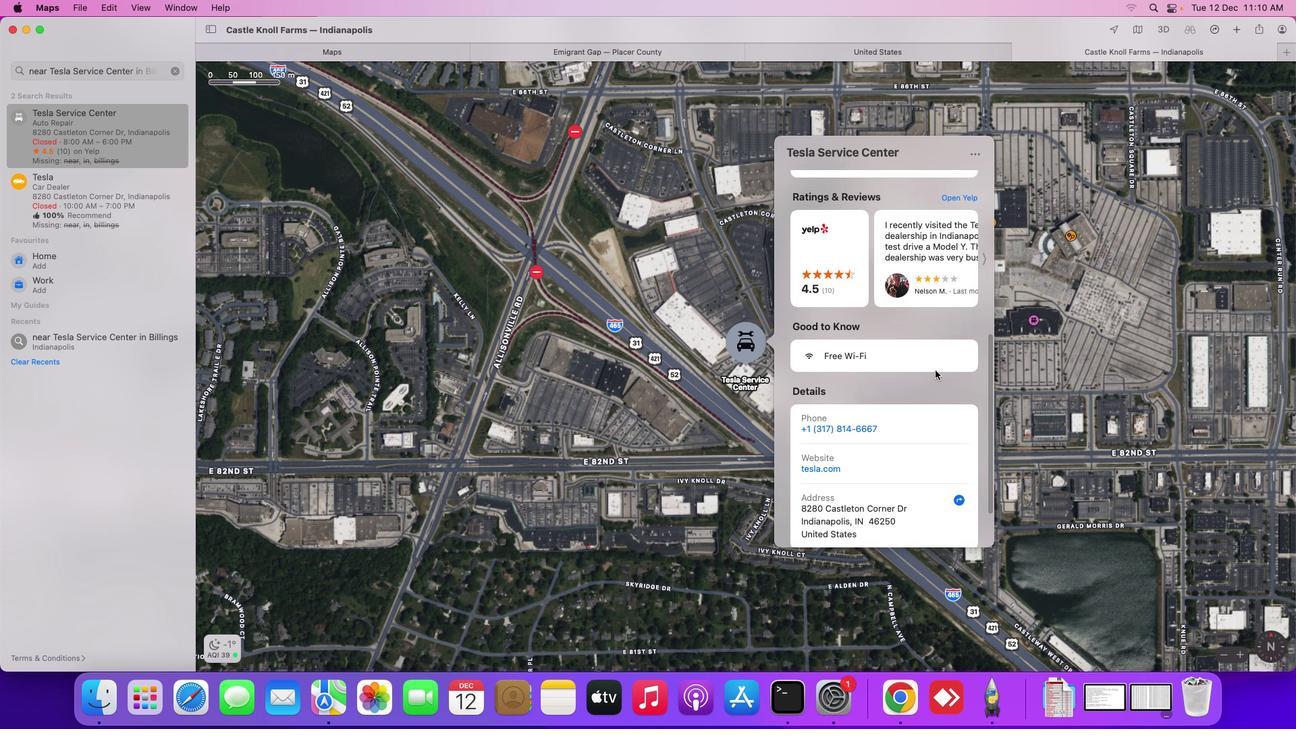 
Action: Mouse scrolled (936, 370) with delta (0, -4)
Screenshot: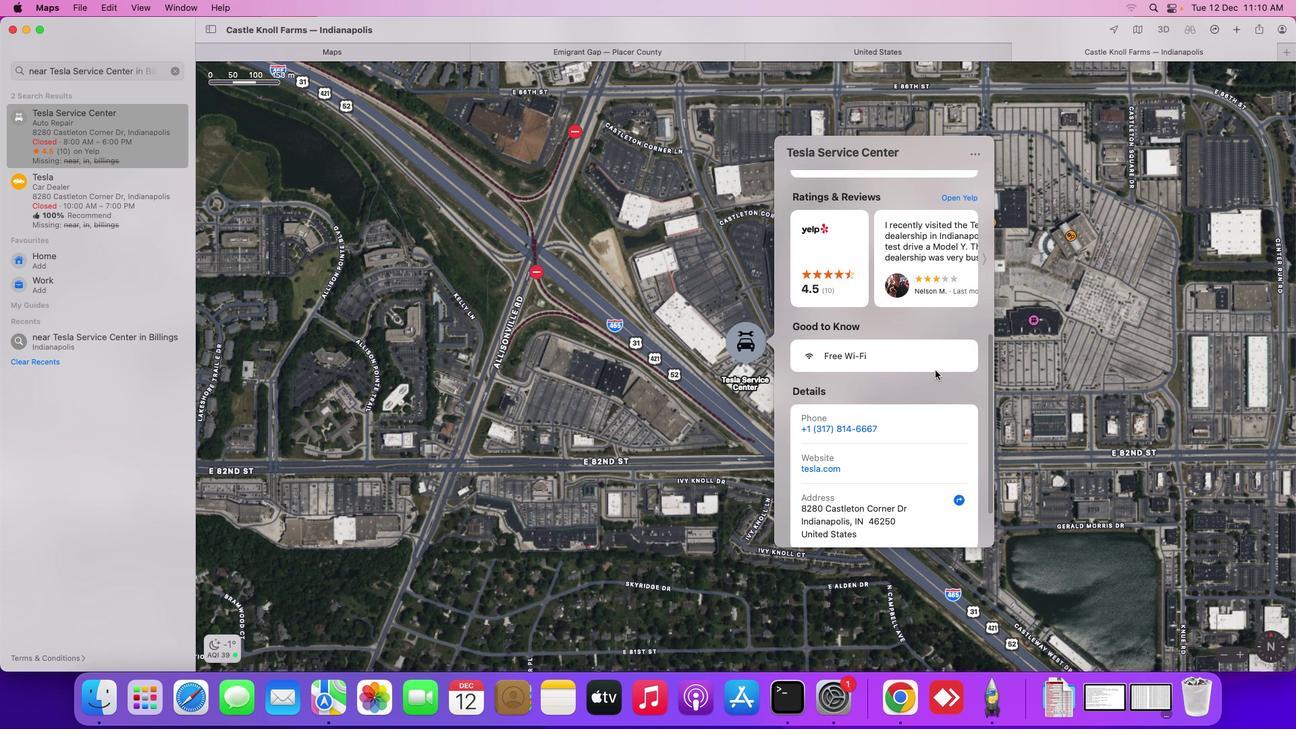
Action: Mouse scrolled (936, 370) with delta (0, -4)
Screenshot: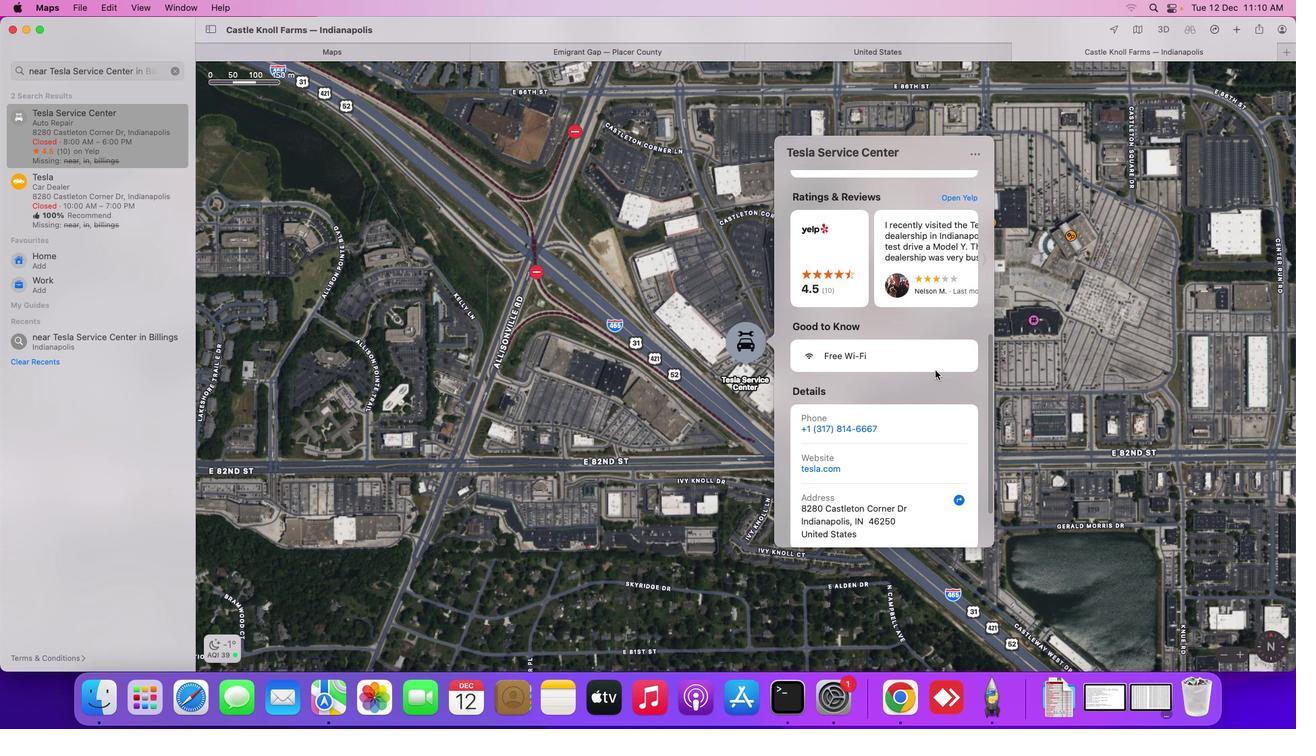 
Action: Mouse scrolled (936, 370) with delta (0, -4)
Screenshot: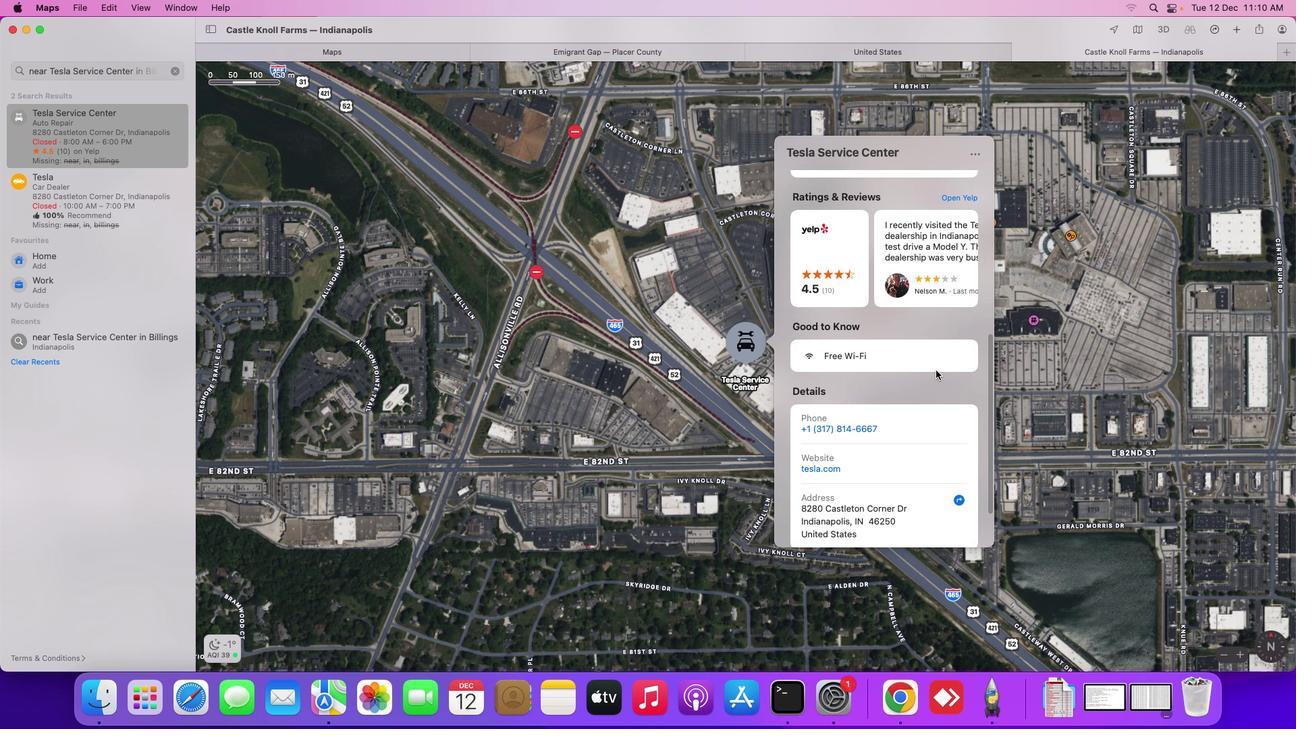 
Action: Mouse moved to (939, 366)
Screenshot: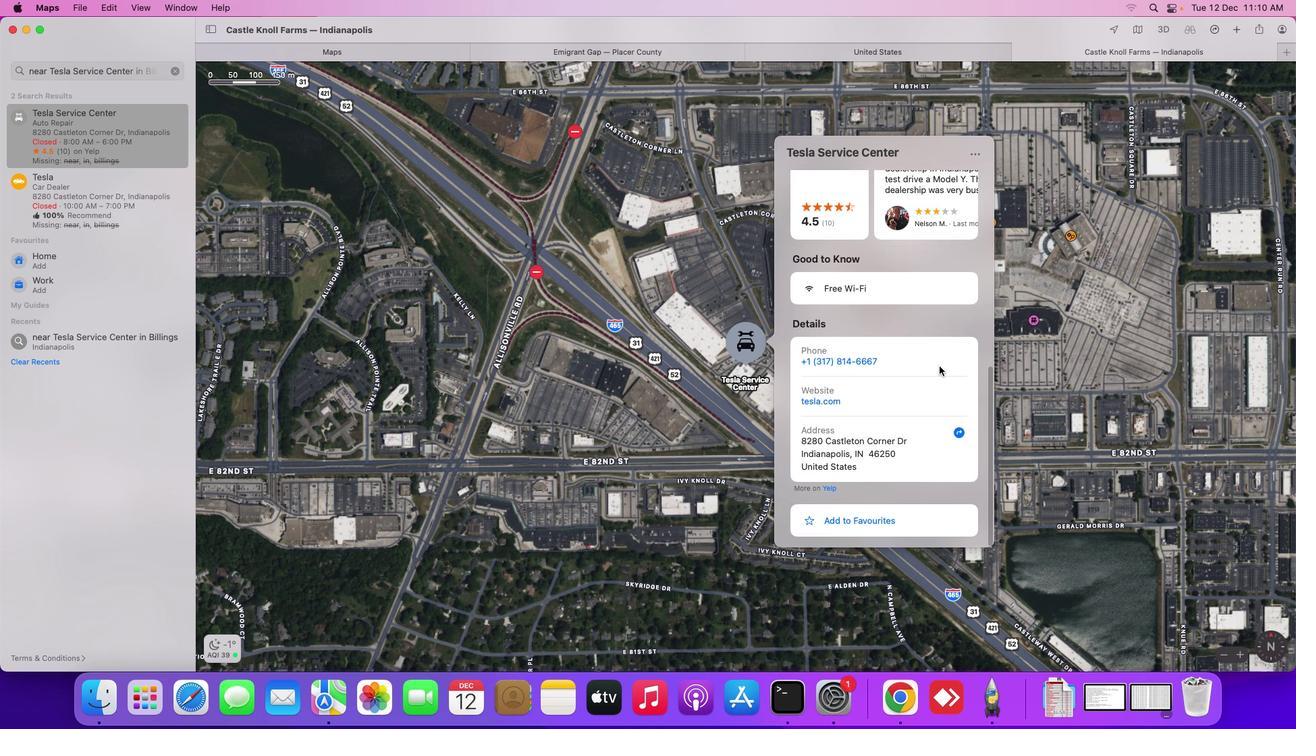 
Action: Mouse scrolled (939, 366) with delta (0, 0)
Screenshot: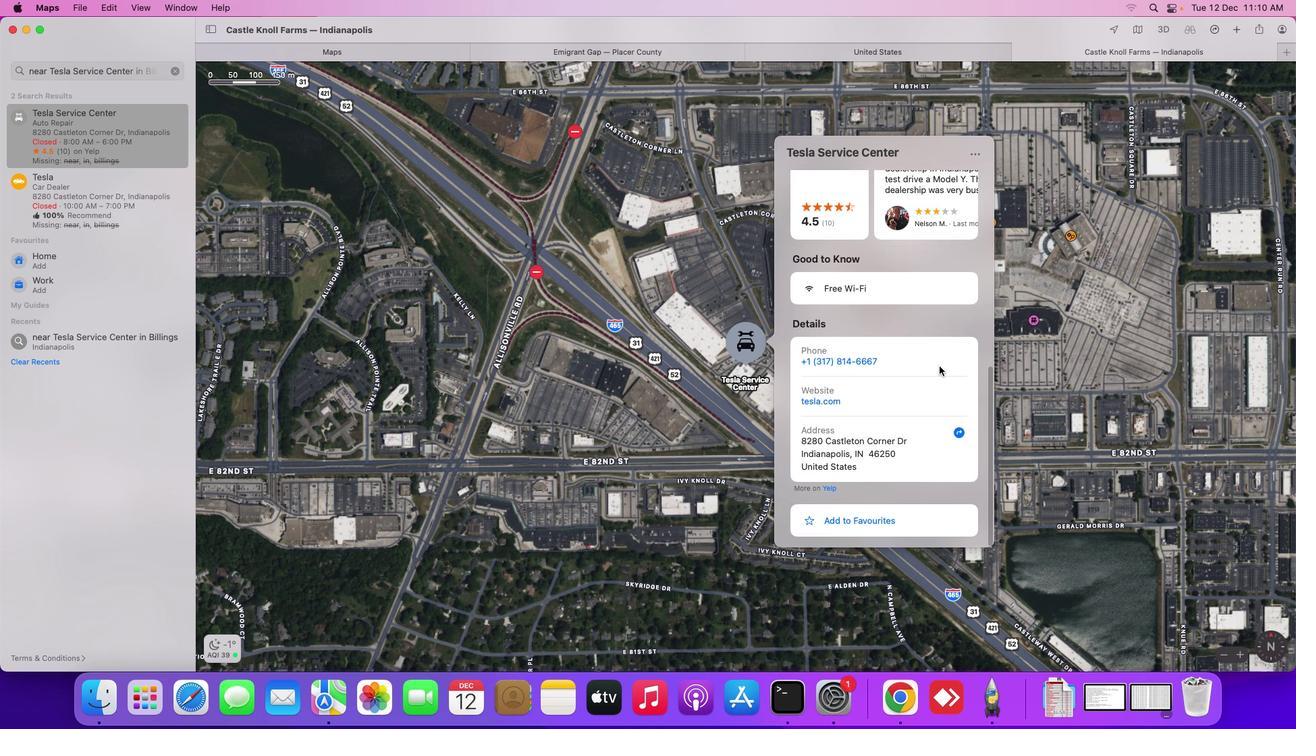
Action: Mouse scrolled (939, 366) with delta (0, 0)
Screenshot: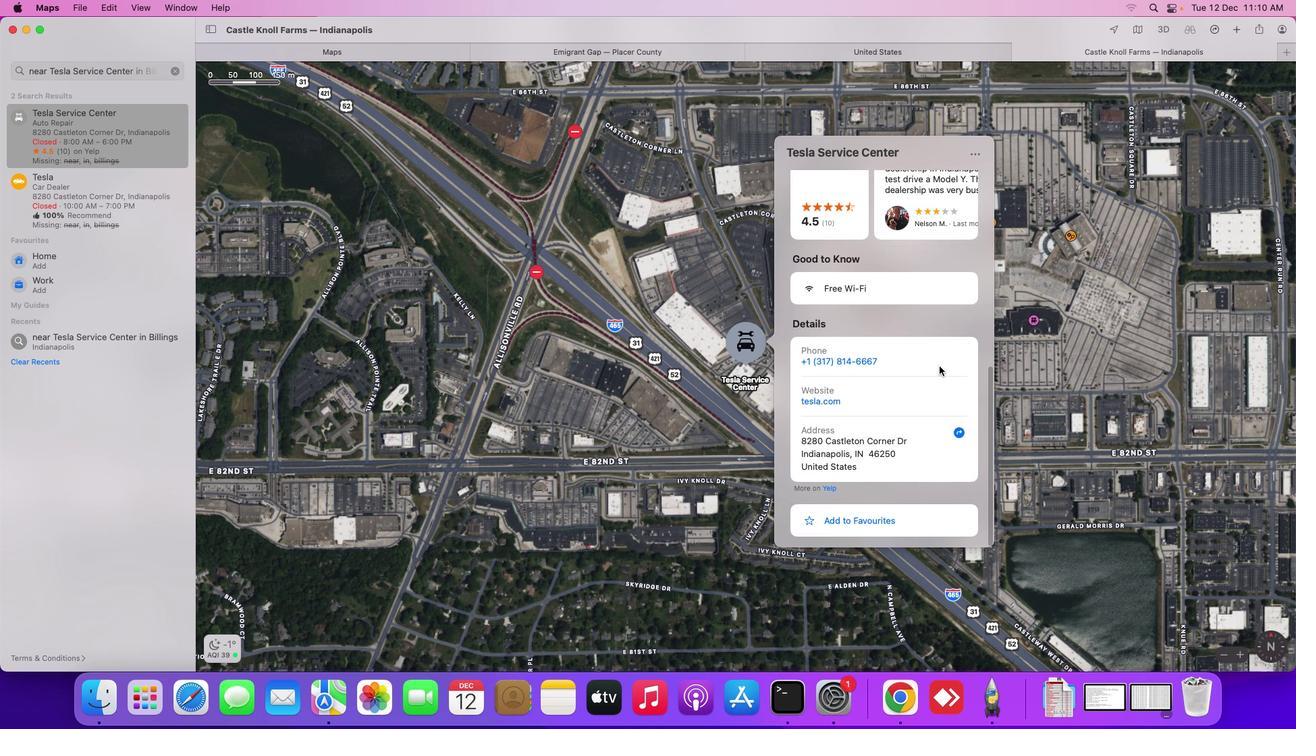 
Action: Mouse moved to (939, 366)
Screenshot: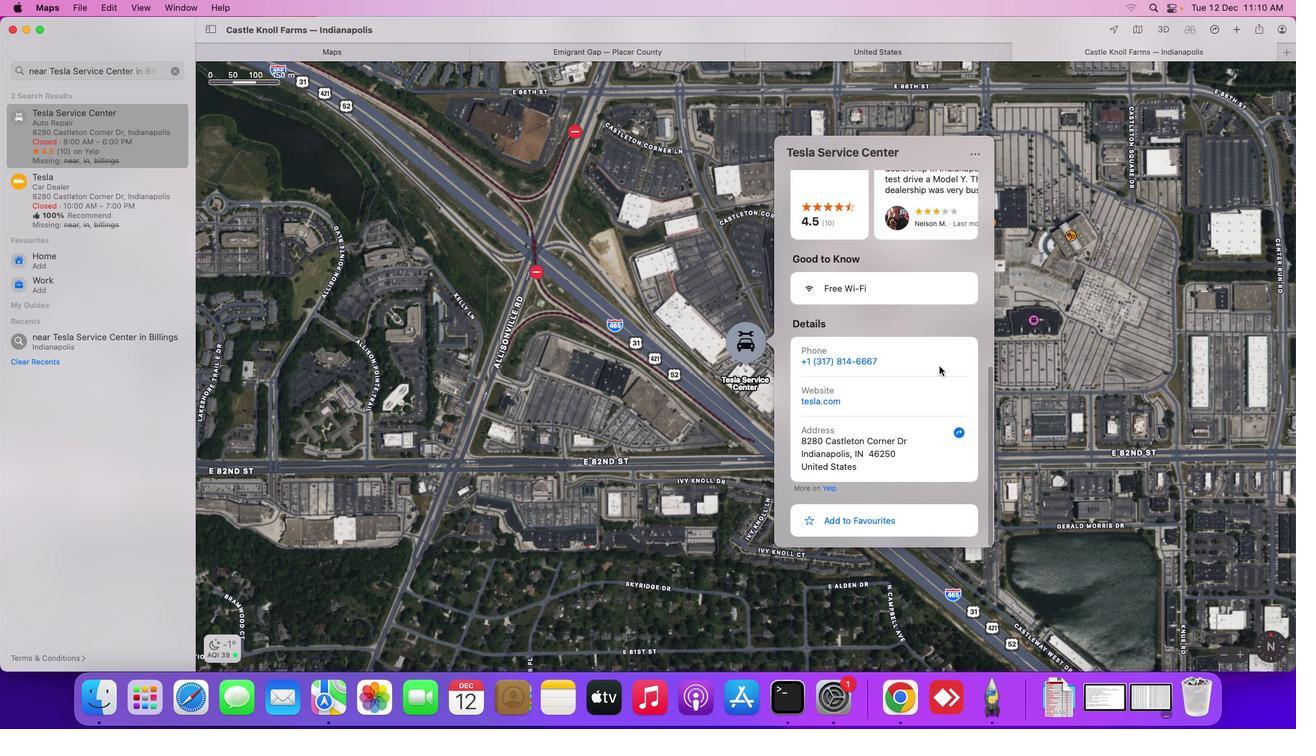 
Action: Mouse scrolled (939, 366) with delta (0, -2)
Screenshot: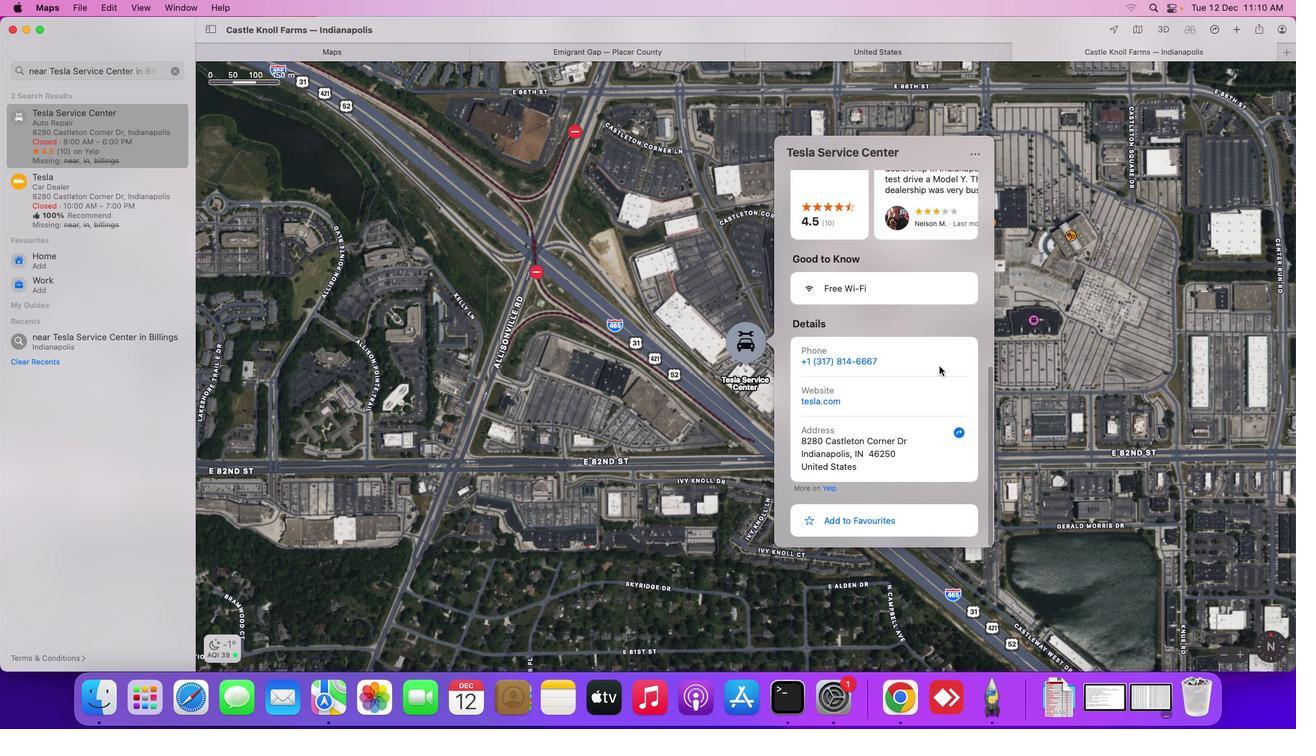 
Action: Mouse moved to (939, 366)
Screenshot: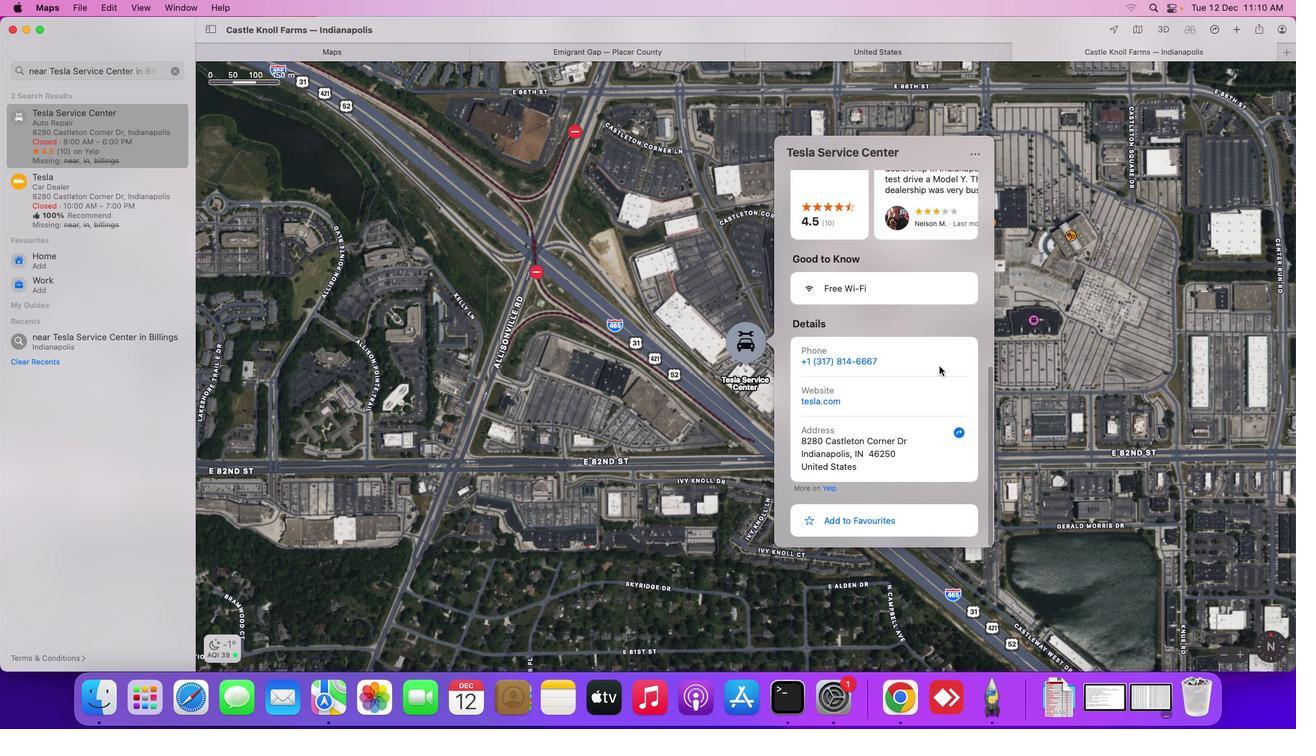 
Action: Mouse scrolled (939, 366) with delta (0, -3)
Screenshot: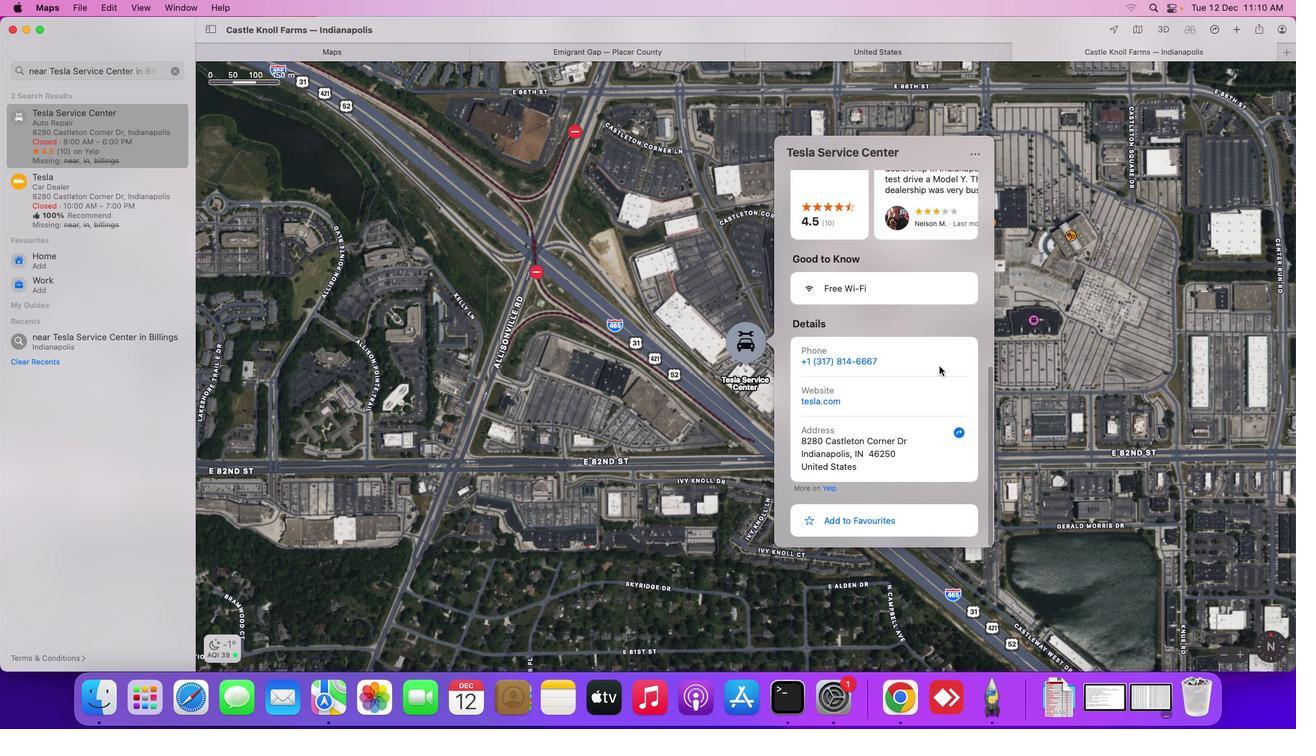 
Action: Mouse scrolled (939, 366) with delta (0, -4)
Screenshot: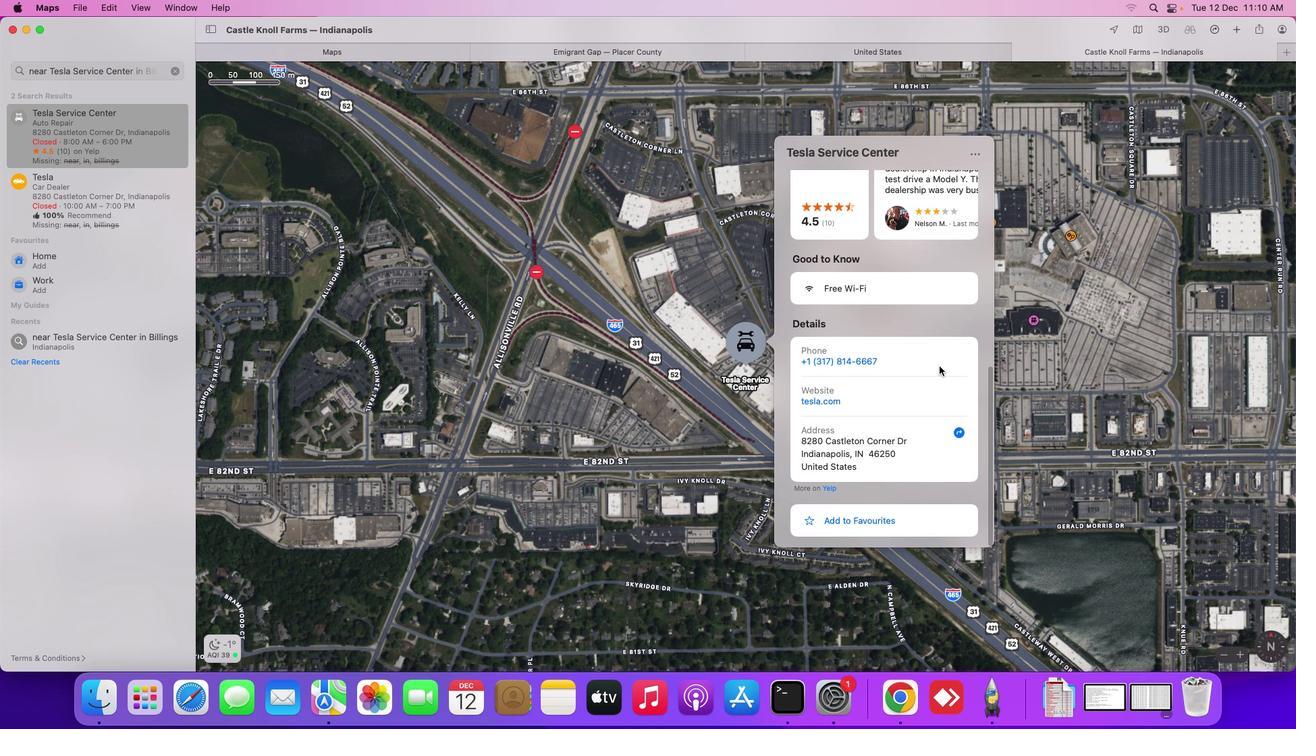 
Action: Mouse scrolled (939, 366) with delta (0, -4)
Screenshot: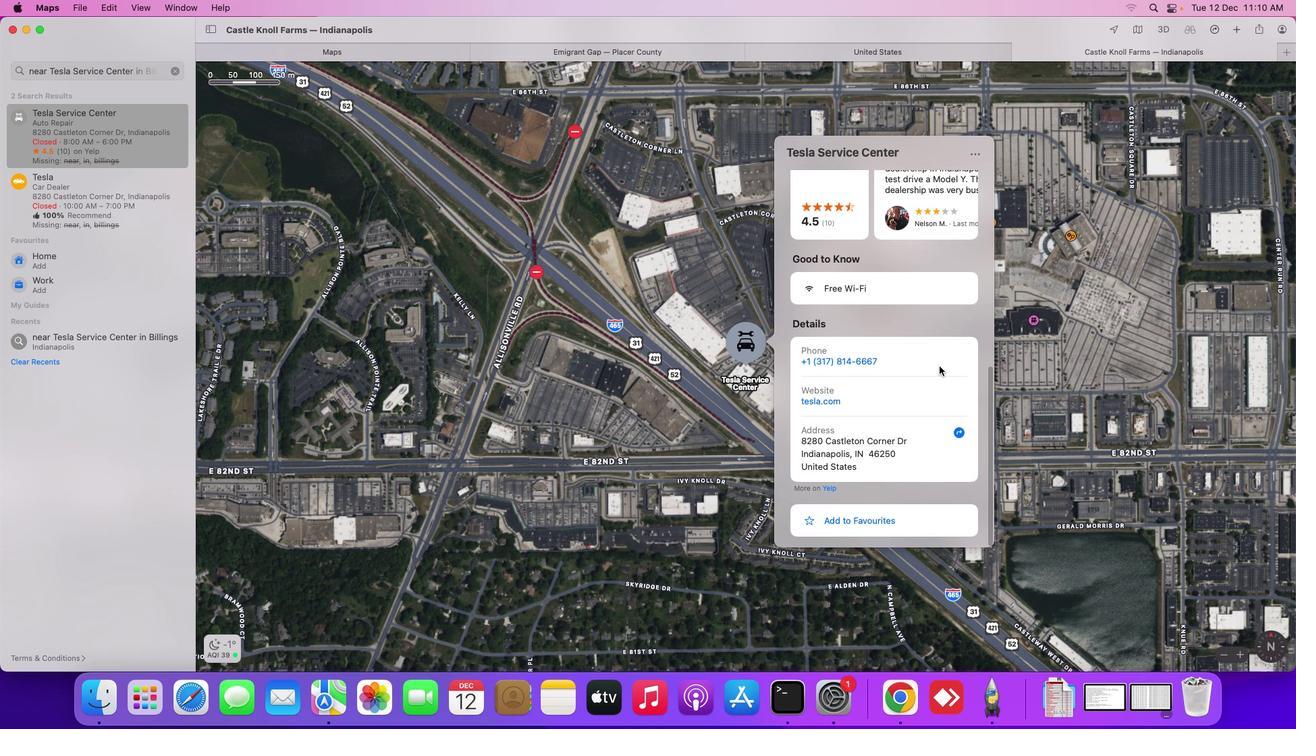 
Action: Mouse scrolled (939, 366) with delta (0, -4)
Screenshot: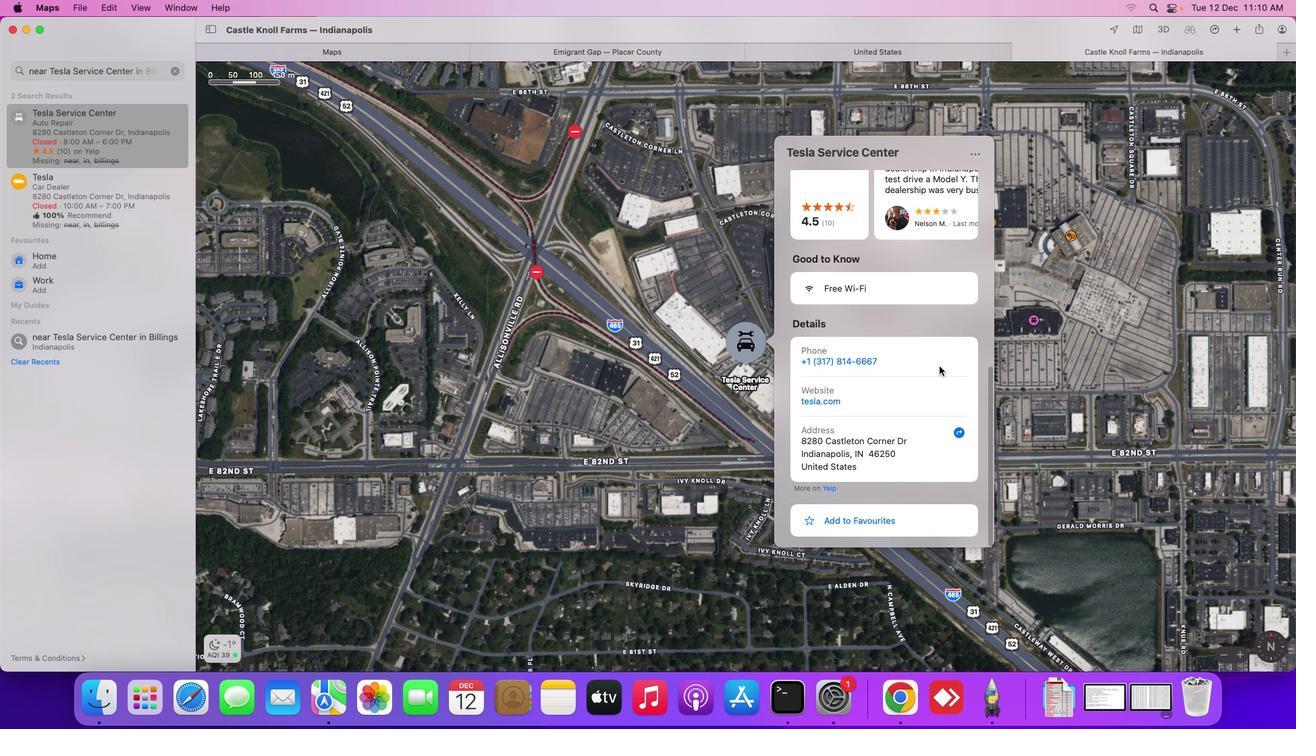 
Action: Mouse moved to (617, 291)
Screenshot: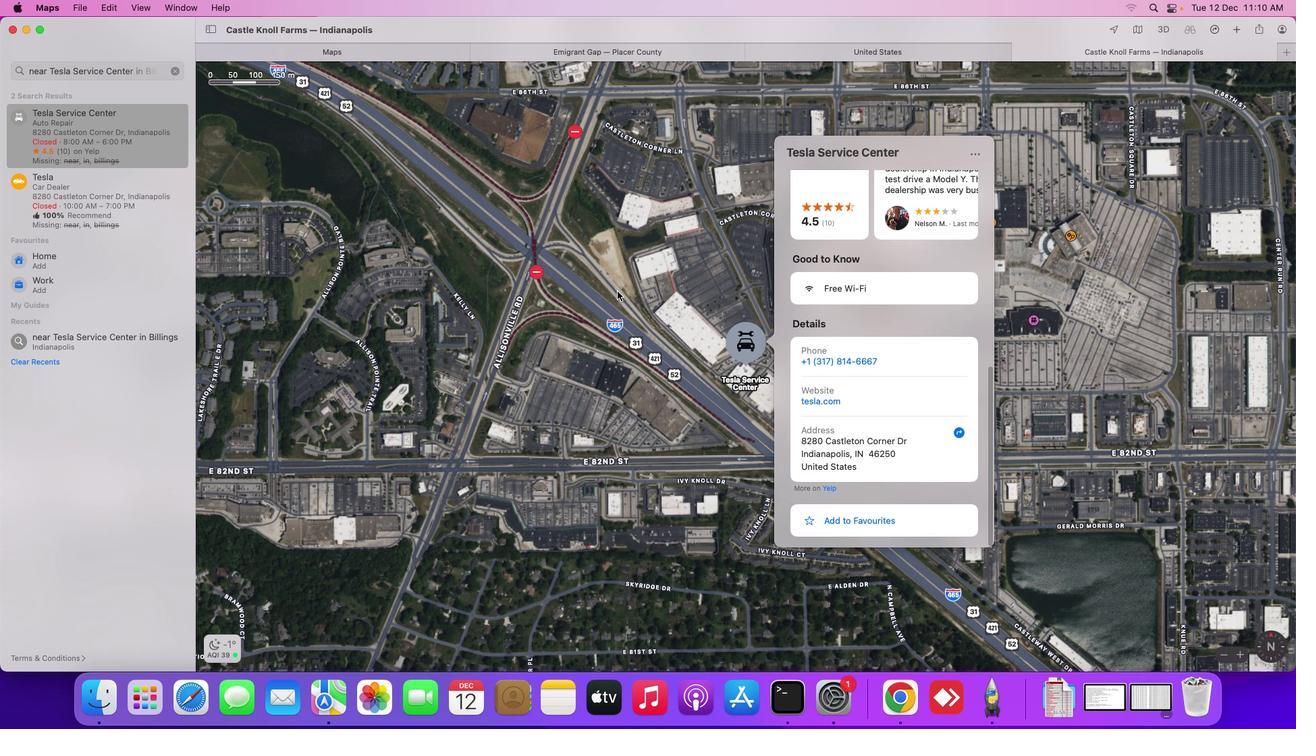 
Action: Mouse pressed left at (617, 291)
Screenshot: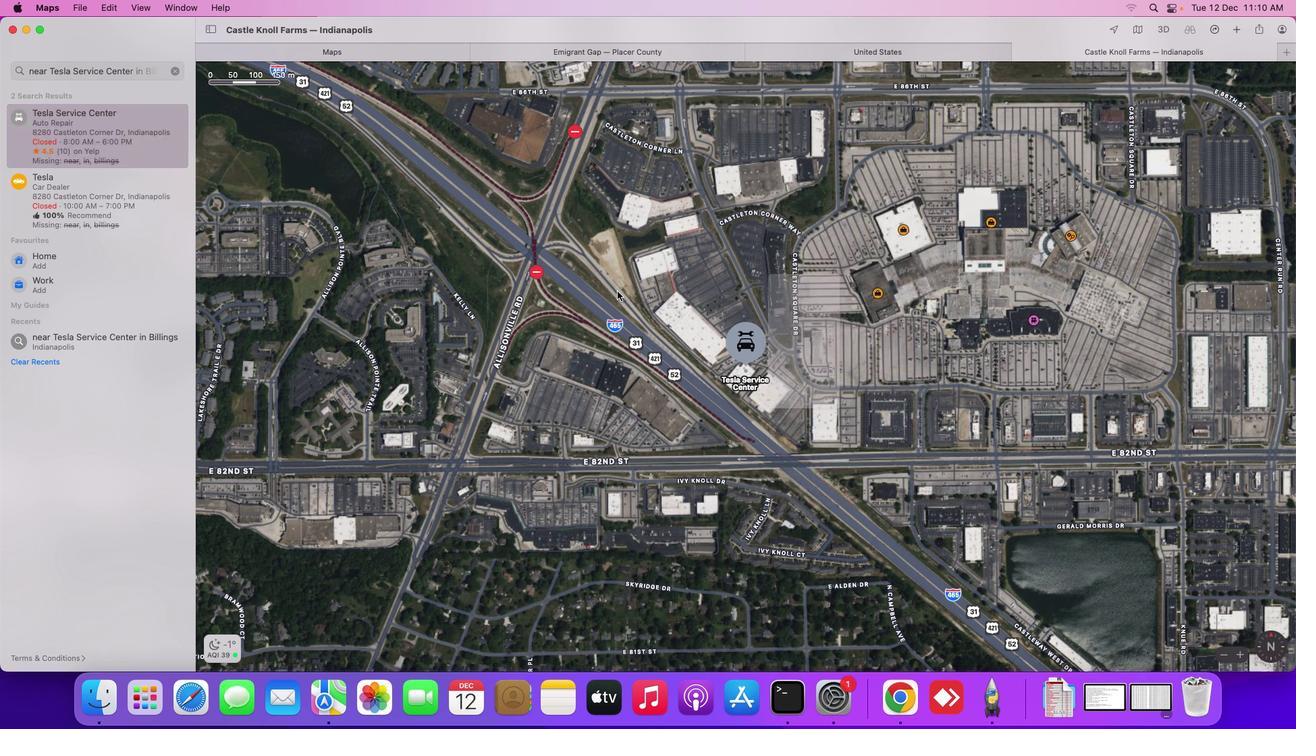 
Action: Mouse moved to (66, 183)
Screenshot: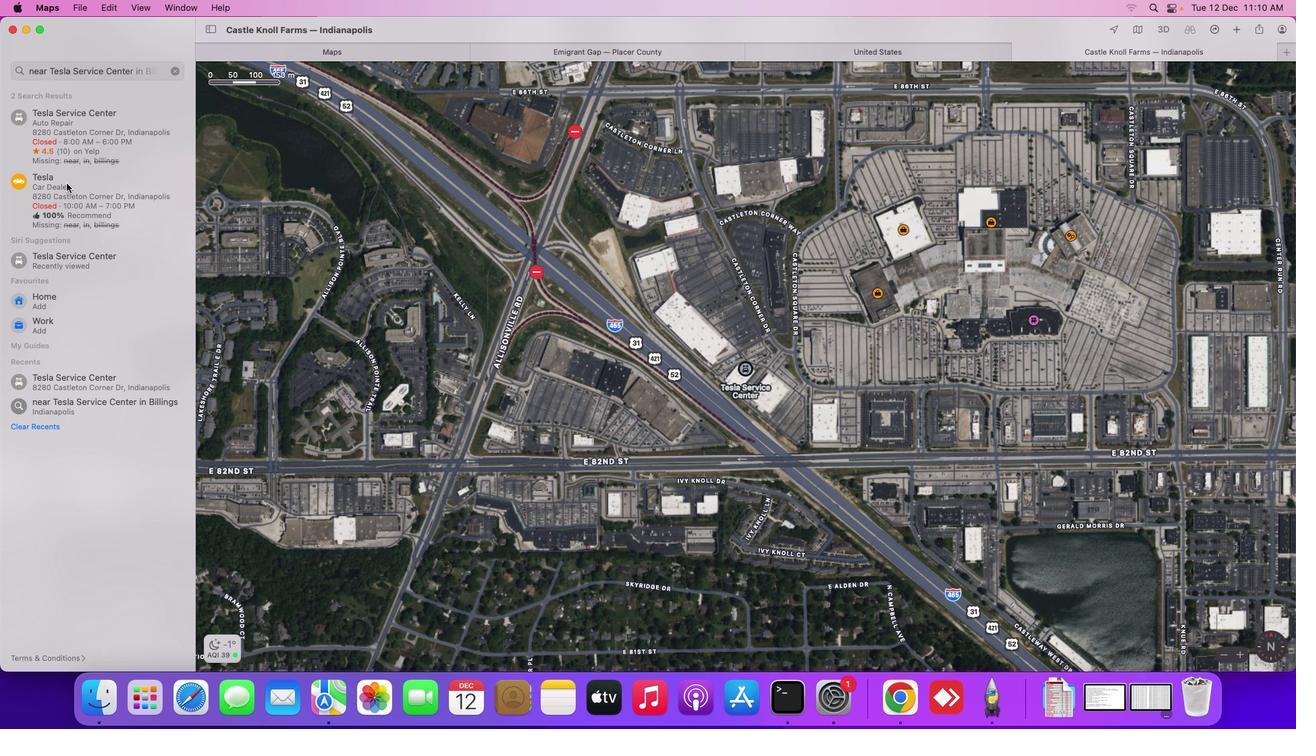 
Action: Mouse pressed left at (66, 183)
Screenshot: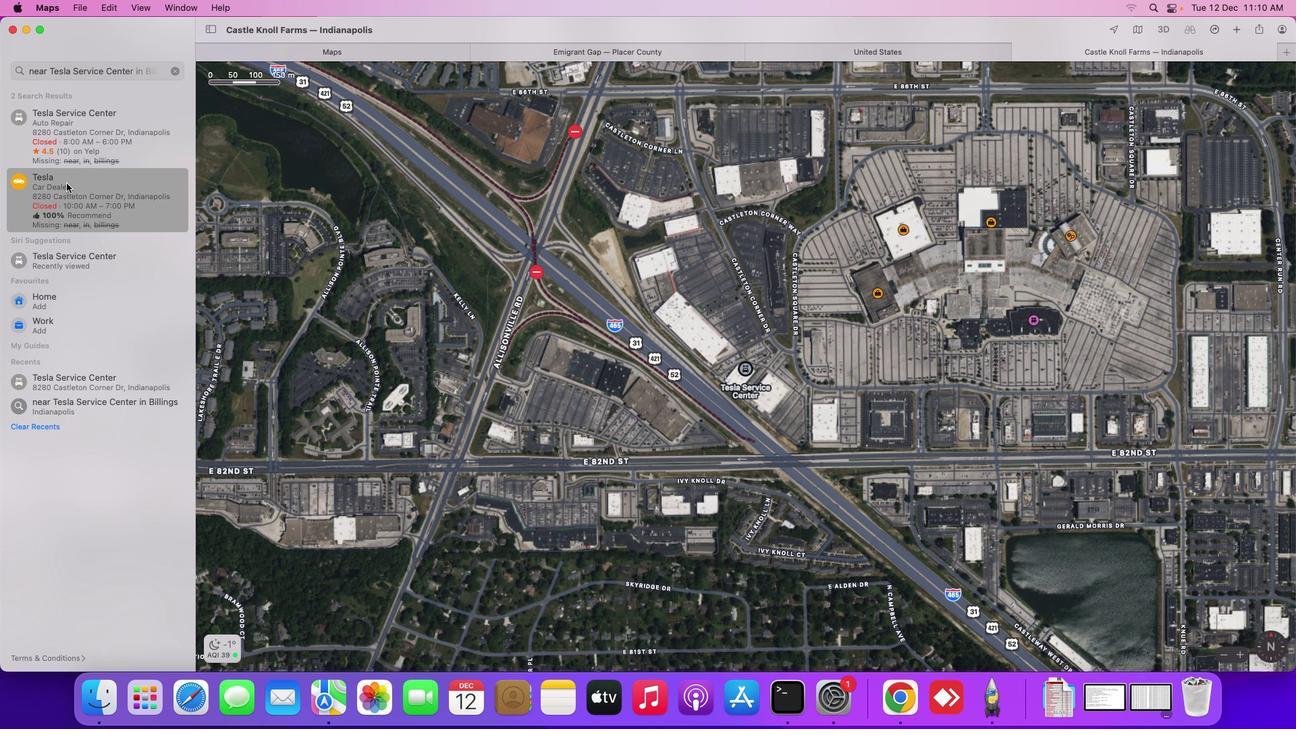 
Action: Mouse moved to (272, 179)
Screenshot: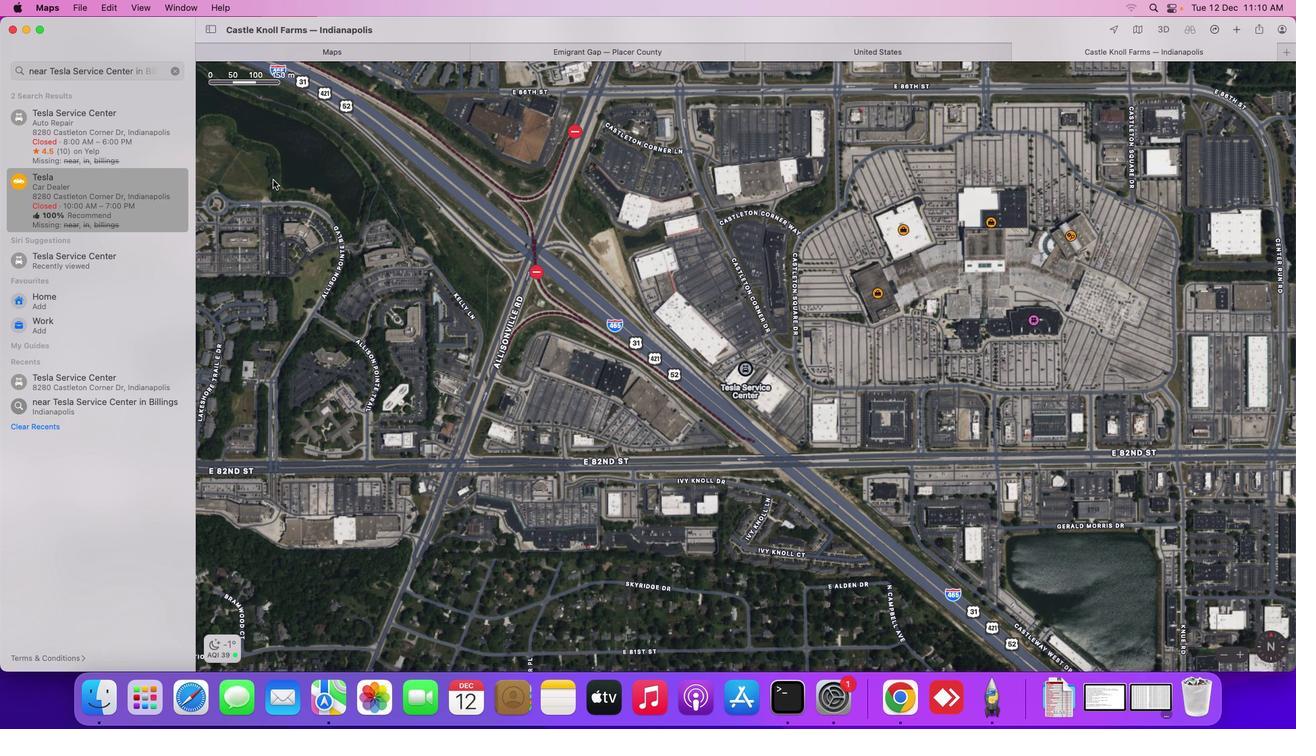 
